 Task: Add an event  with title  Third Project Task Allocation, date '2024/03/13' & Select Event type as  Group. Add location for the event as  Bucharest, Romania and add a description: Throughout the PIP Discussion, an emphasis will be placed on fostering a positive and growth-oriented mindset. The employee will be encouraged to take ownership of their development, ask questions, and seek clarification when needed. The supervisor will provide support, encouragement, and guidance to help the employee succeed.Create an event link  http-thirdprojecttaskallocationcom & Select the event color as  Magenta. , logged in from the account softage.4@softage.netand send the event invitation to softage.6@softage.net and softage.7@softage.net
Action: Mouse pressed left at (764, 114)
Screenshot: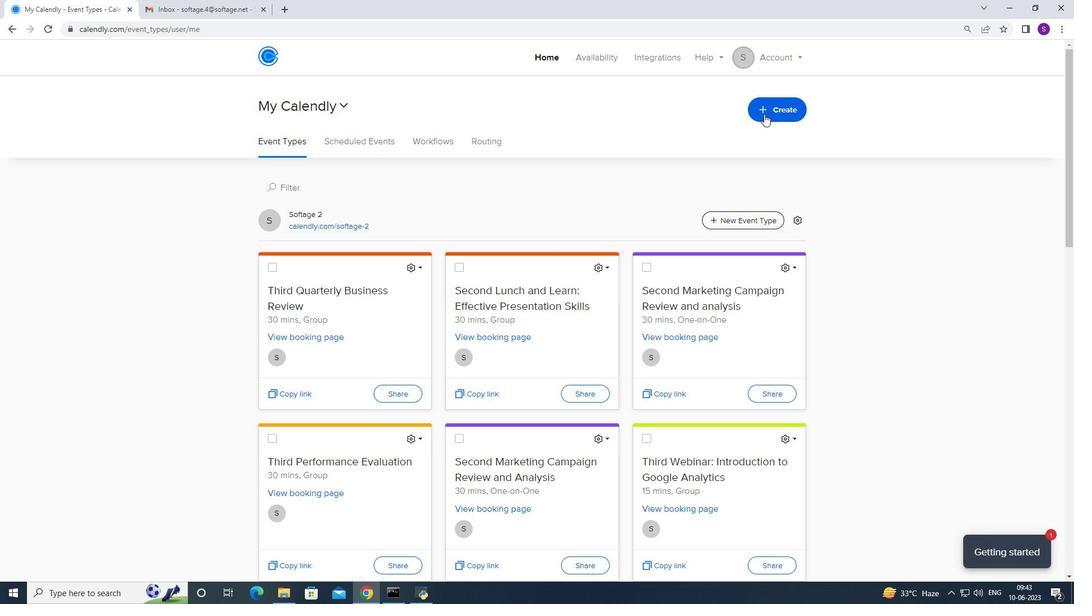 
Action: Mouse moved to (704, 148)
Screenshot: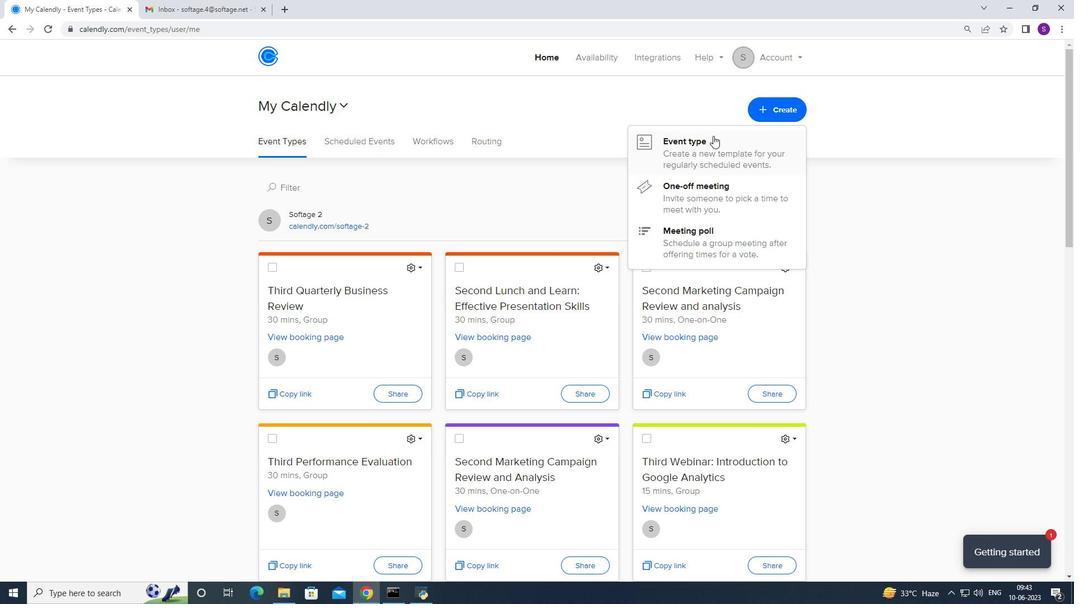 
Action: Mouse pressed left at (704, 148)
Screenshot: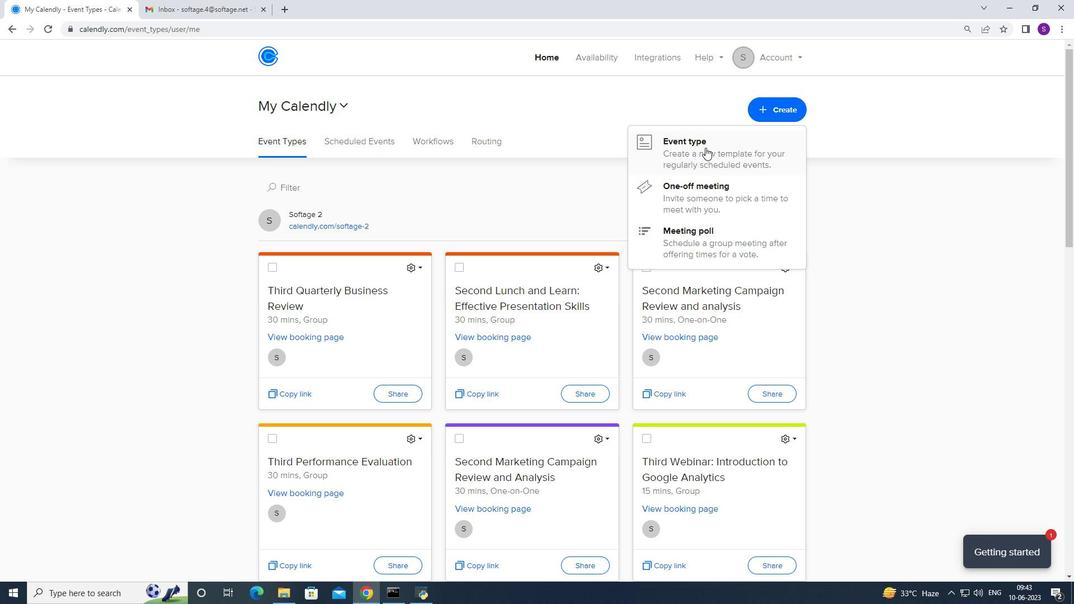 
Action: Mouse moved to (566, 270)
Screenshot: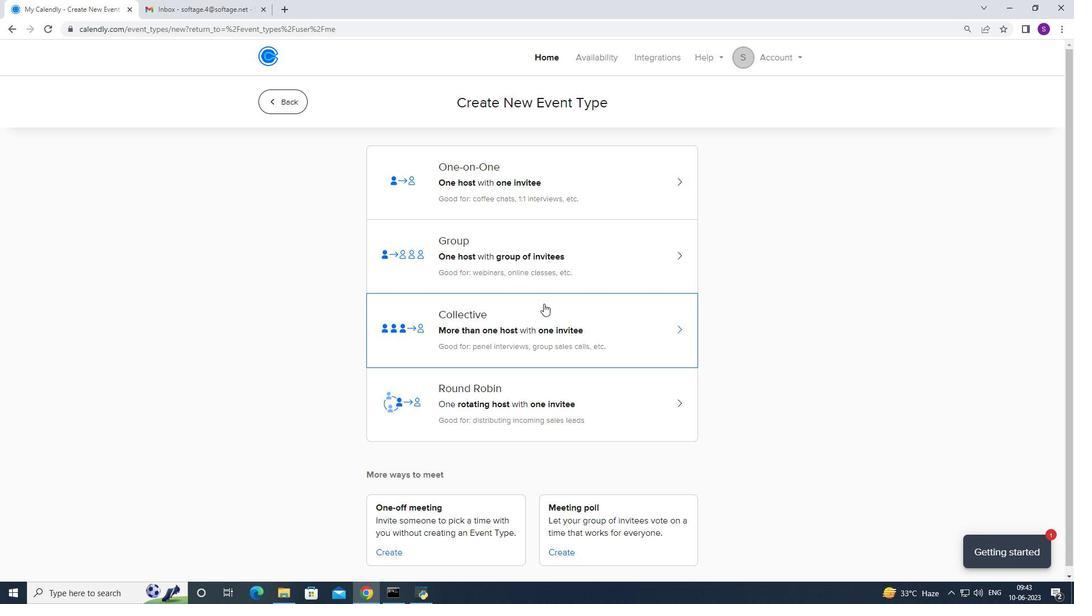 
Action: Mouse pressed left at (566, 270)
Screenshot: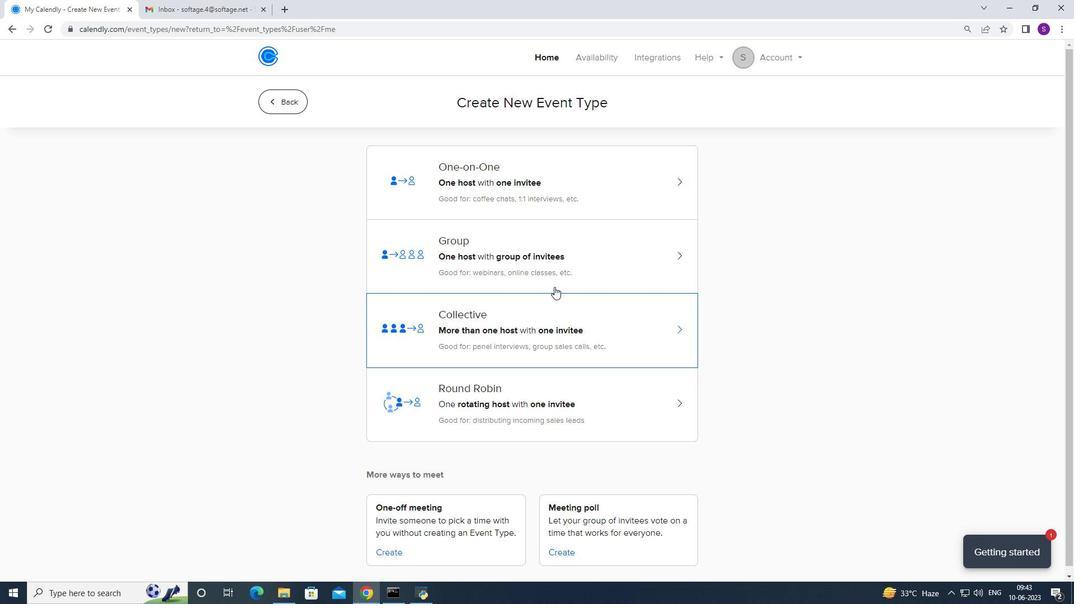 
Action: Mouse moved to (567, 264)
Screenshot: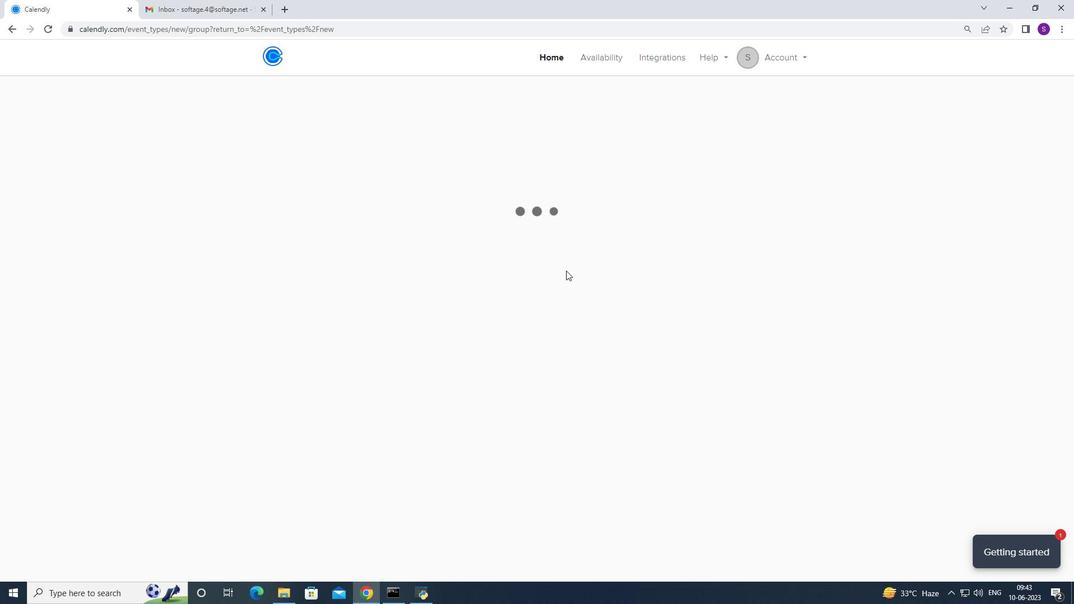
Action: Key pressed ctrl+V
Screenshot: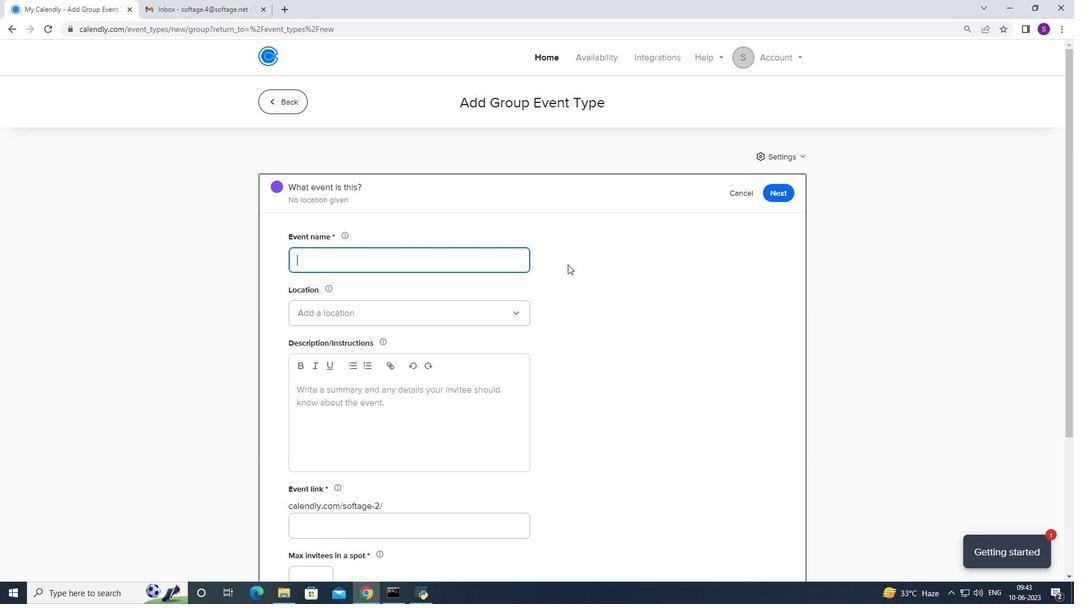 
Action: Mouse moved to (325, 298)
Screenshot: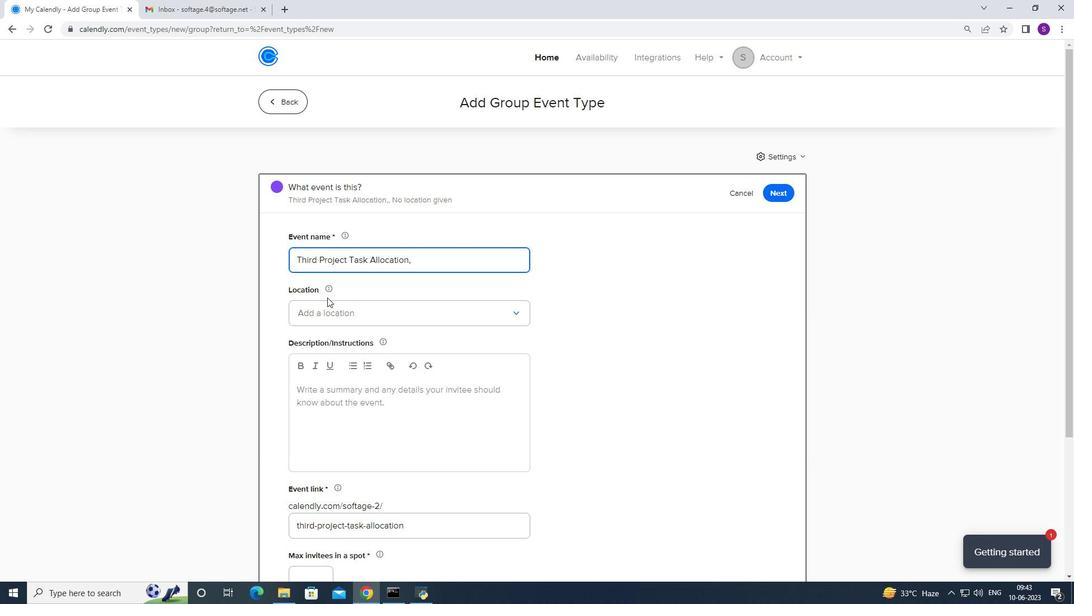 
Action: Mouse pressed left at (325, 298)
Screenshot: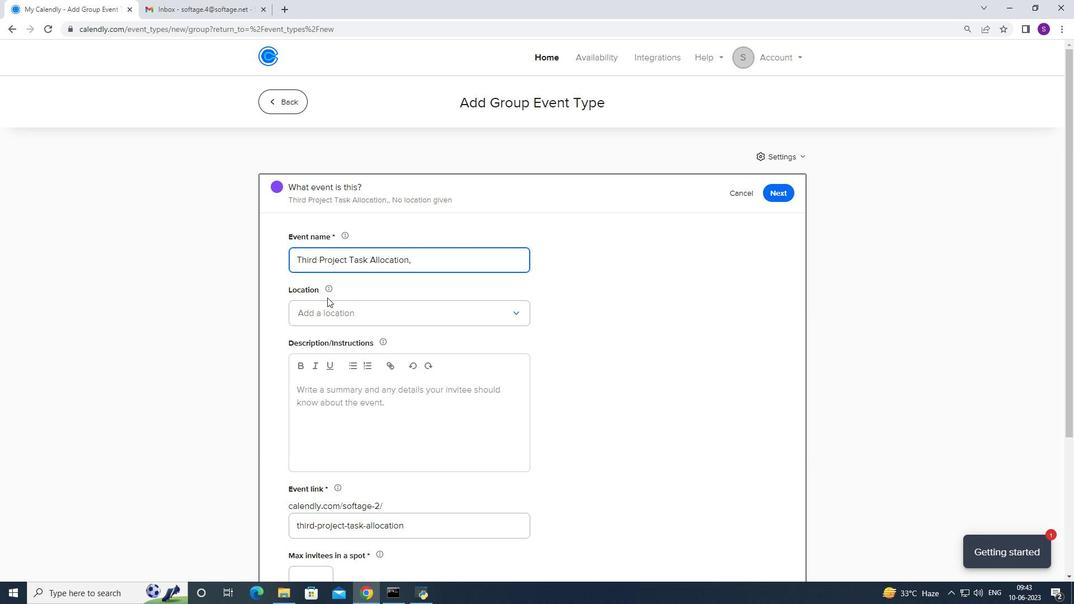 
Action: Mouse moved to (316, 314)
Screenshot: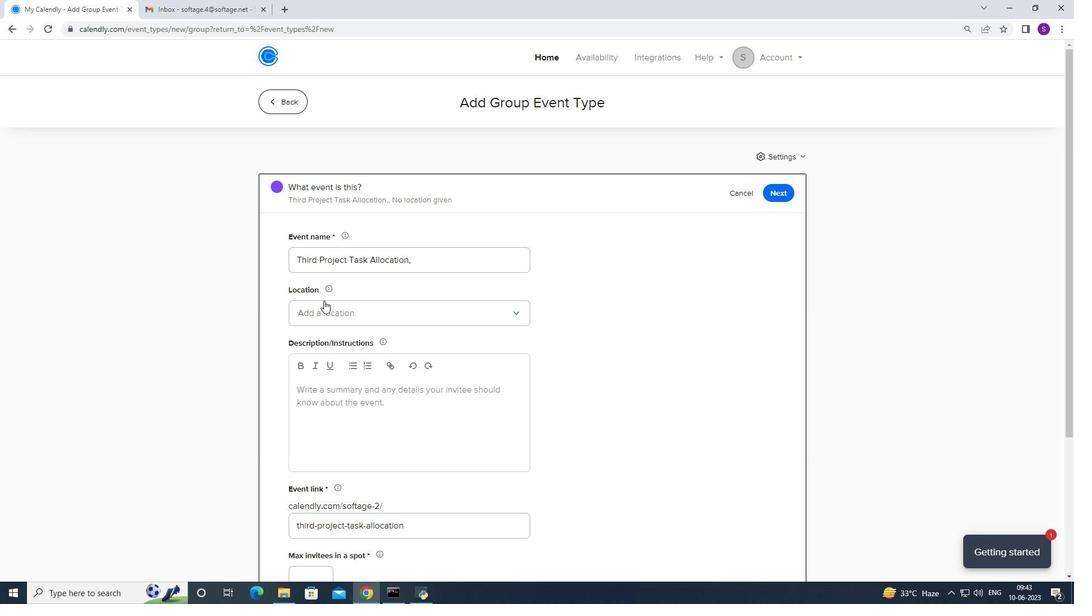
Action: Mouse pressed left at (316, 314)
Screenshot: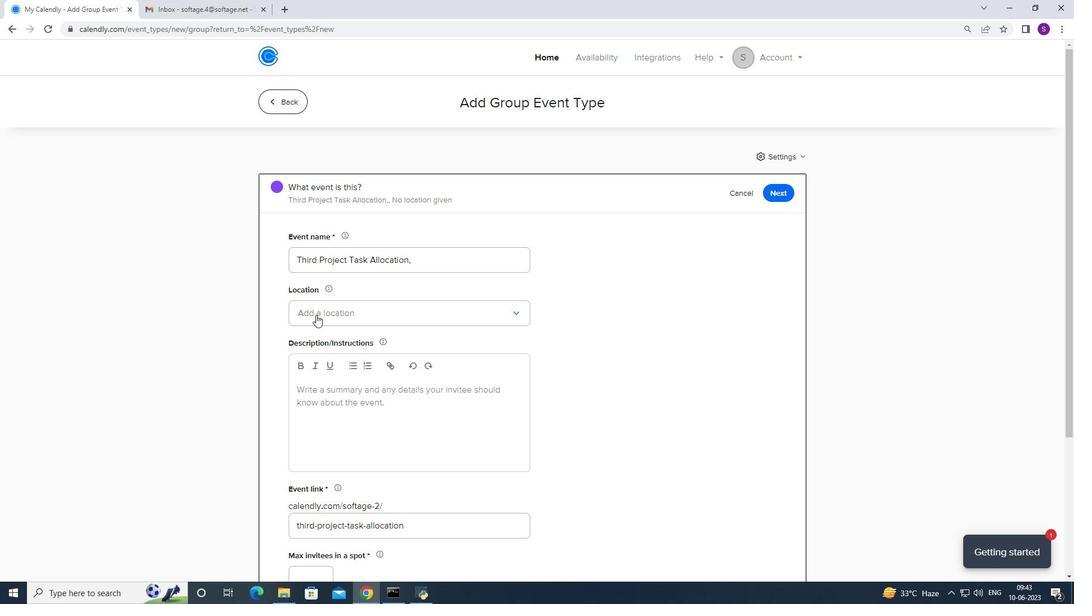 
Action: Mouse moved to (341, 338)
Screenshot: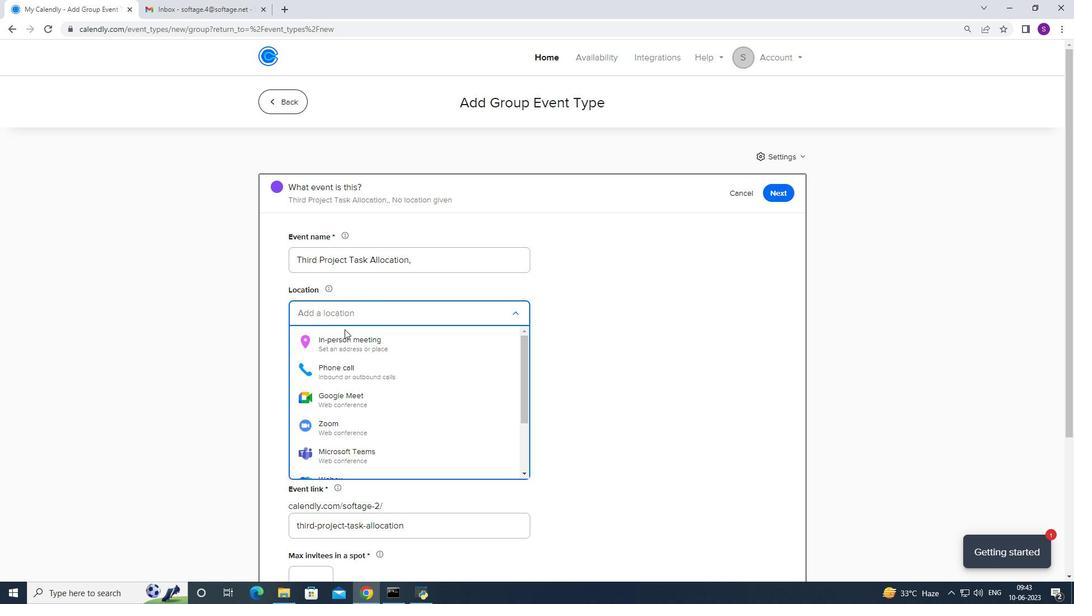 
Action: Mouse pressed left at (341, 338)
Screenshot: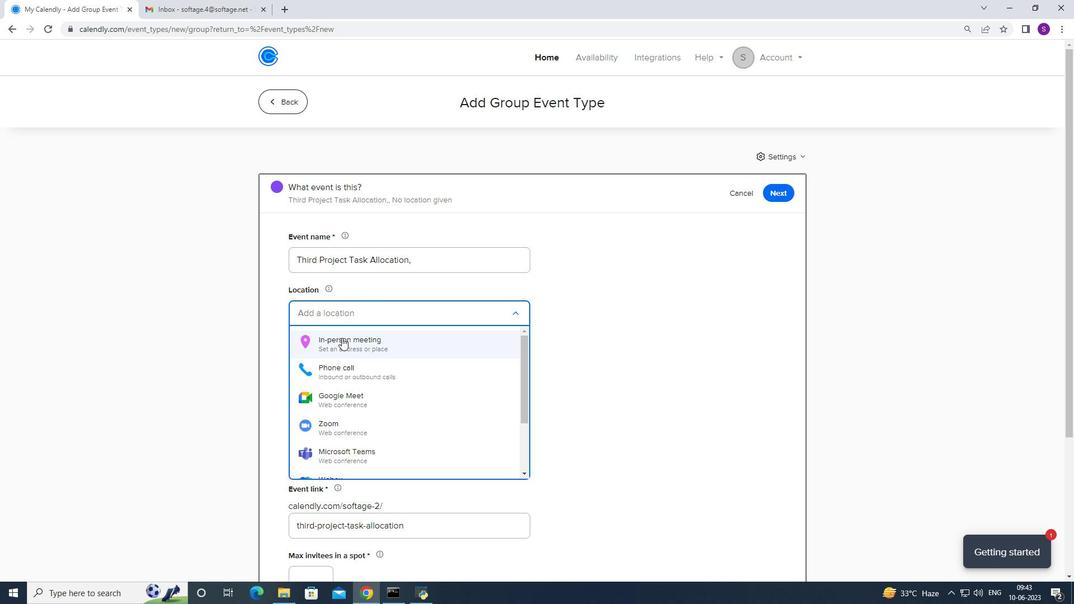 
Action: Mouse moved to (443, 174)
Screenshot: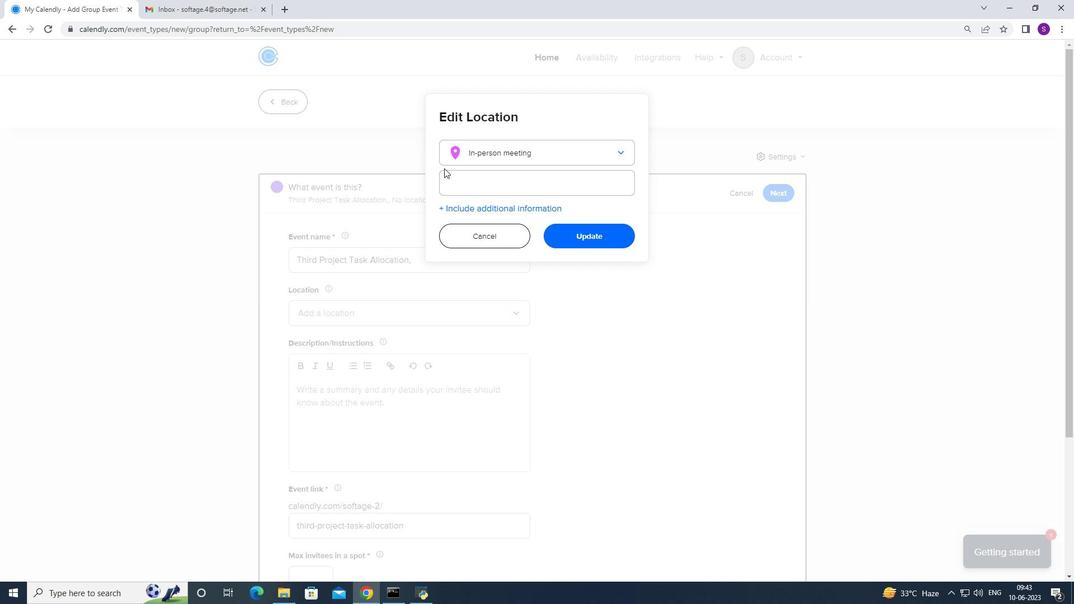 
Action: Mouse pressed left at (443, 174)
Screenshot: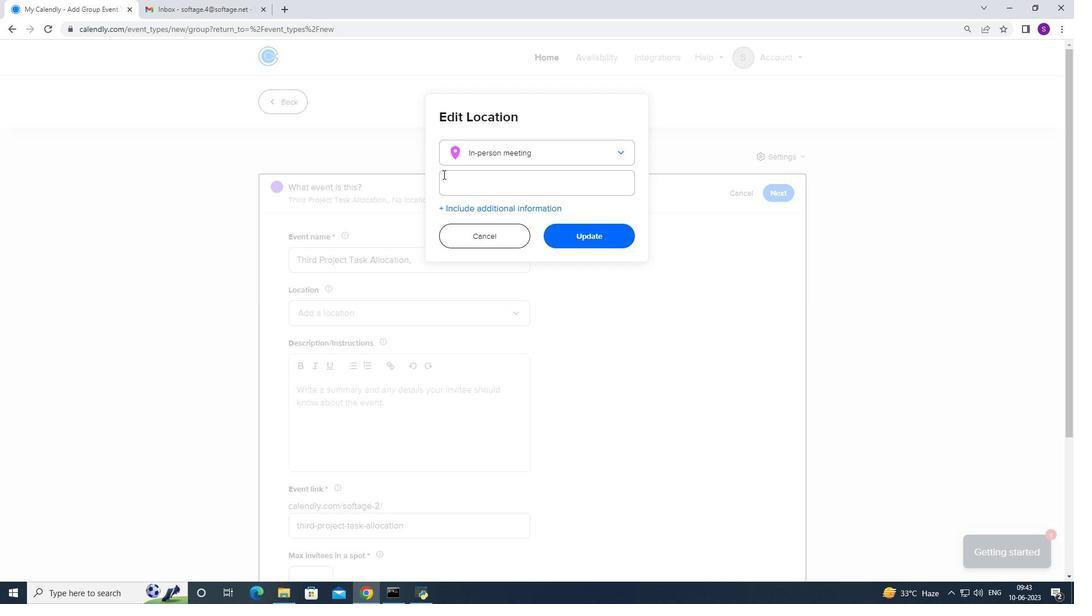 
Action: Mouse moved to (464, 157)
Screenshot: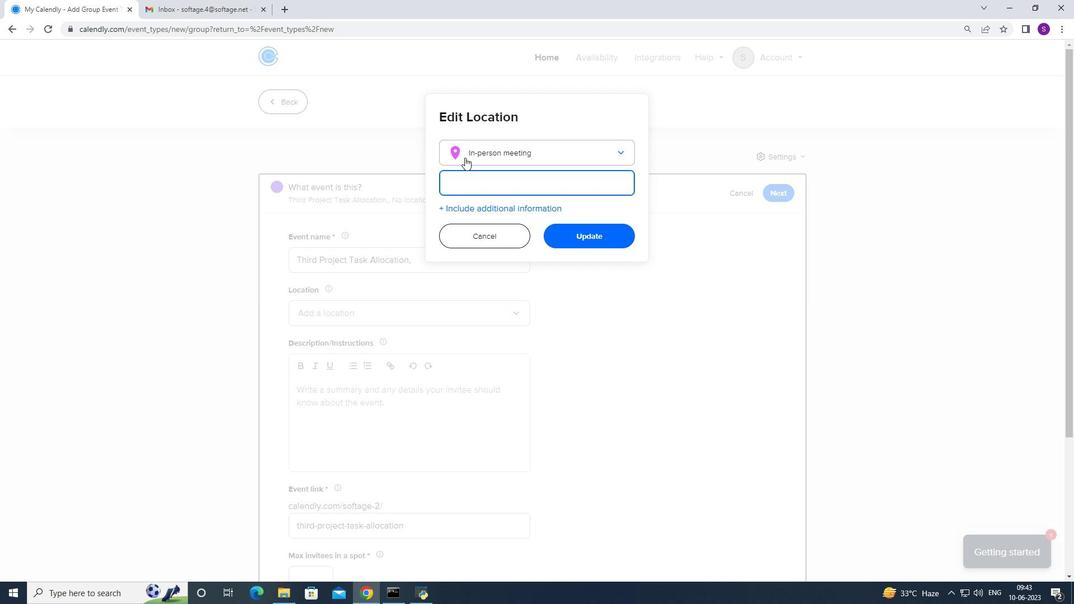 
Action: Key pressed <Key.caps_lock>B<Key.caps_lock>ucharest,<Key.space>
Screenshot: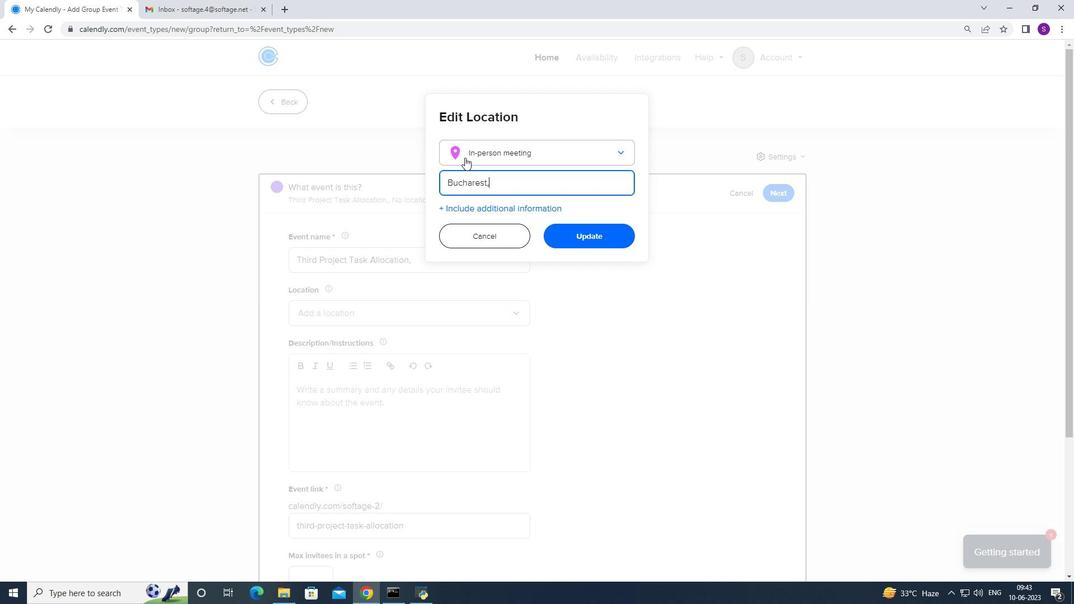 
Action: Mouse moved to (464, 157)
Screenshot: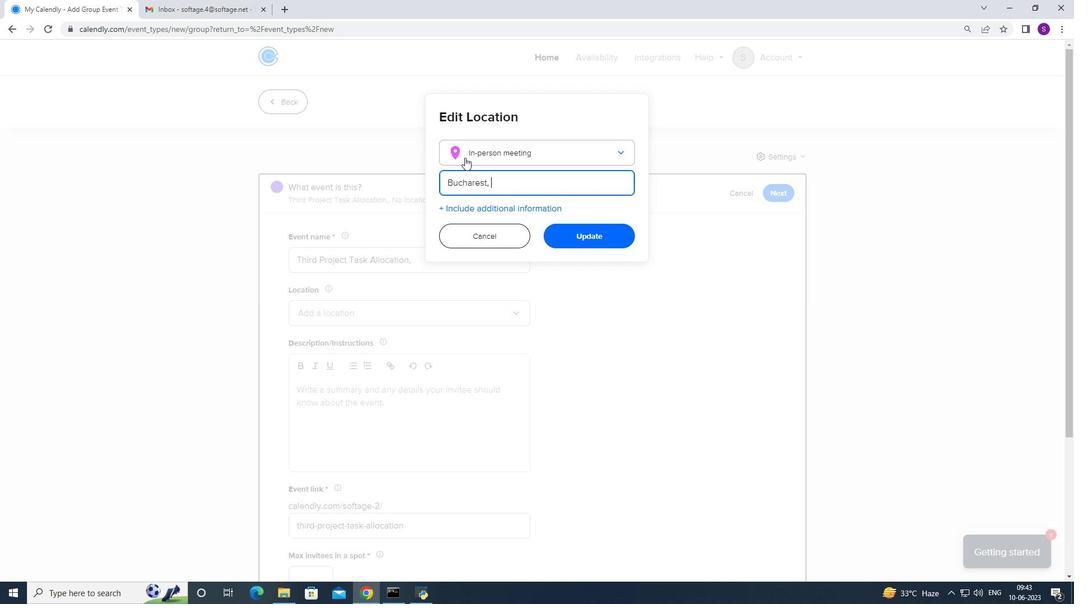 
Action: Key pressed r<Key.backspace>
Screenshot: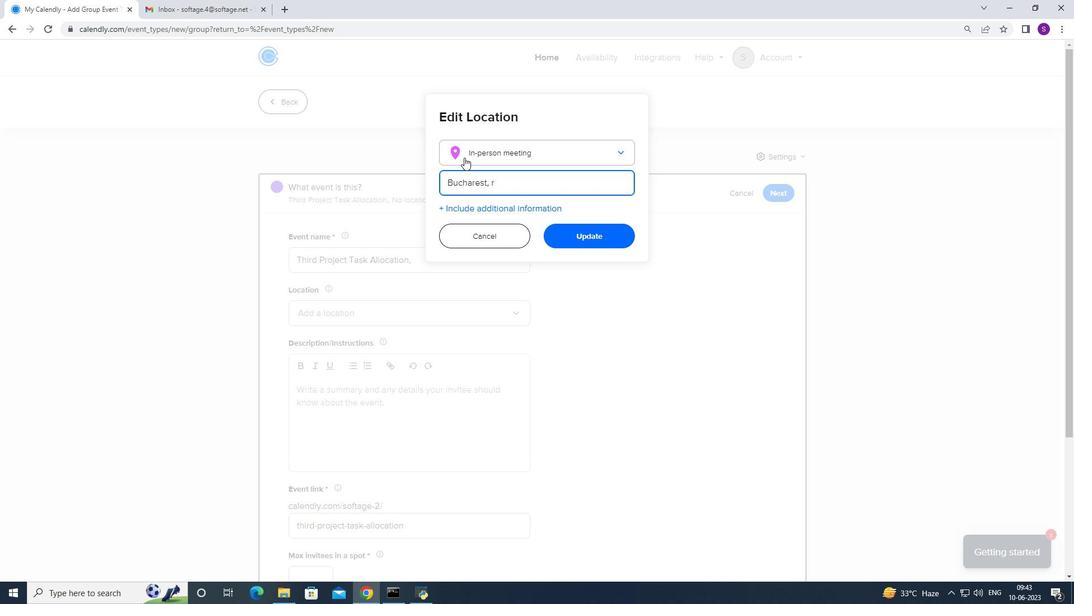 
Action: Mouse moved to (463, 157)
Screenshot: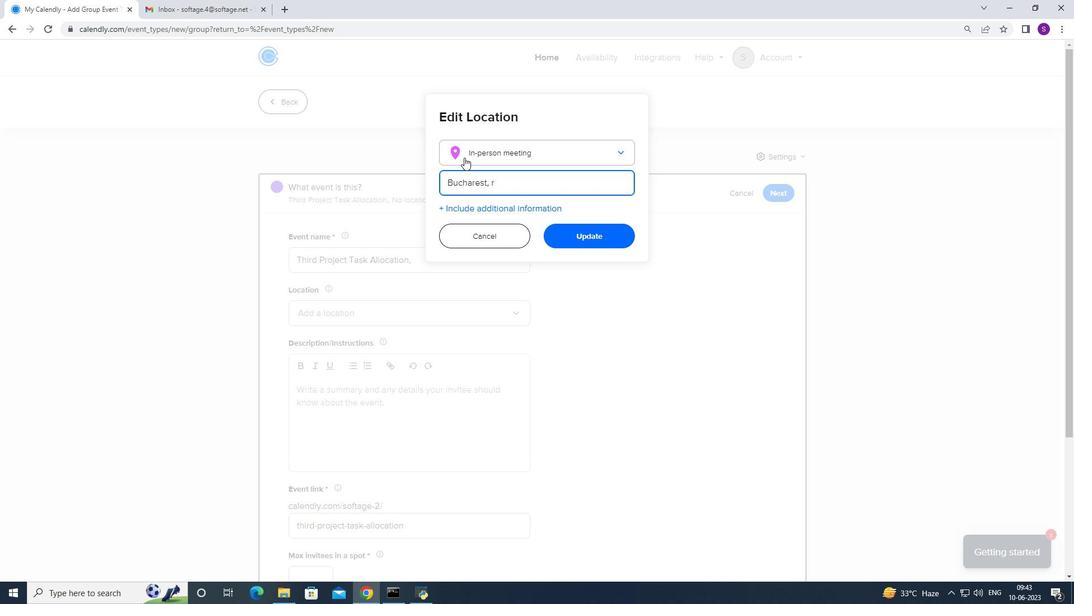 
Action: Key pressed <Key.caps_lock>R
Screenshot: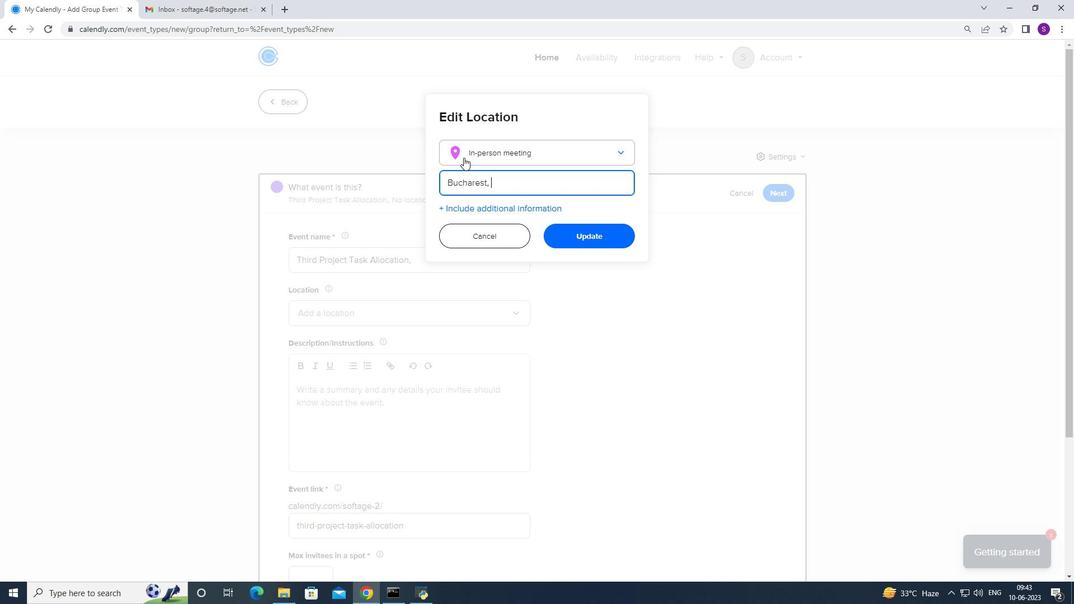 
Action: Mouse moved to (463, 157)
Screenshot: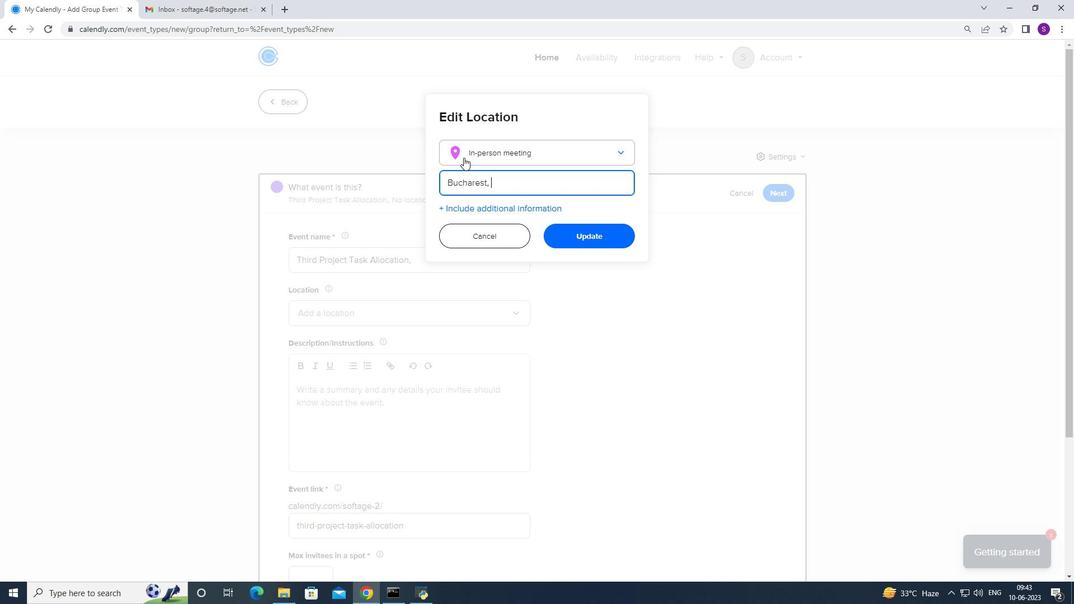 
Action: Key pressed <Key.caps_lock>omanis
Screenshot: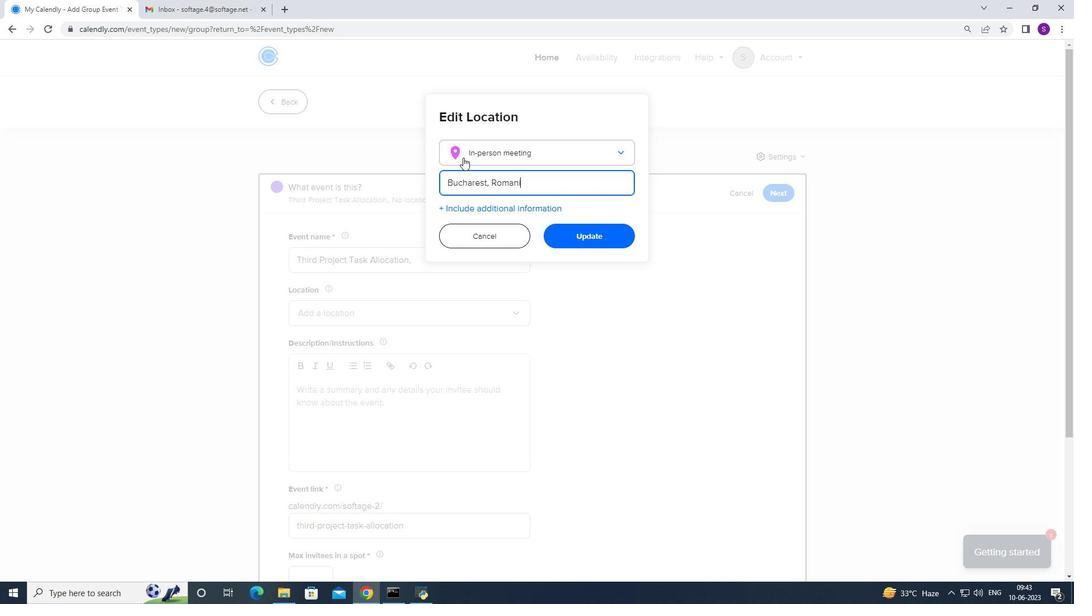 
Action: Mouse moved to (463, 157)
Screenshot: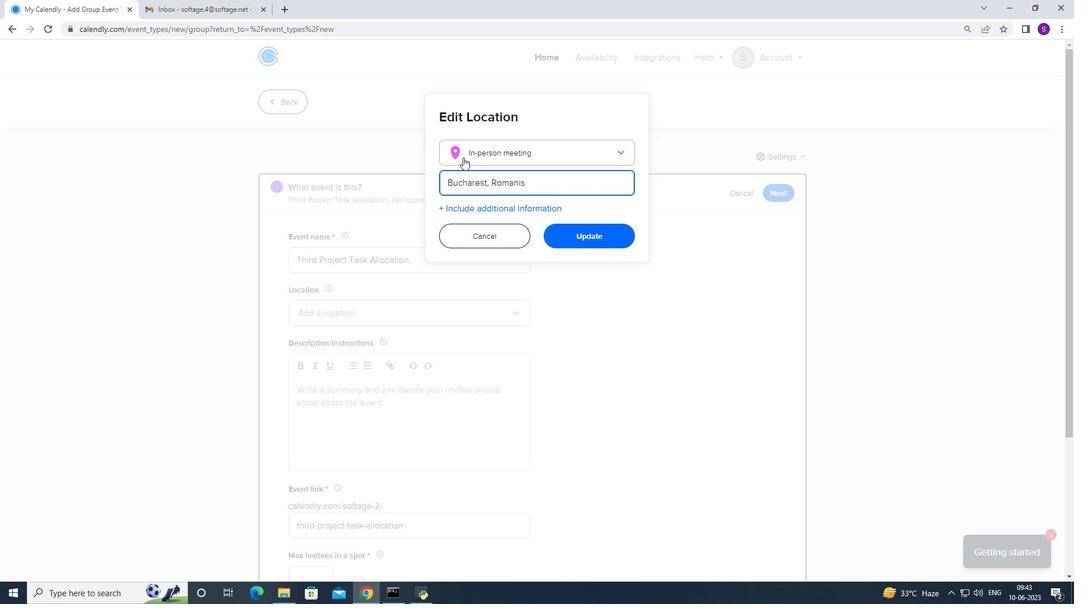 
Action: Key pressed <Key.backspace>a
Screenshot: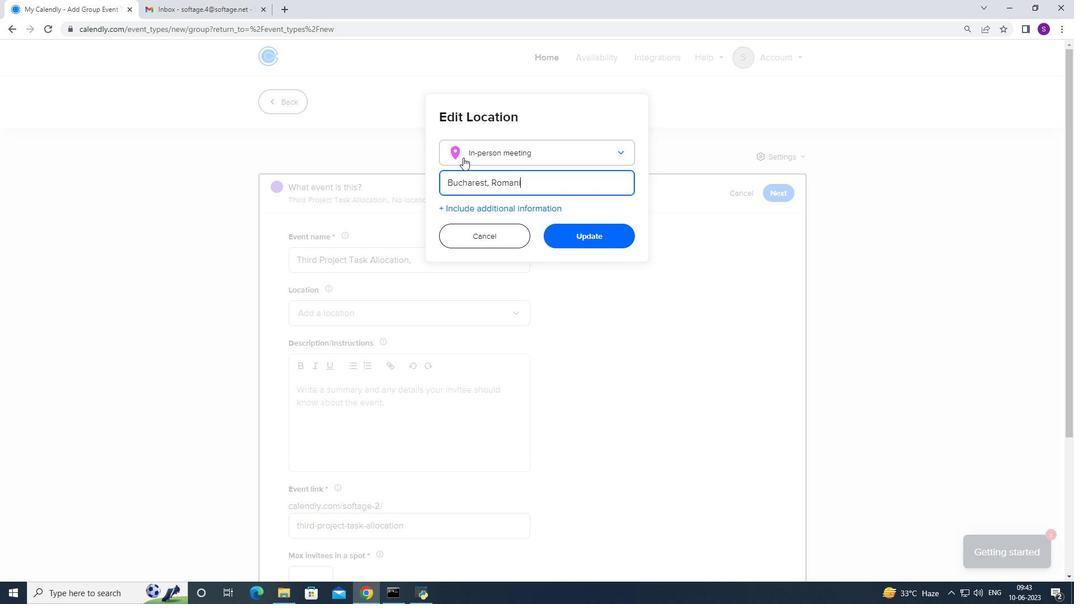 
Action: Mouse moved to (605, 238)
Screenshot: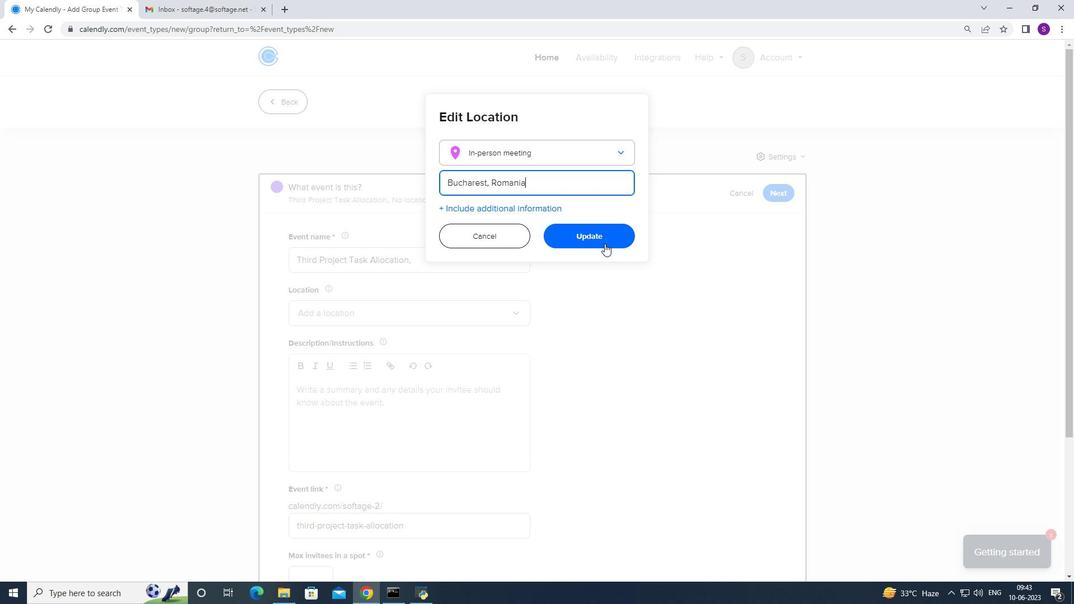 
Action: Mouse pressed left at (605, 238)
Screenshot: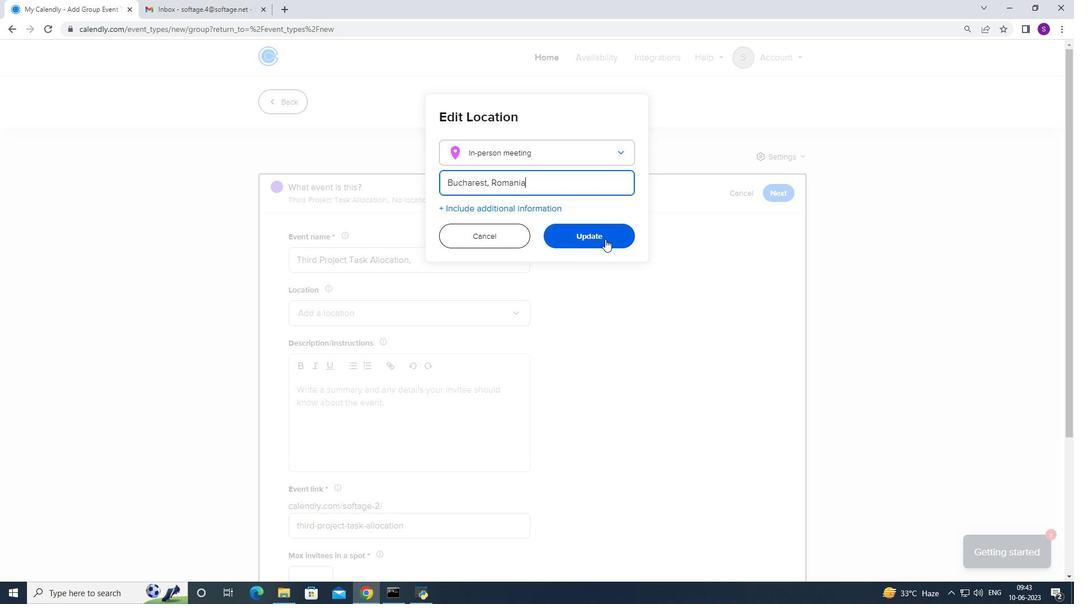 
Action: Mouse moved to (322, 404)
Screenshot: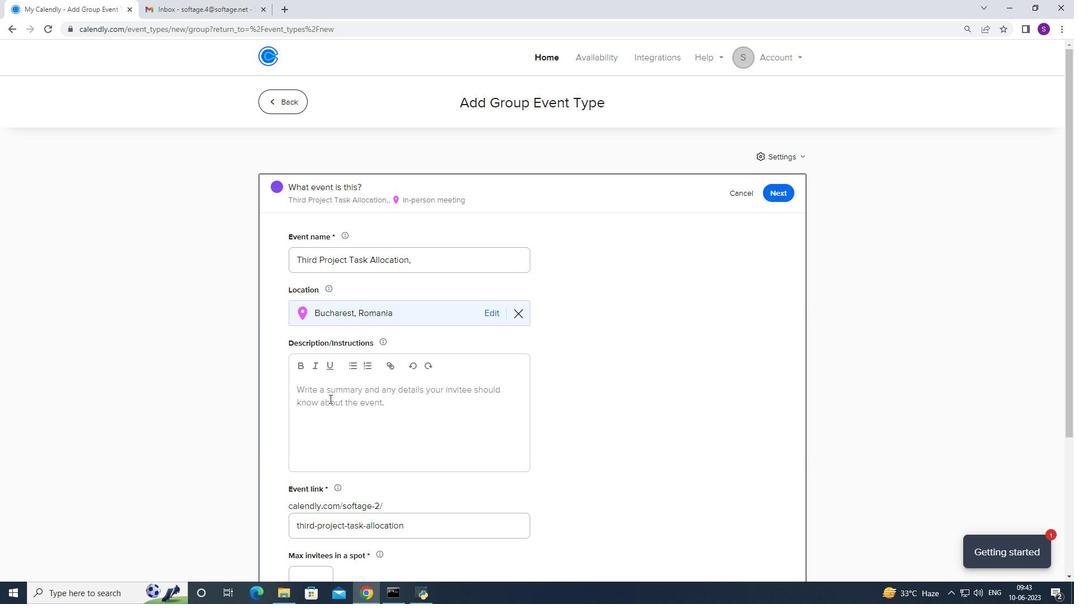 
Action: Mouse pressed left at (322, 404)
Screenshot: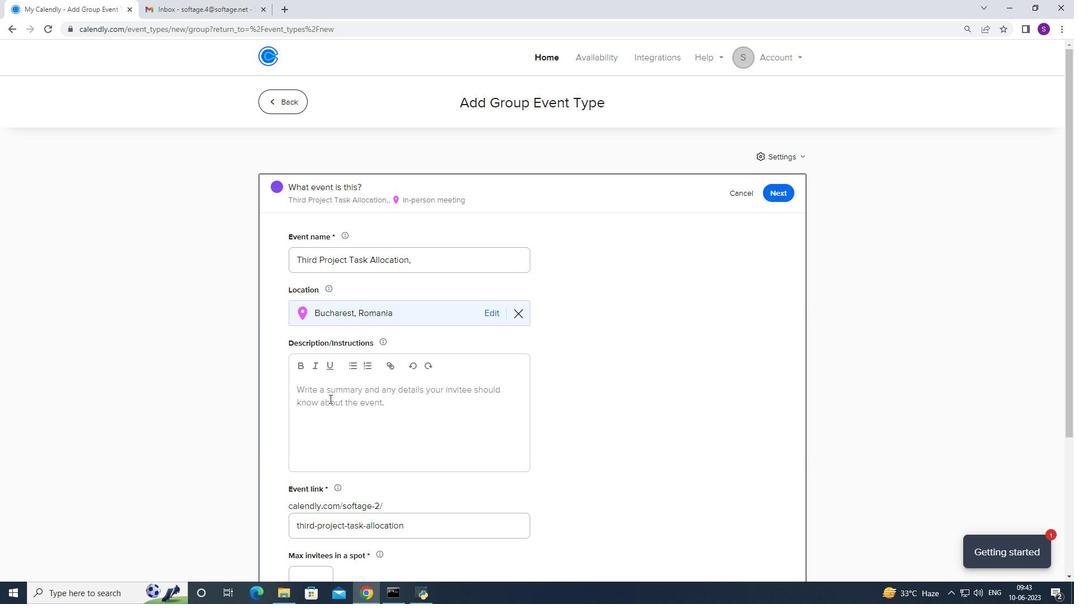 
Action: Key pressed <Key.shift><Key.caps_lock>T<Key.caps_lock>hroughout<Key.space>the<Key.space>p<Key.caps_lock>I<Key.backspace><Key.backspace>PIP<Key.space><Key.backspace><Key.space>D<Key.caps_lock>iscussion<Key.space>,<Key.space>an<Key.space>emphasis<Key.space>will<Key.space>be<Key.space>plc<Key.backspace>aaaaaaaaaa<Key.backspace><Key.backspace><Key.backspace><Key.backspace><Key.backspace><Key.backspace><Key.backspace><Key.backspace><Key.backspace>
Screenshot: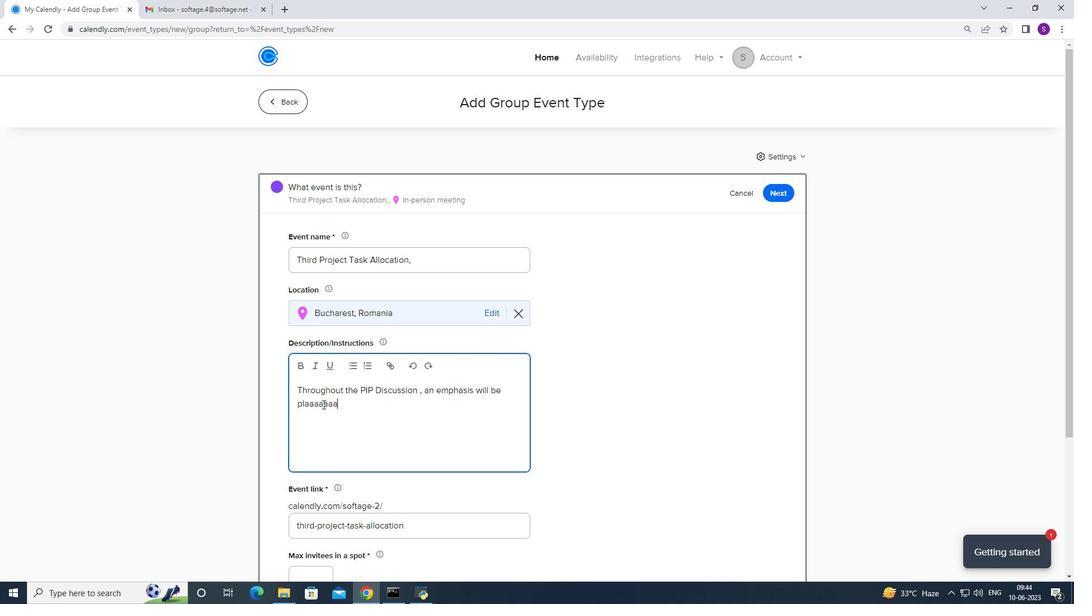 
Action: Mouse moved to (284, 416)
Screenshot: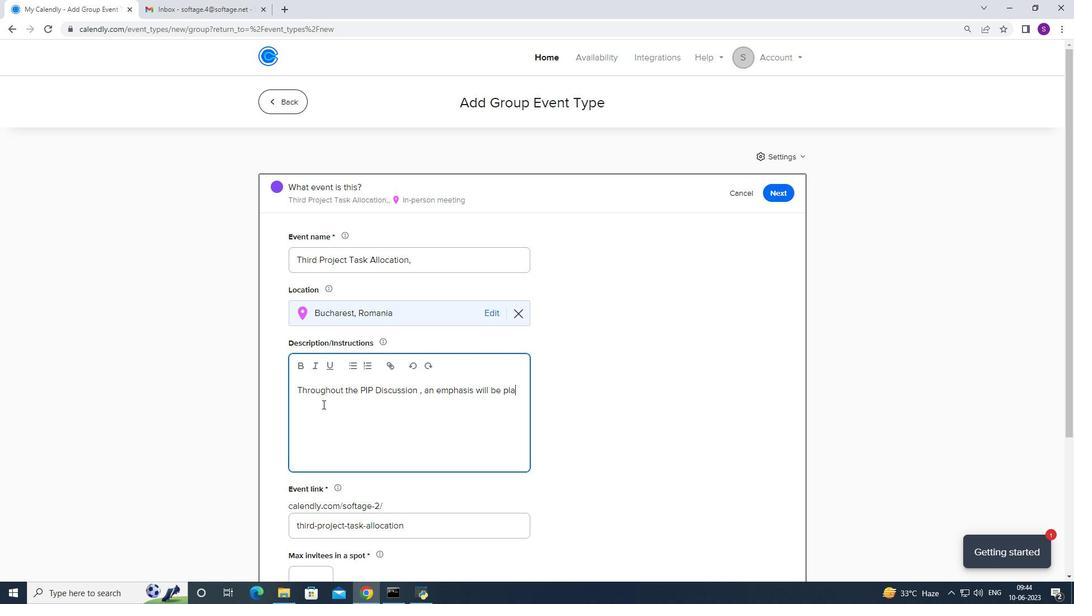 
Action: Key pressed ced<Key.space>on<Key.space>fostering<Key.space>a<Key.space>positive<Key.space>and<Key.space>growth<Key.space>oriented<Key.space>mins=dseet<Key.backspace><Key.backspace><Key.backspace><Key.backspace><Key.backspace><Key.backspace><Key.backspace>
Screenshot: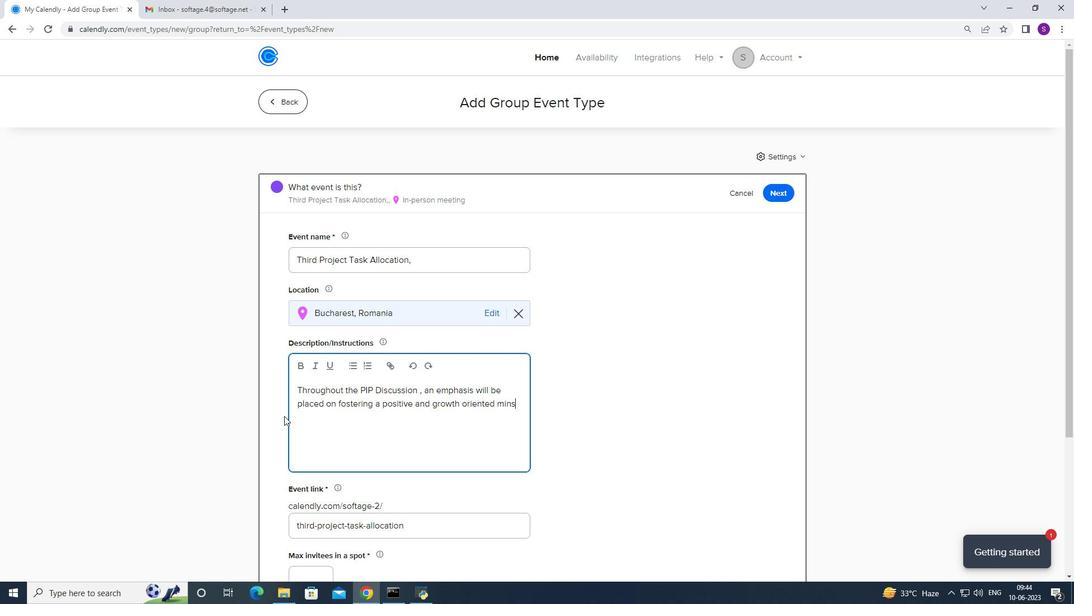 
Action: Mouse moved to (226, 434)
Screenshot: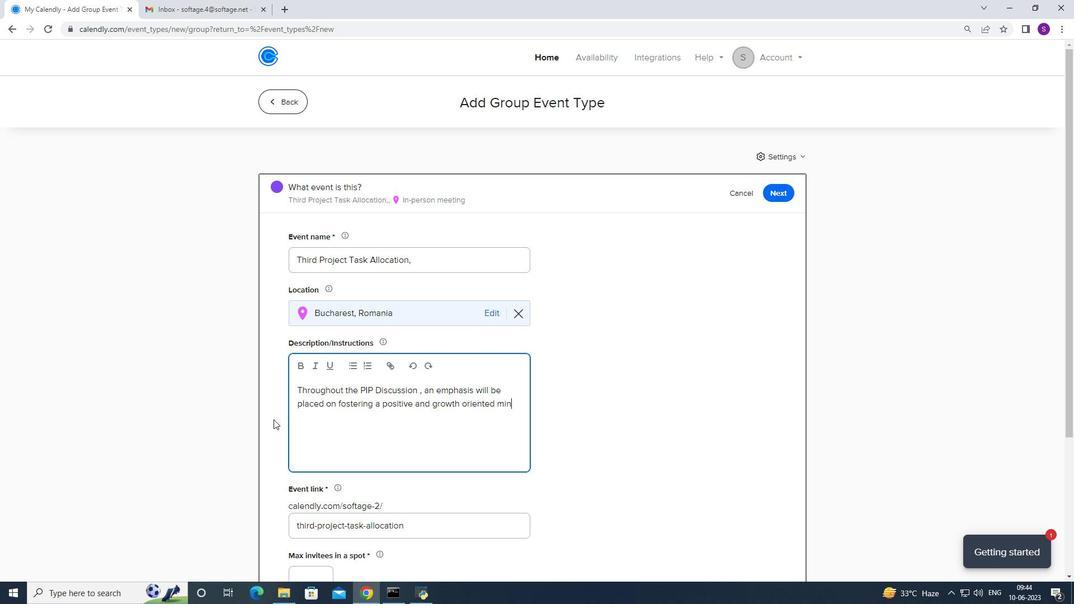 
Action: Key pressed dset.<Key.space><Key.caps_lock>T<Key.caps_lock>he<Key.space>employee<Key.space>will<Key.space>be<Key.space>env
Screenshot: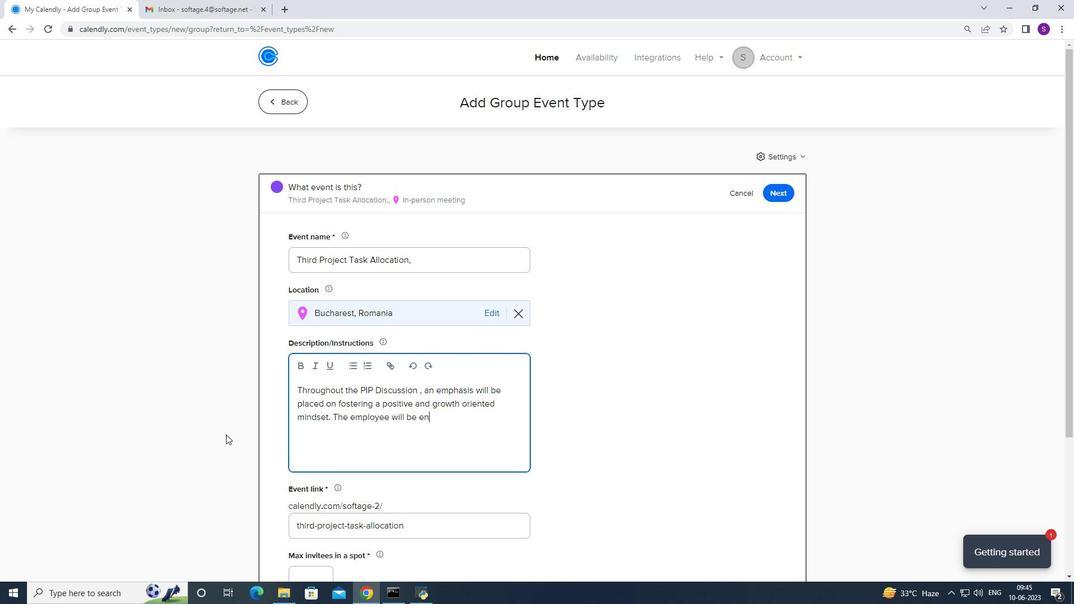 
Action: Mouse moved to (226, 434)
Screenshot: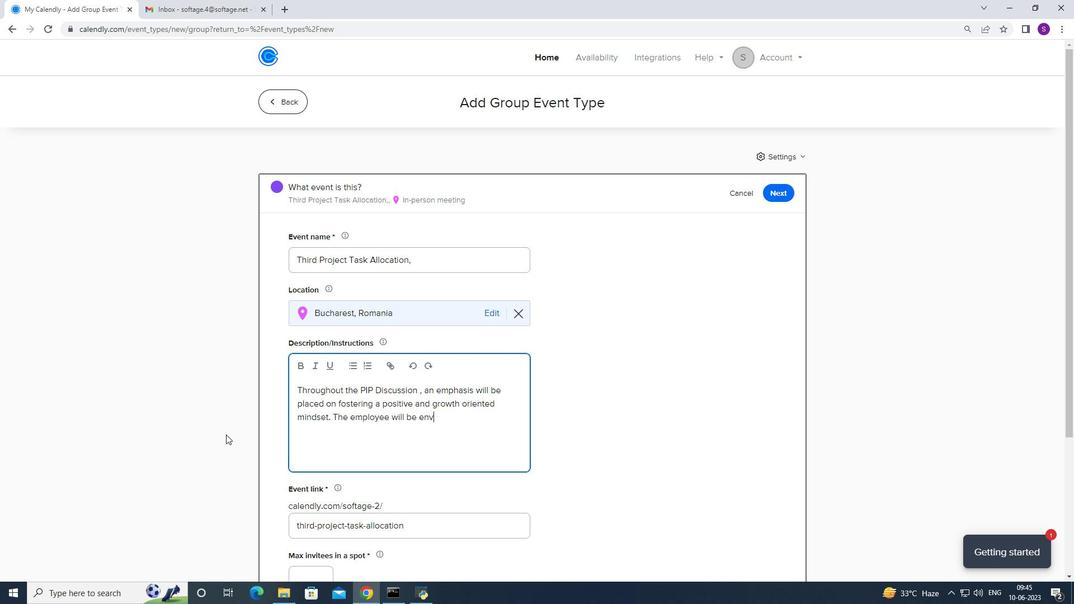 
Action: Key pressed <Key.backspace><Key.backspace>ncoiuraged<Key.space>
Screenshot: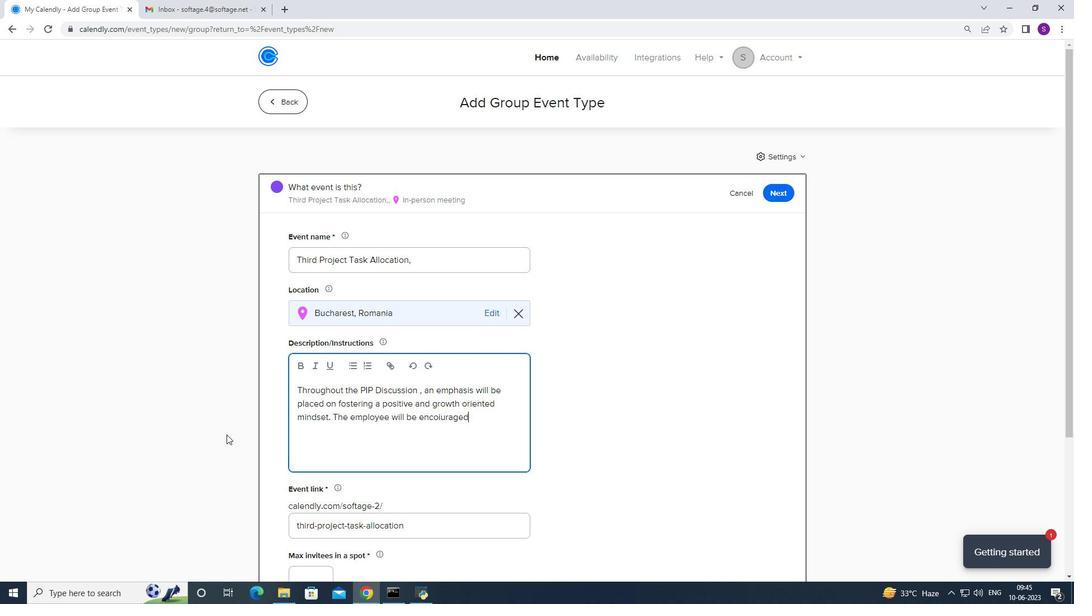 
Action: Mouse moved to (439, 423)
Screenshot: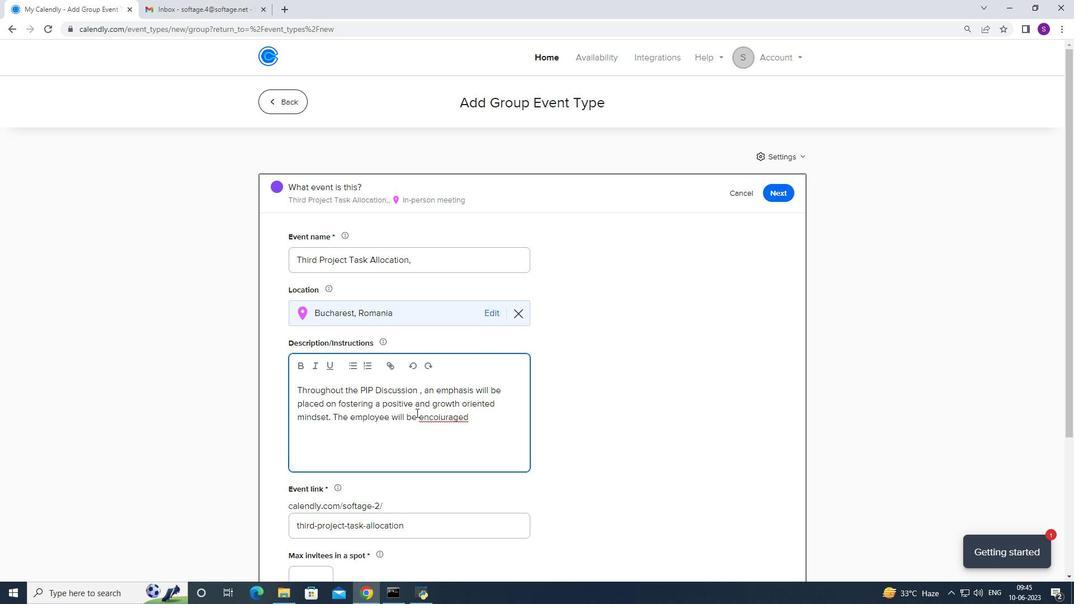 
Action: Mouse pressed right at (439, 423)
Screenshot: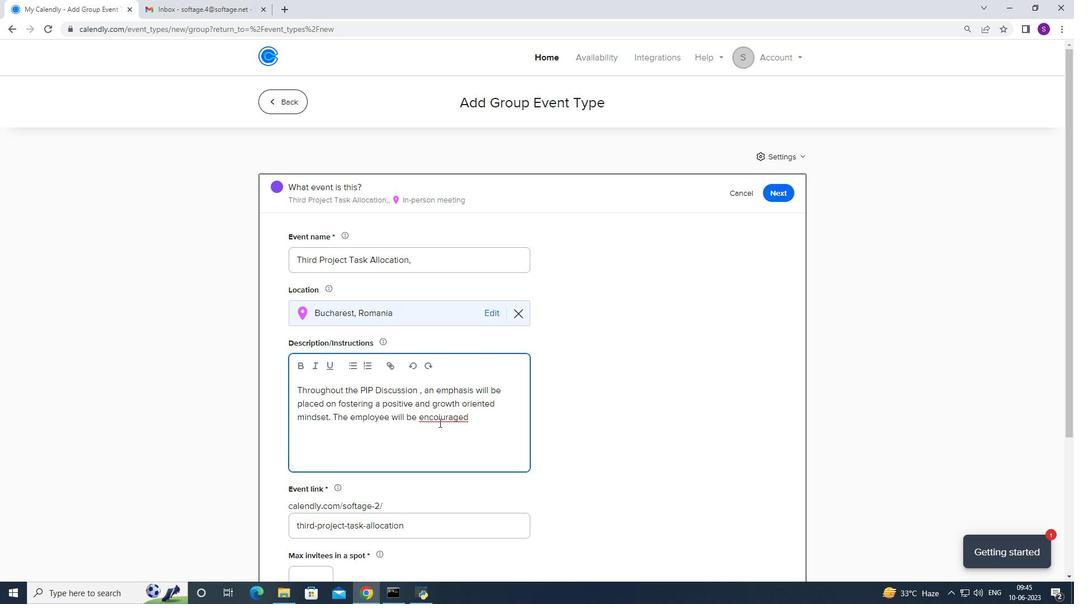 
Action: Mouse moved to (478, 267)
Screenshot: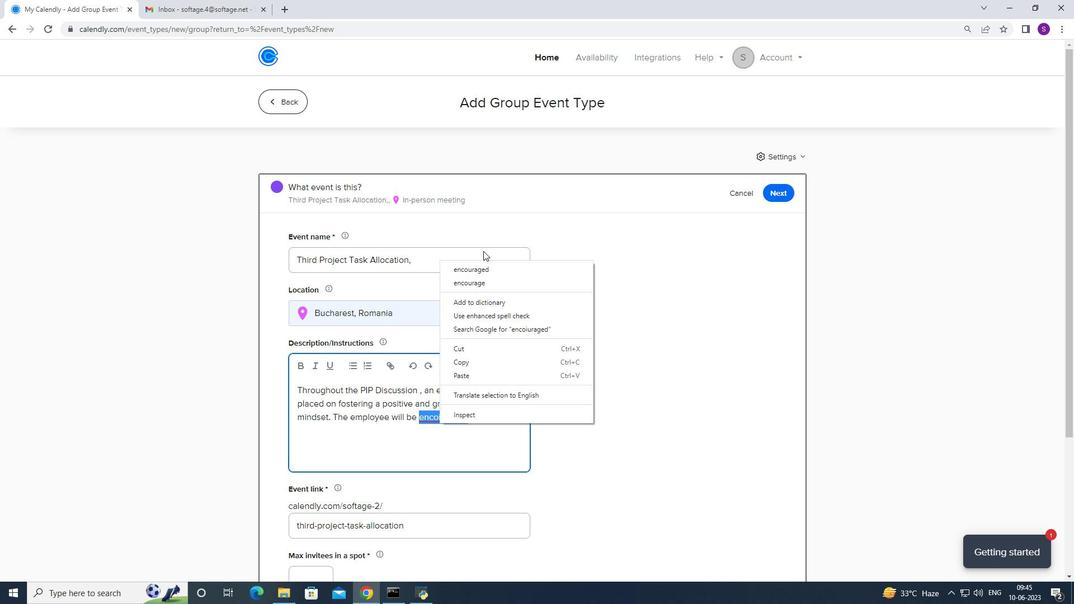 
Action: Mouse pressed left at (478, 267)
Screenshot: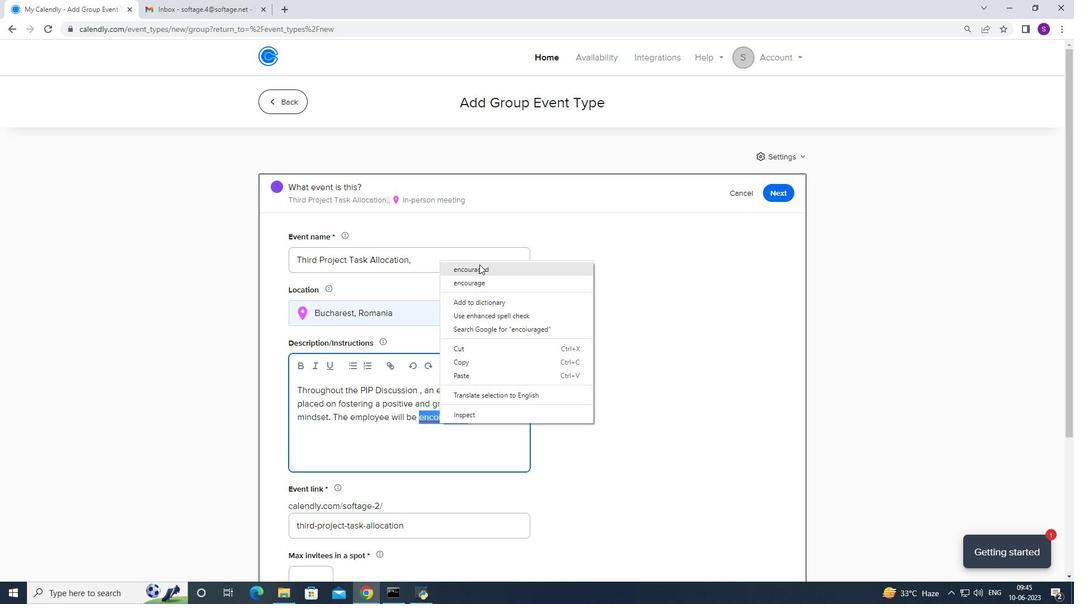 
Action: Mouse moved to (482, 419)
Screenshot: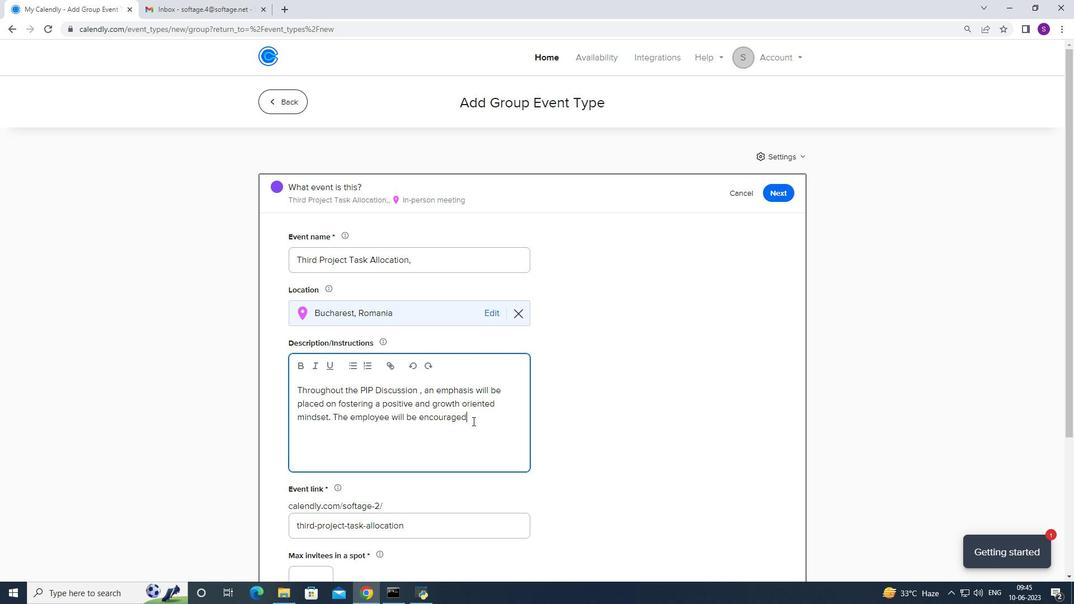 
Action: Mouse pressed left at (482, 419)
Screenshot: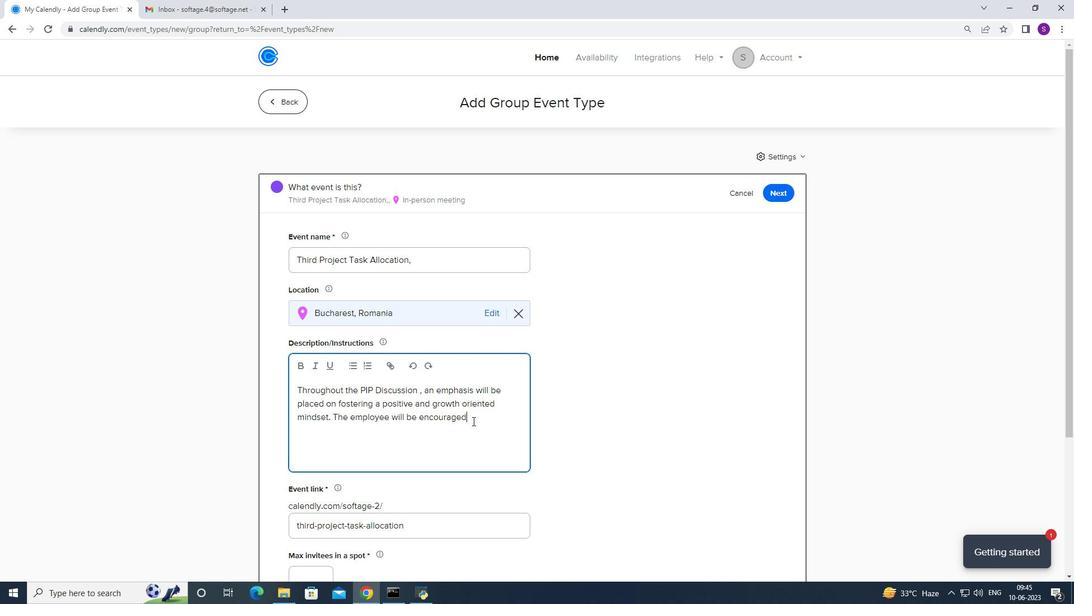 
Action: Mouse moved to (481, 419)
Screenshot: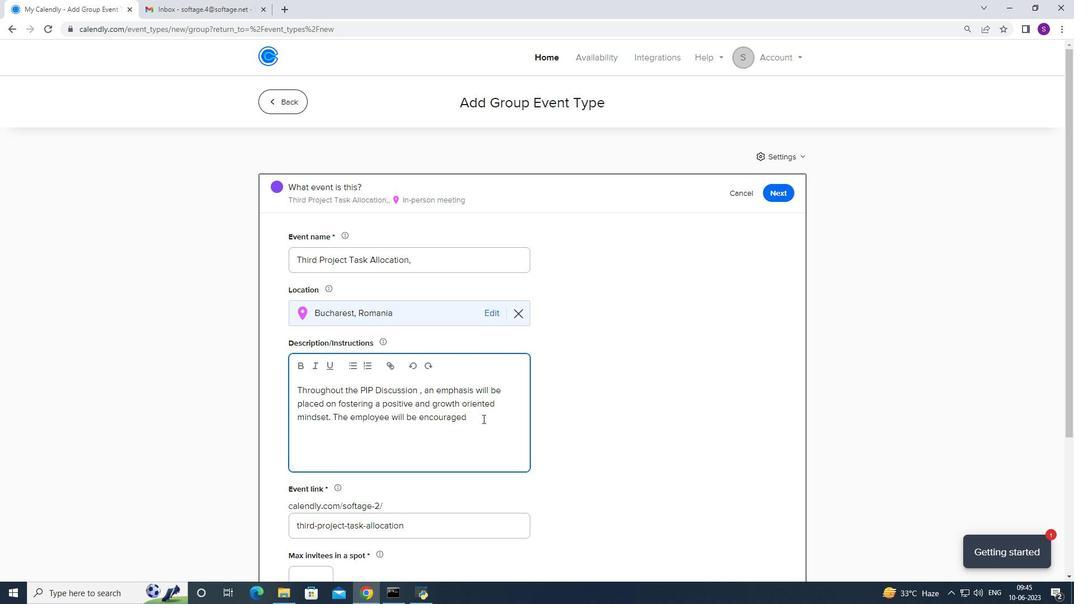
Action: Key pressed to<Key.space>take<Key.space>ownsahership<Key.space>
Screenshot: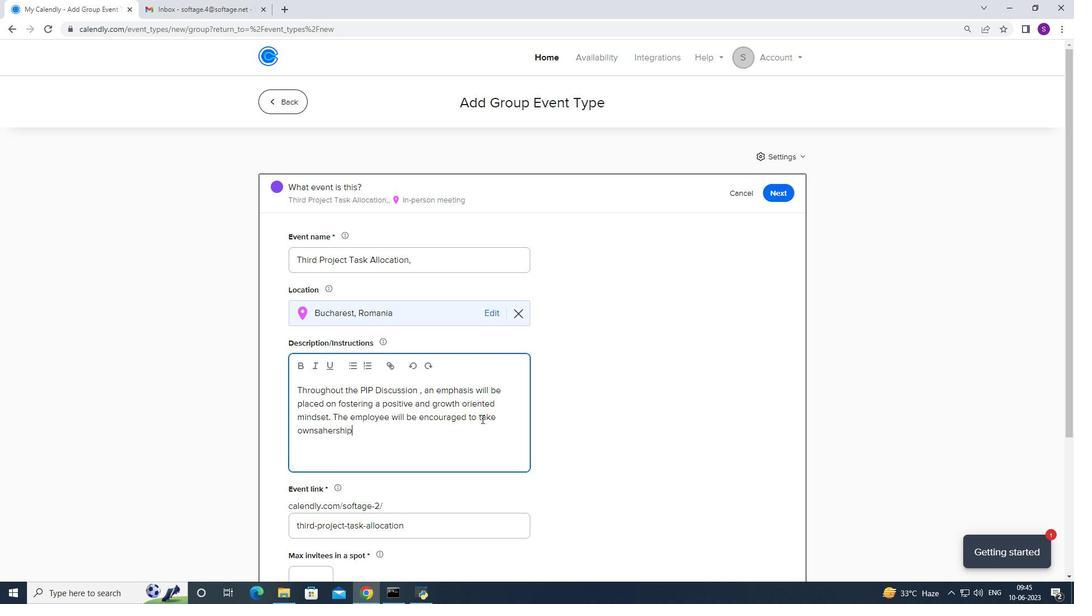 
Action: Mouse moved to (338, 428)
Screenshot: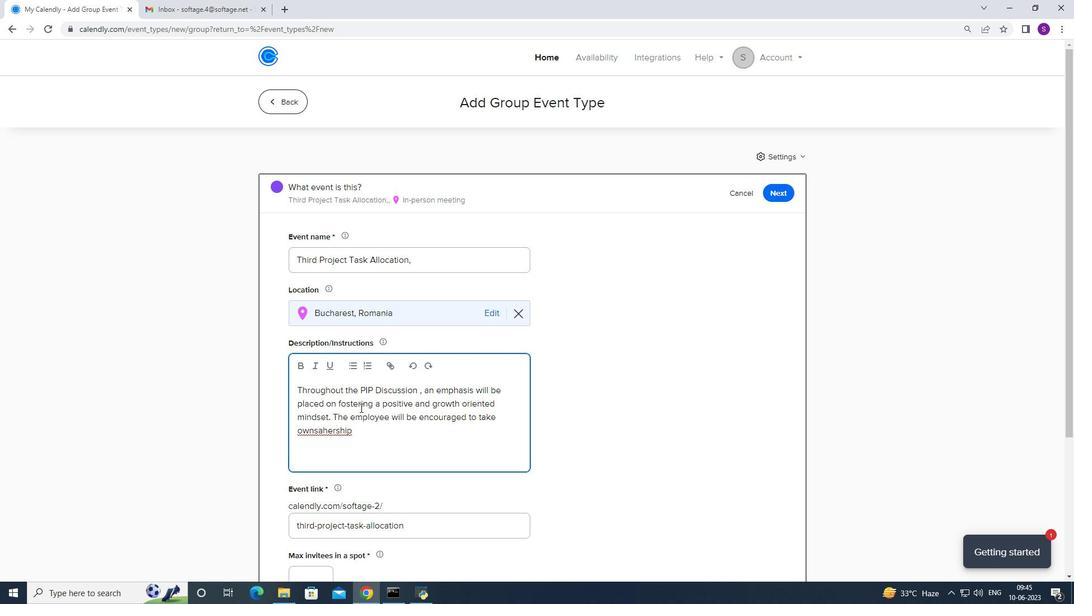 
Action: Mouse pressed right at (338, 428)
Screenshot: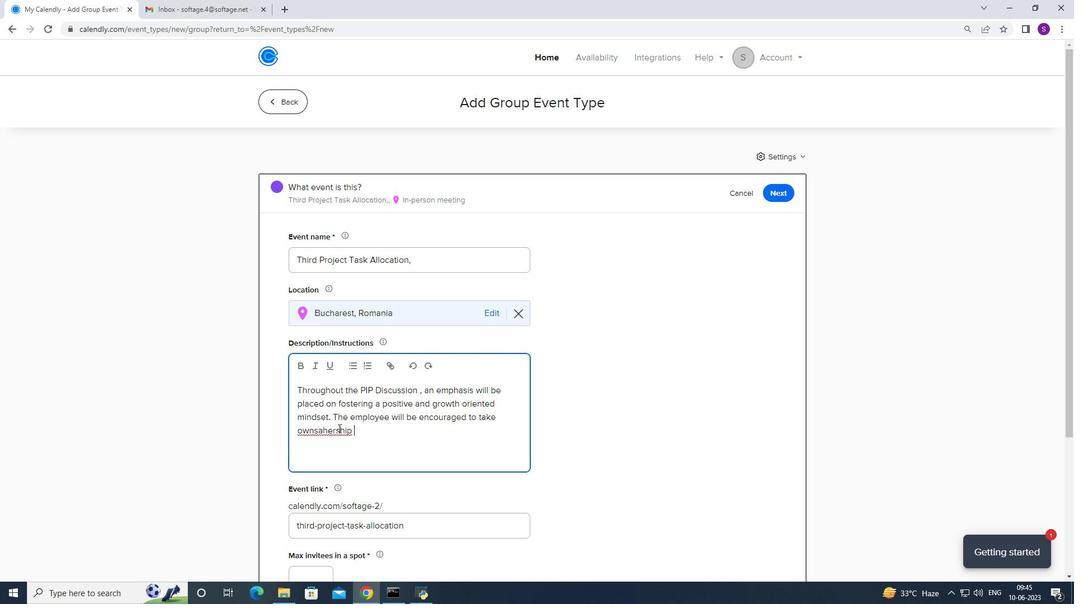 
Action: Mouse moved to (397, 274)
Screenshot: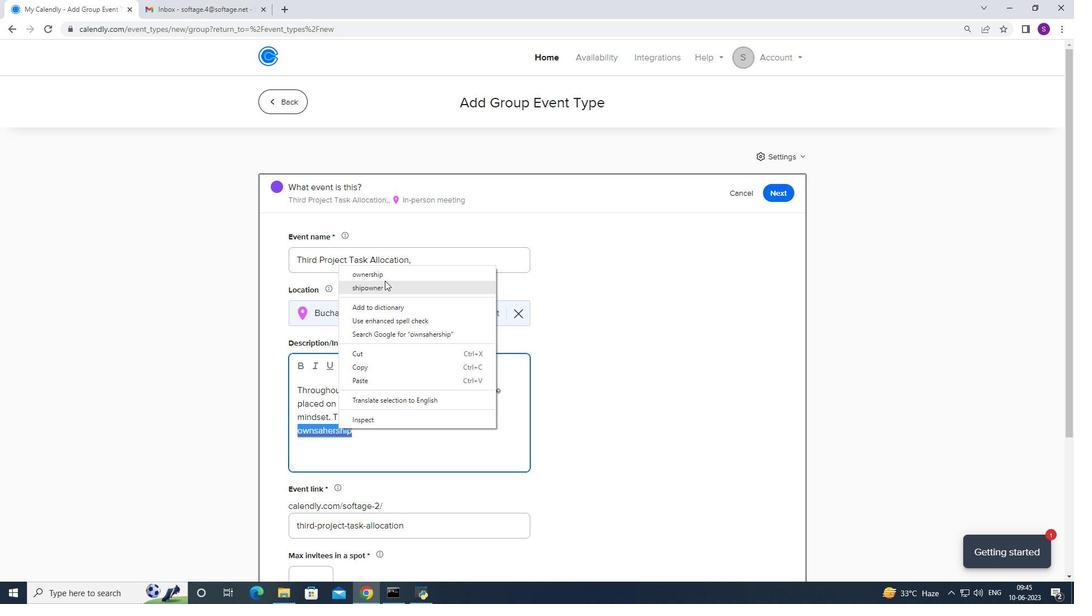 
Action: Mouse pressed left at (397, 274)
Screenshot: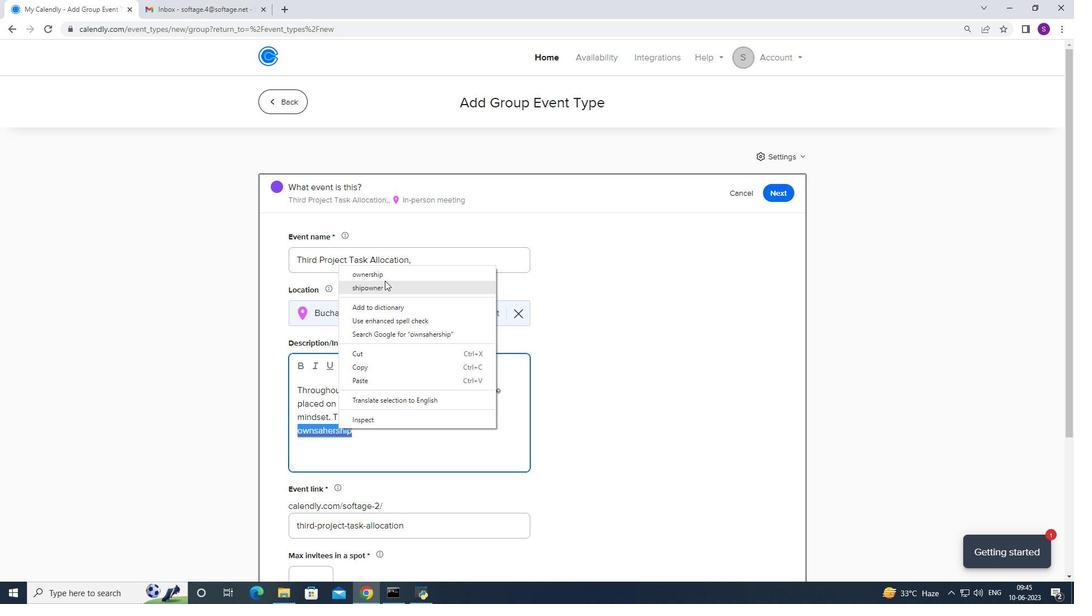 
Action: Mouse moved to (364, 431)
Screenshot: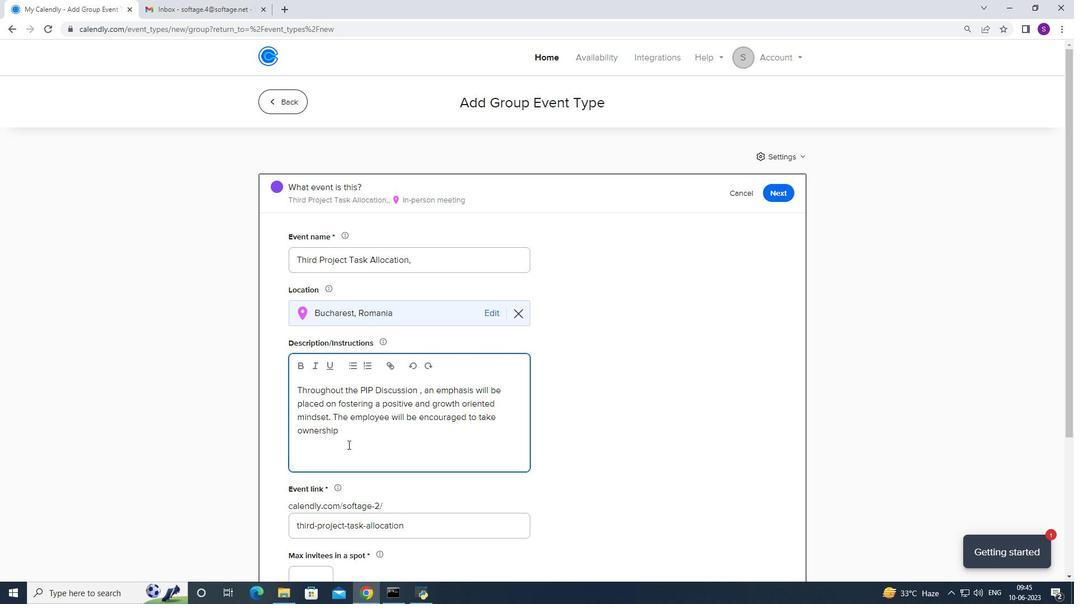 
Action: Mouse pressed left at (364, 431)
Screenshot: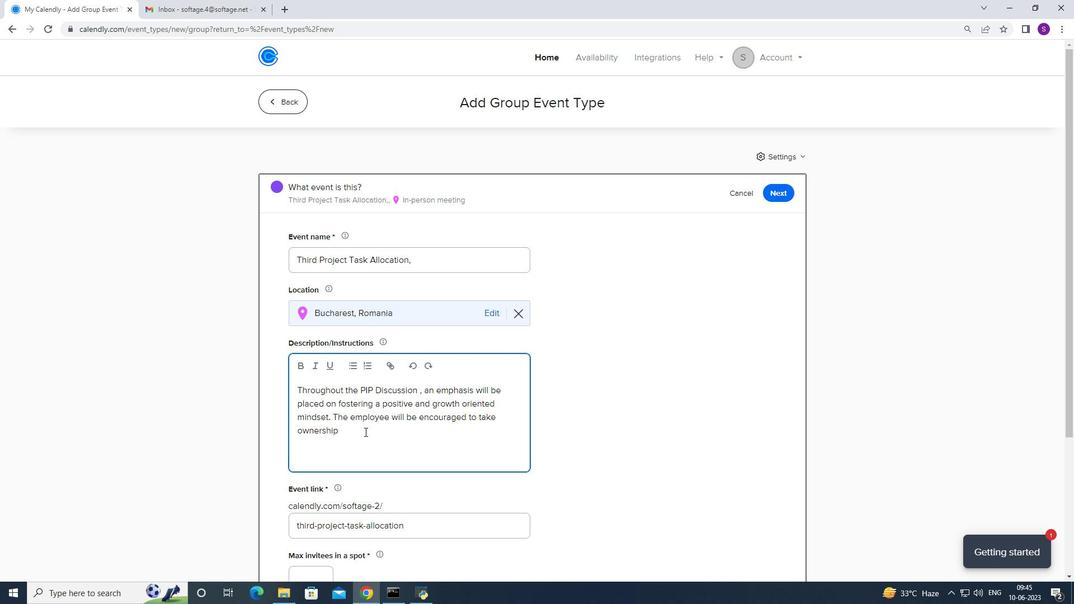 
Action: Mouse moved to (359, 433)
Screenshot: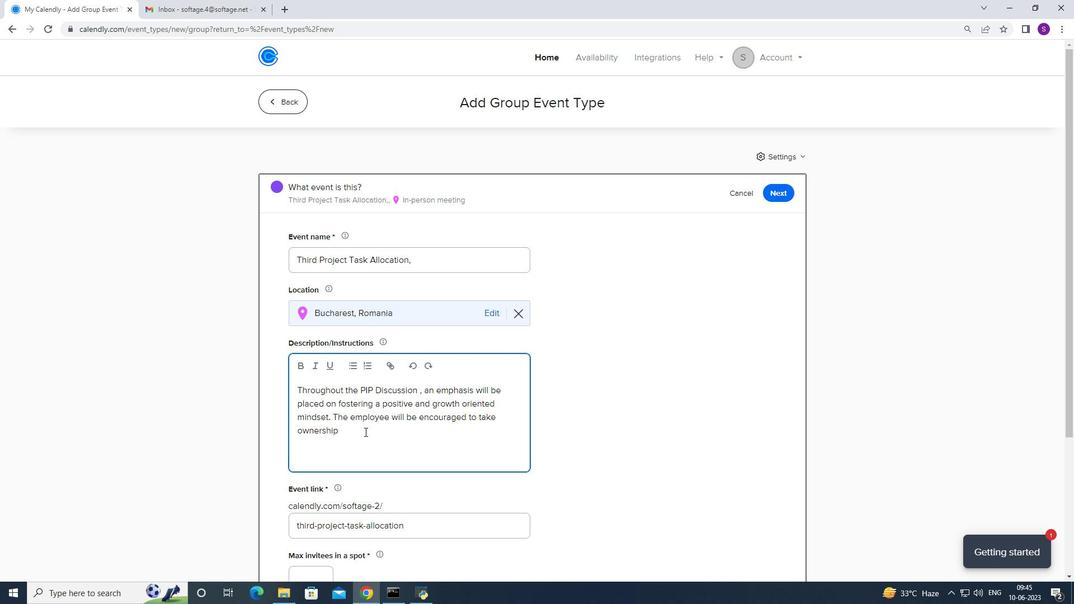 
Action: Key pressed of<Key.space>their<Key.space>development<Key.space>,<Key.space>ask<Key.space>questions<Key.space>and<Key.space>sweek<Key.space>clarification<Key.space>when<Key.space><Key.backspace>
Screenshot: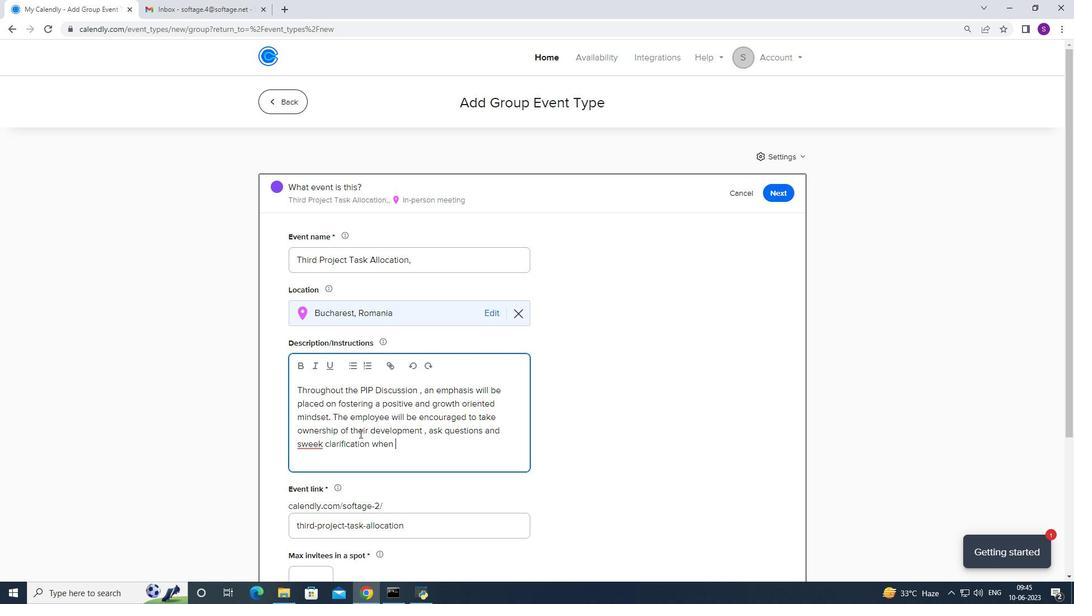 
Action: Mouse moved to (309, 444)
Screenshot: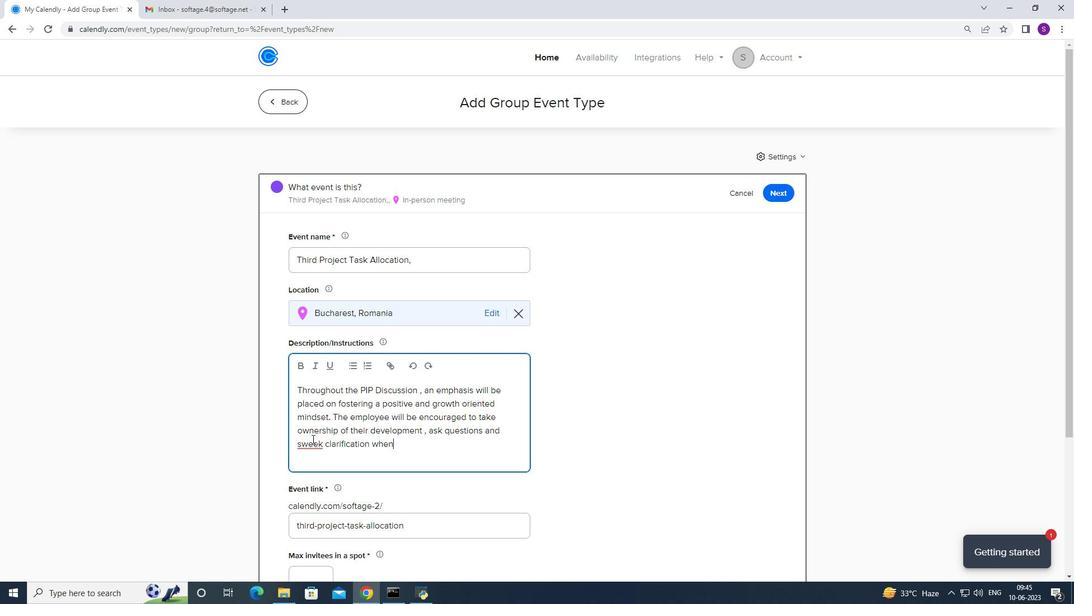 
Action: Mouse pressed left at (309, 444)
Screenshot: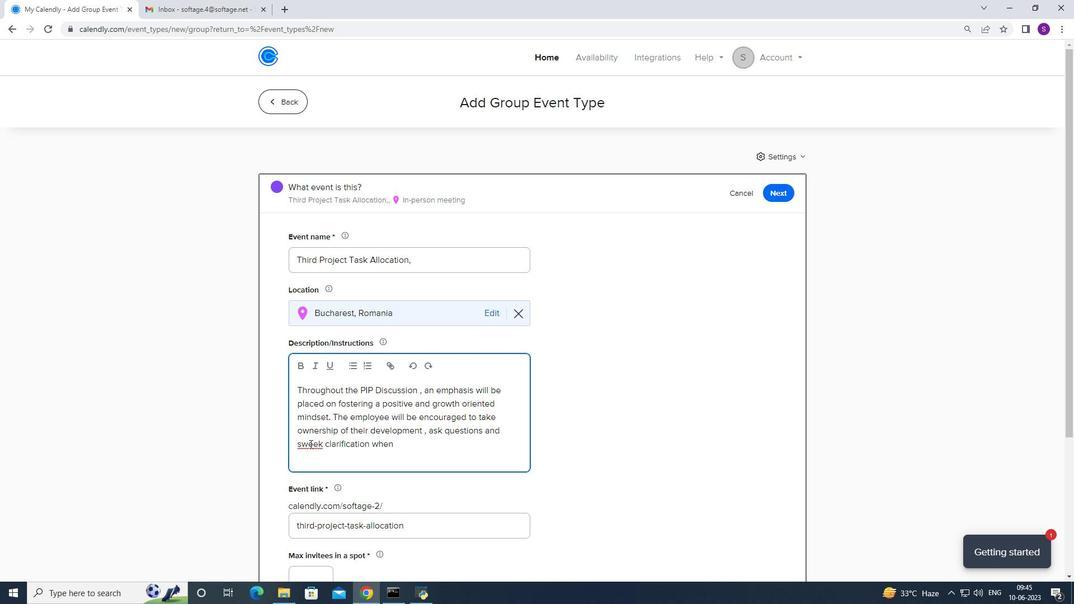 
Action: Key pressed <Key.backspace>\
Screenshot: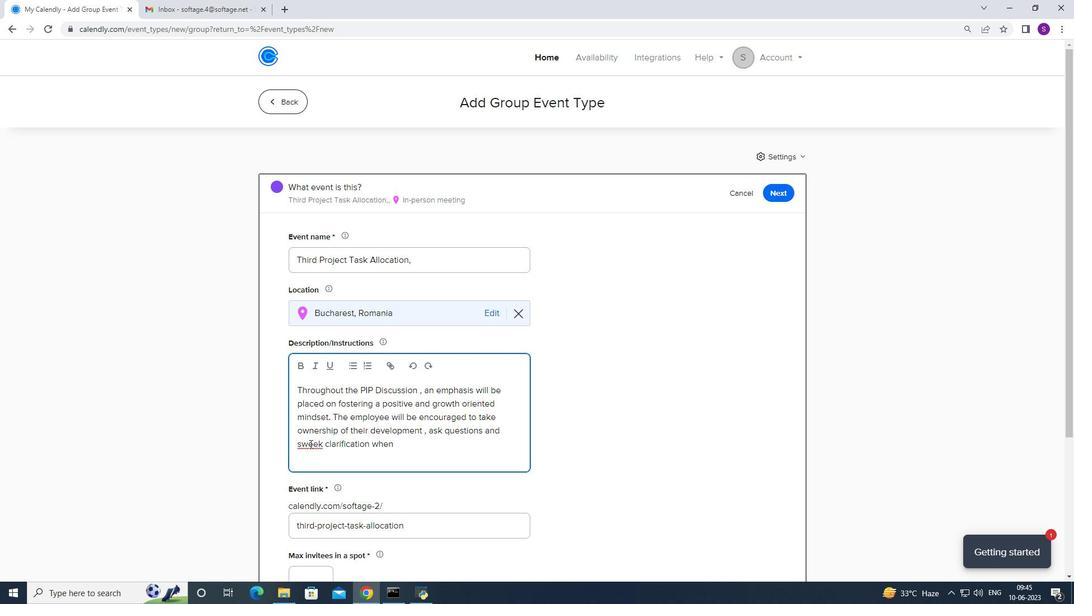 
Action: Mouse moved to (410, 441)
Screenshot: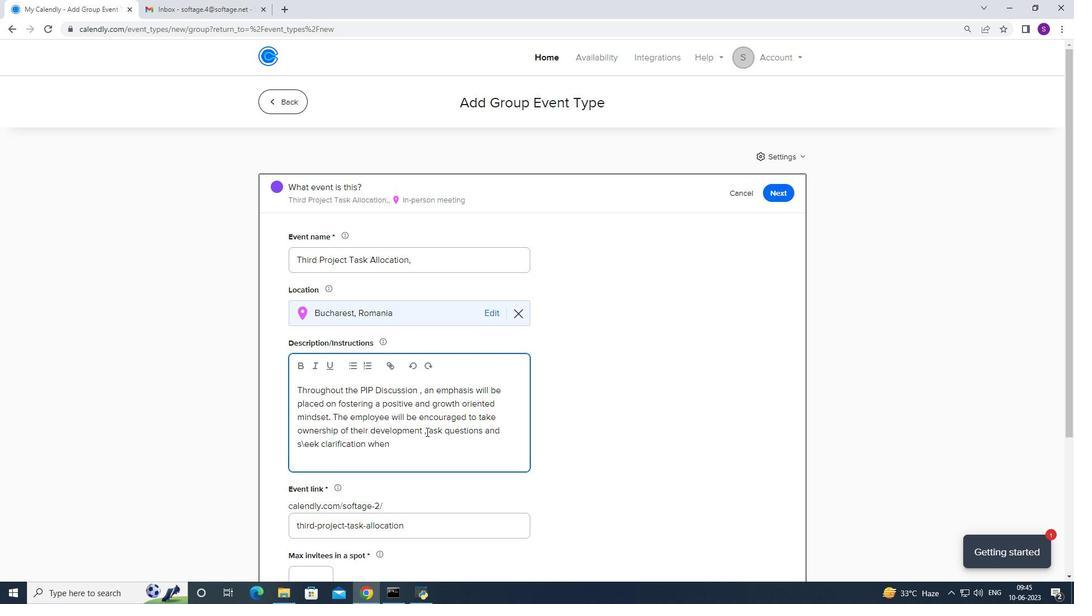 
Action: Key pressed <Key.backspace>
Screenshot: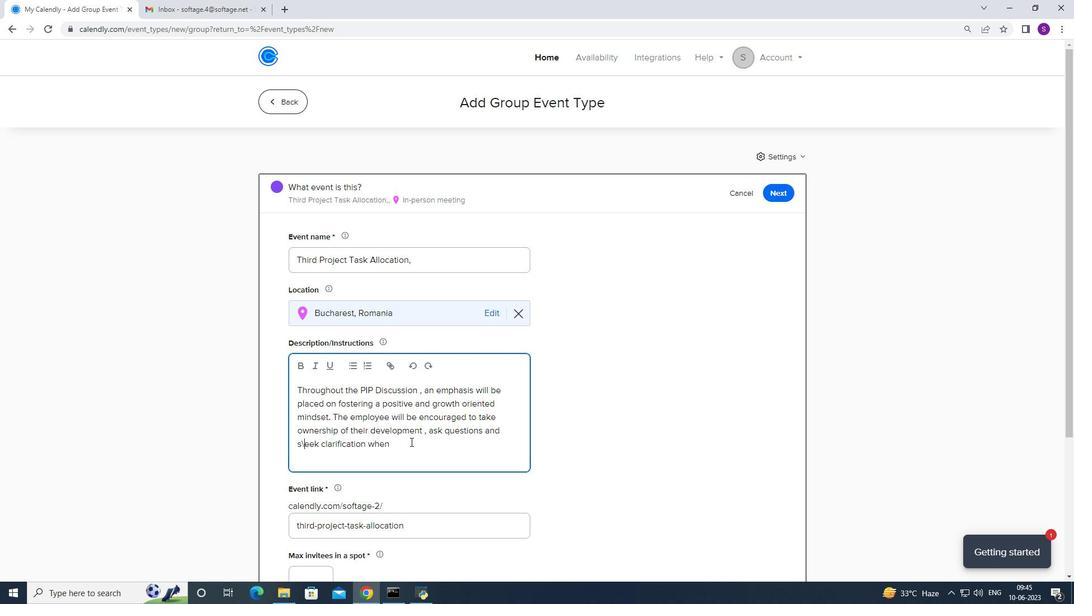 
Action: Mouse pressed left at (410, 441)
Screenshot: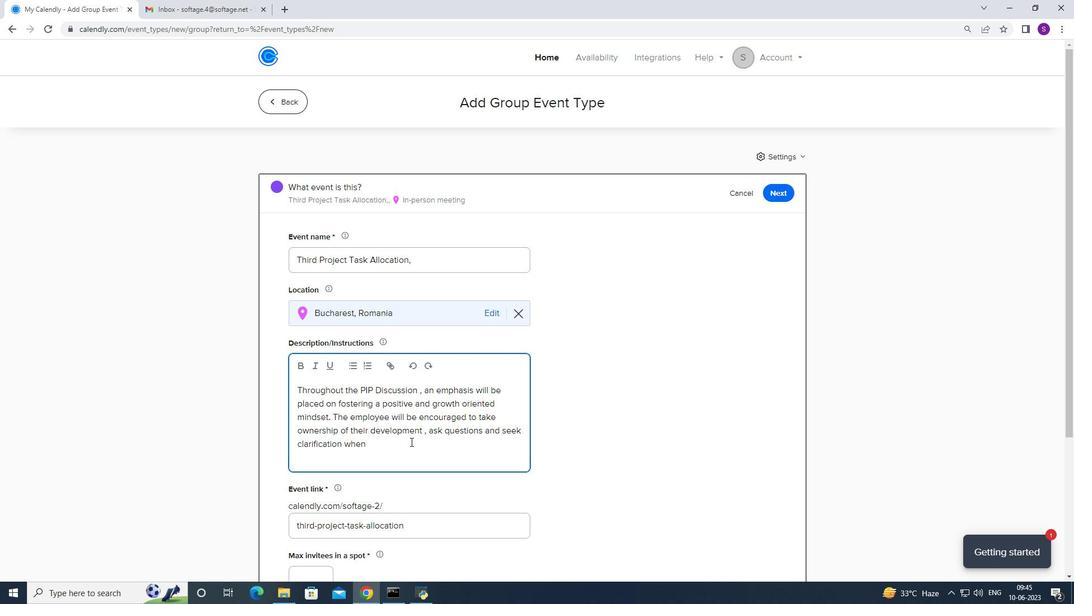 
Action: Key pressed <Key.space>required,<Key.caps_lock>T<Key.caps_lock>he<Key.space>supoervisor<Key.space>
Screenshot: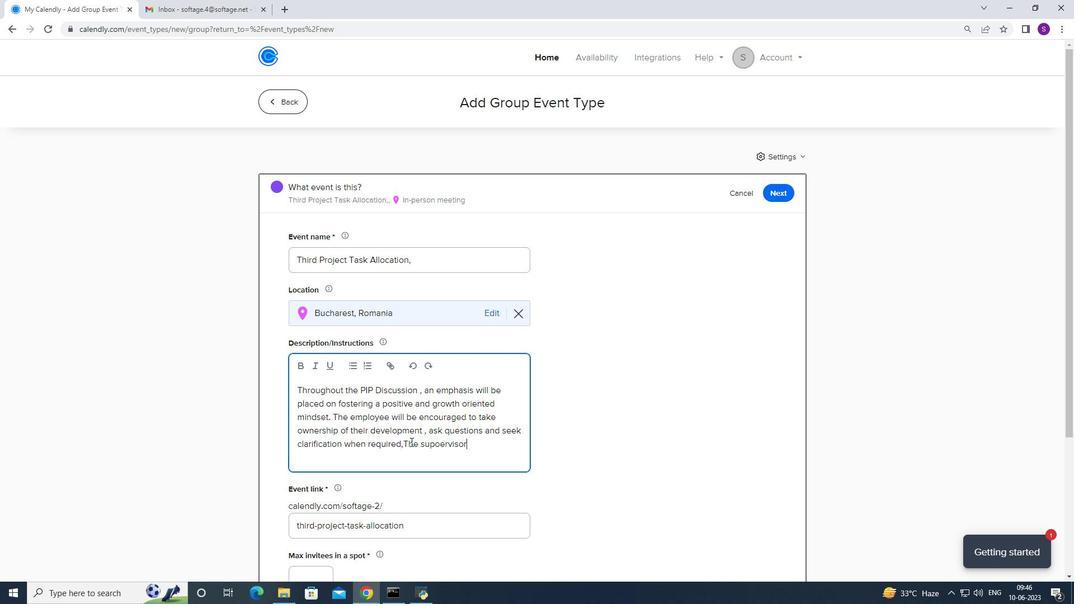 
Action: Mouse moved to (463, 447)
Screenshot: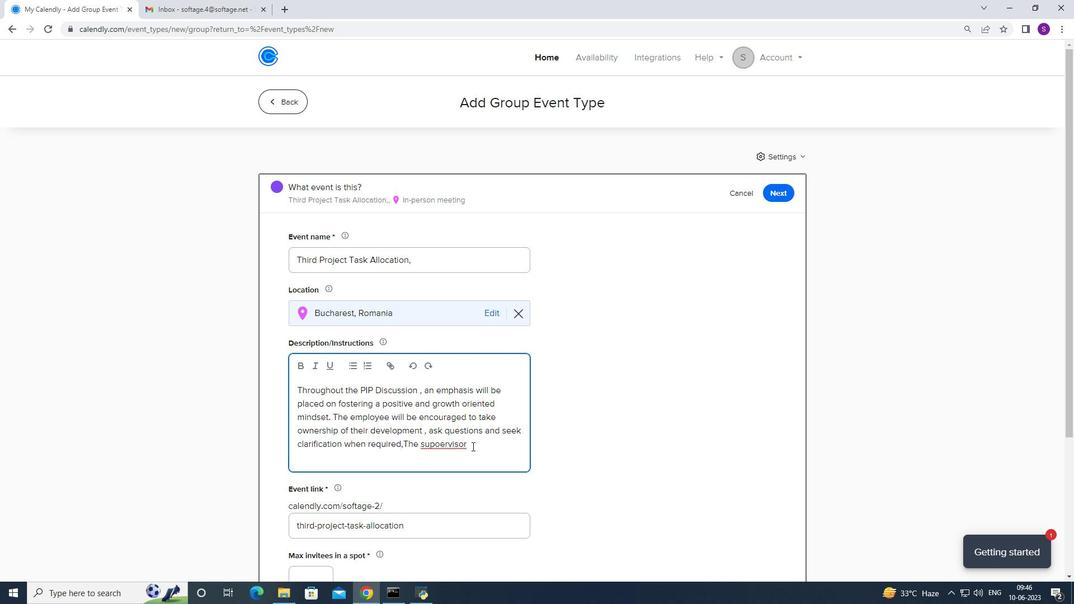 
Action: Mouse pressed right at (463, 447)
Screenshot: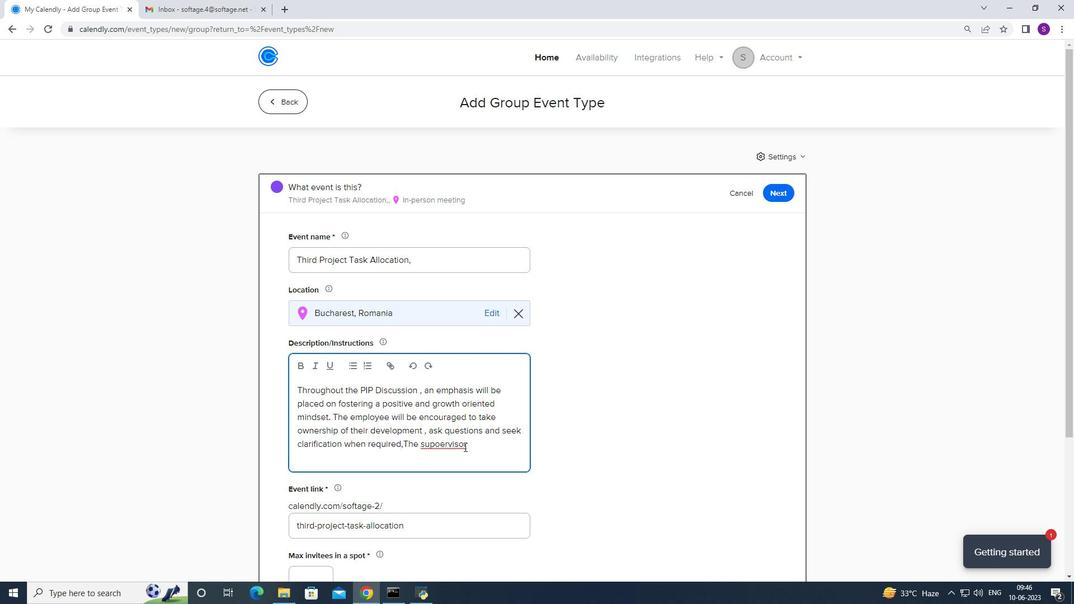 
Action: Mouse moved to (505, 293)
Screenshot: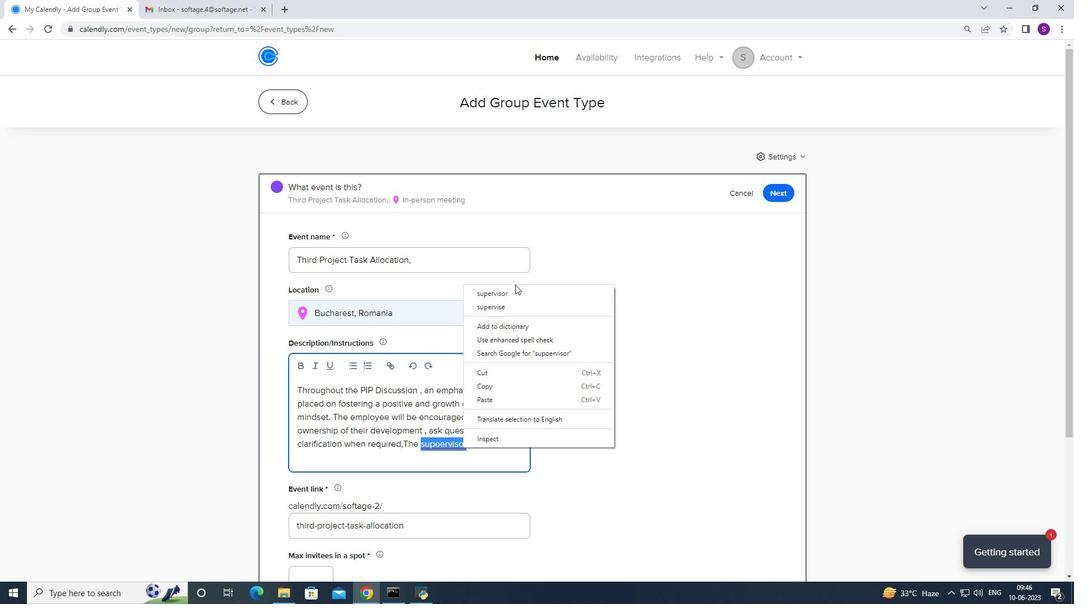 
Action: Mouse pressed left at (505, 293)
Screenshot: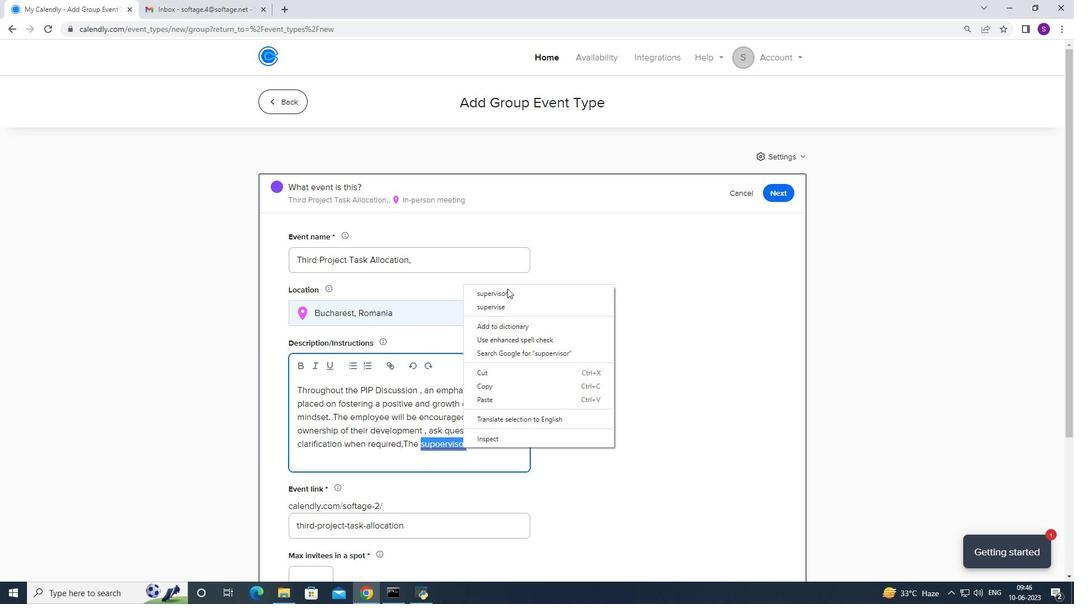 
Action: Mouse moved to (472, 455)
Screenshot: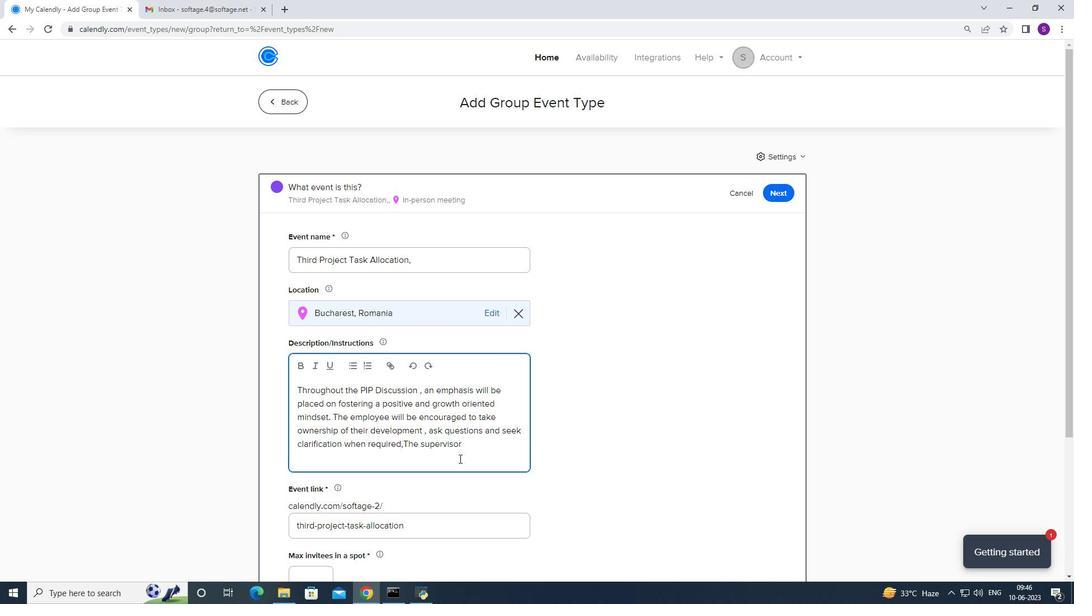 
Action: Mouse pressed left at (472, 455)
Screenshot: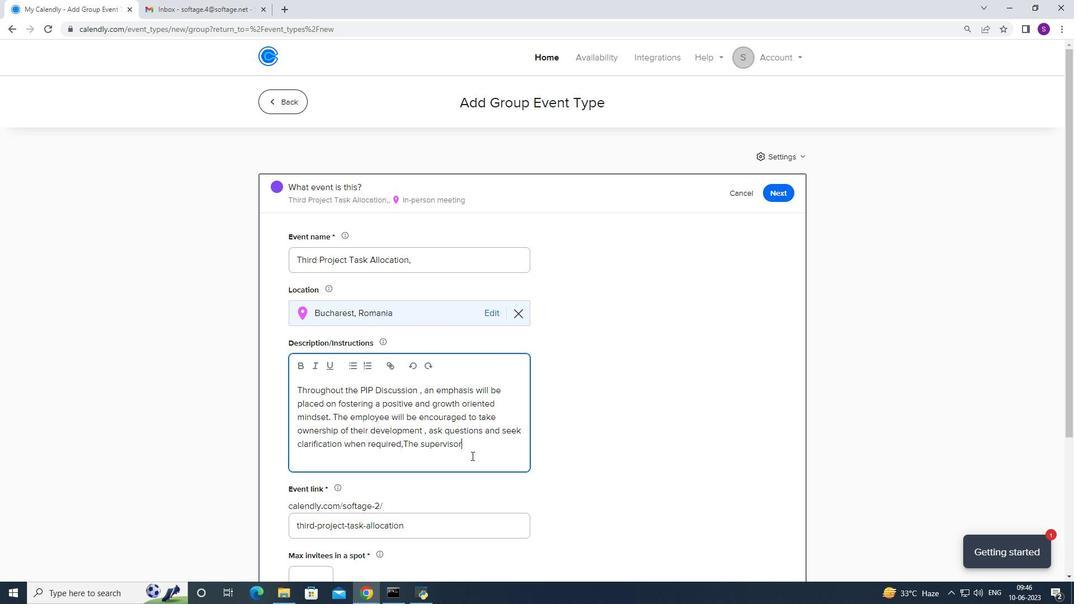 
Action: Key pressed will<Key.space>gicve<Key.space>support,<Key.space>encouragem3ent<Key.space>and<Key.space>guidance<Key.space>to<Key.space>help<Key.space>the<Key.space>employee<Key.space>succeed,.<Key.backspace><Key.backspace>.
Screenshot: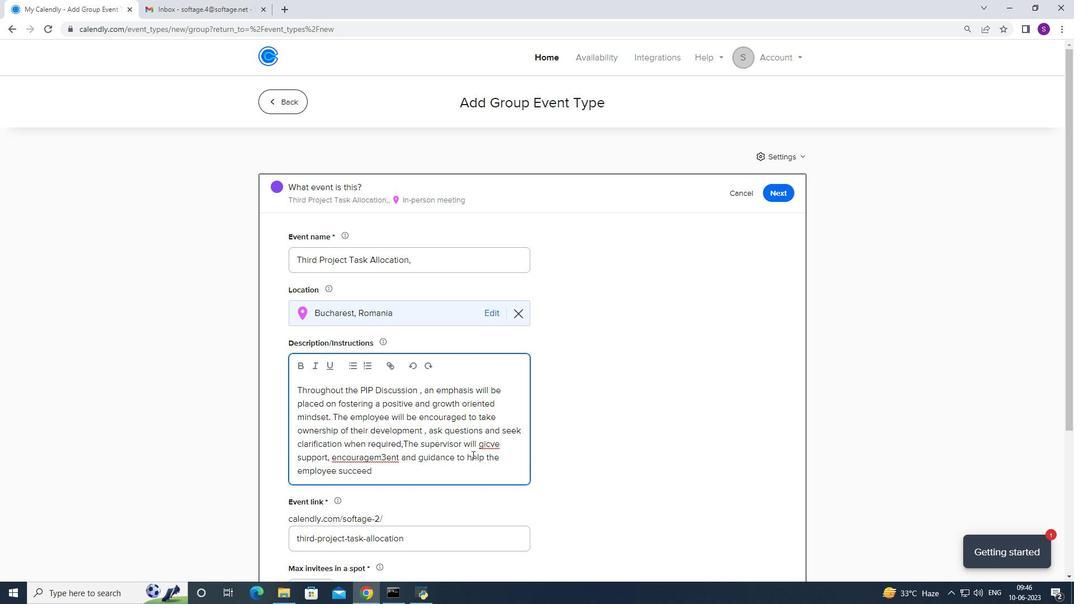 
Action: Mouse moved to (369, 459)
Screenshot: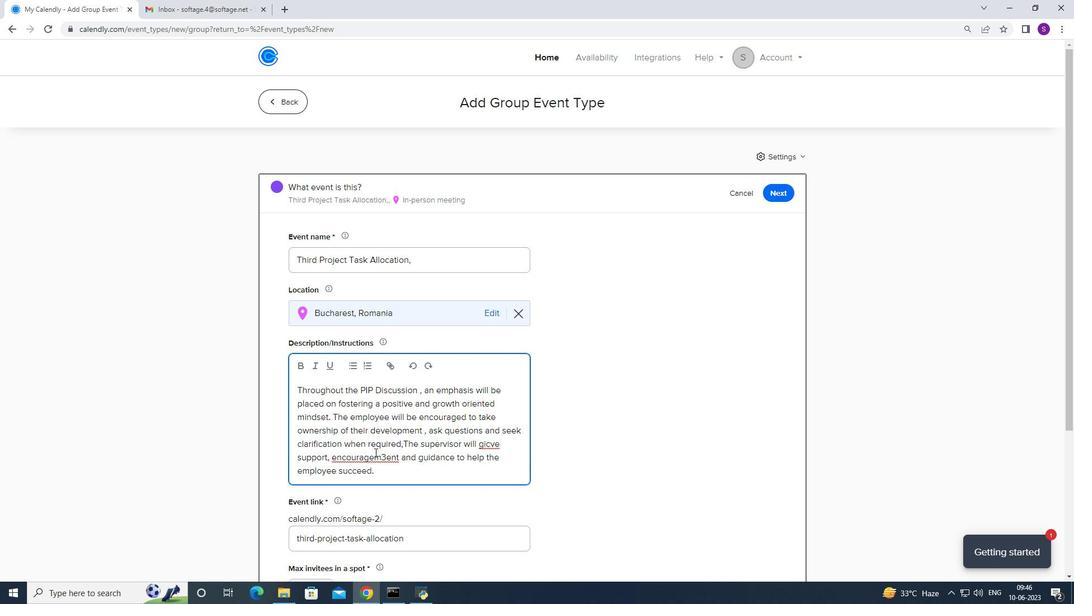 
Action: Mouse pressed right at (369, 459)
Screenshot: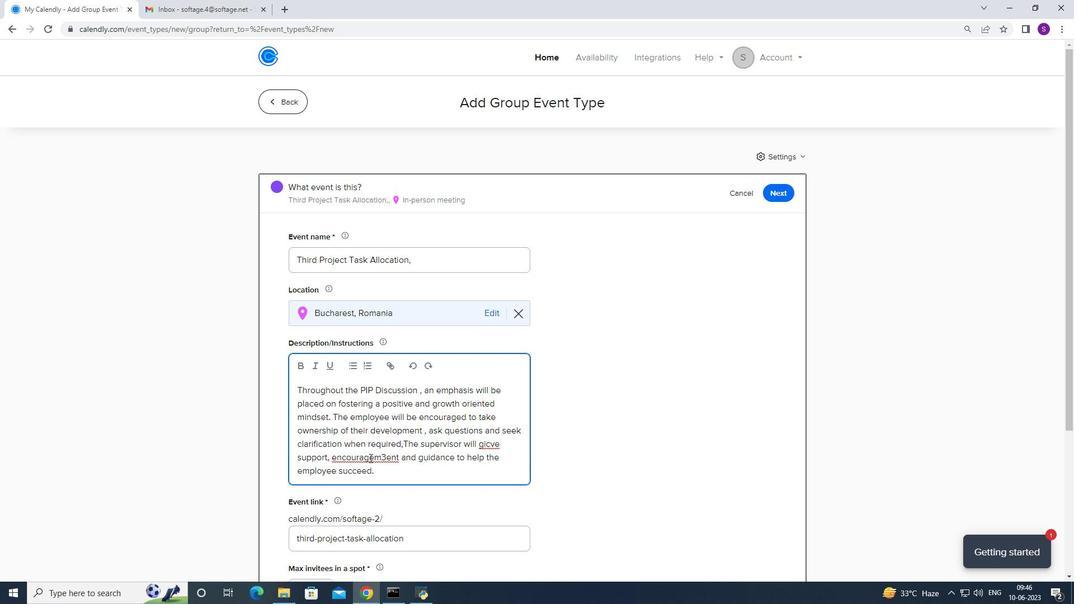 
Action: Mouse moved to (387, 299)
Screenshot: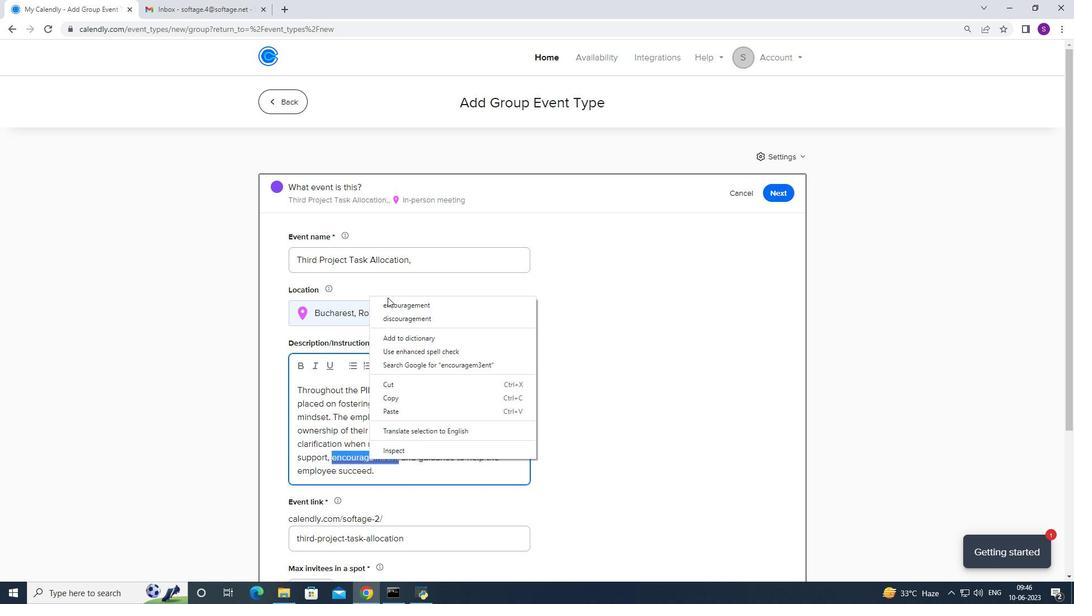 
Action: Mouse pressed left at (387, 299)
Screenshot: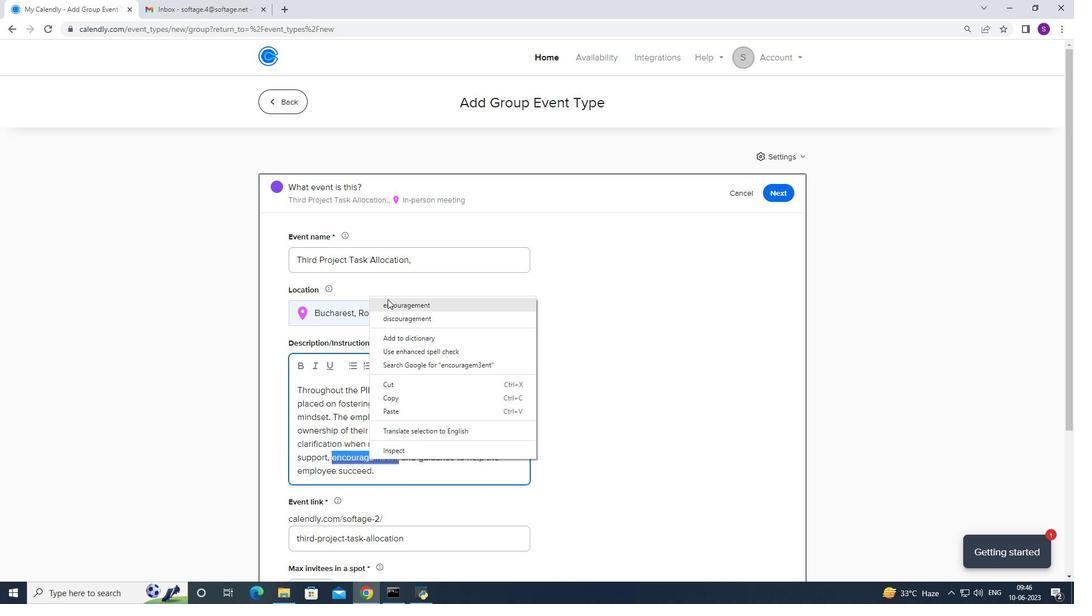 
Action: Mouse moved to (486, 440)
Screenshot: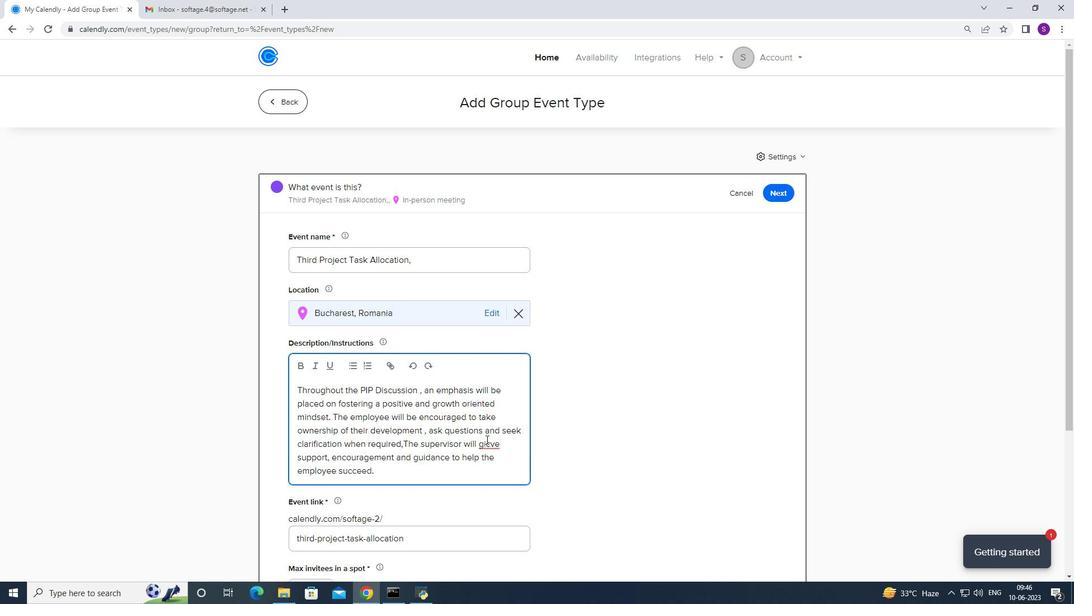 
Action: Mouse pressed right at (486, 440)
Screenshot: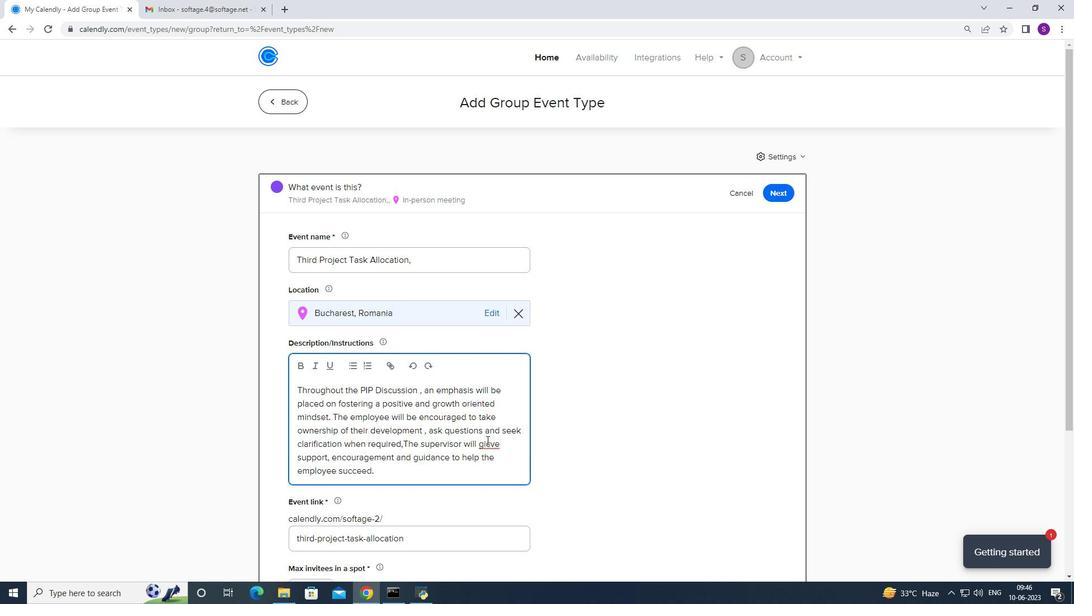 
Action: Mouse moved to (513, 299)
Screenshot: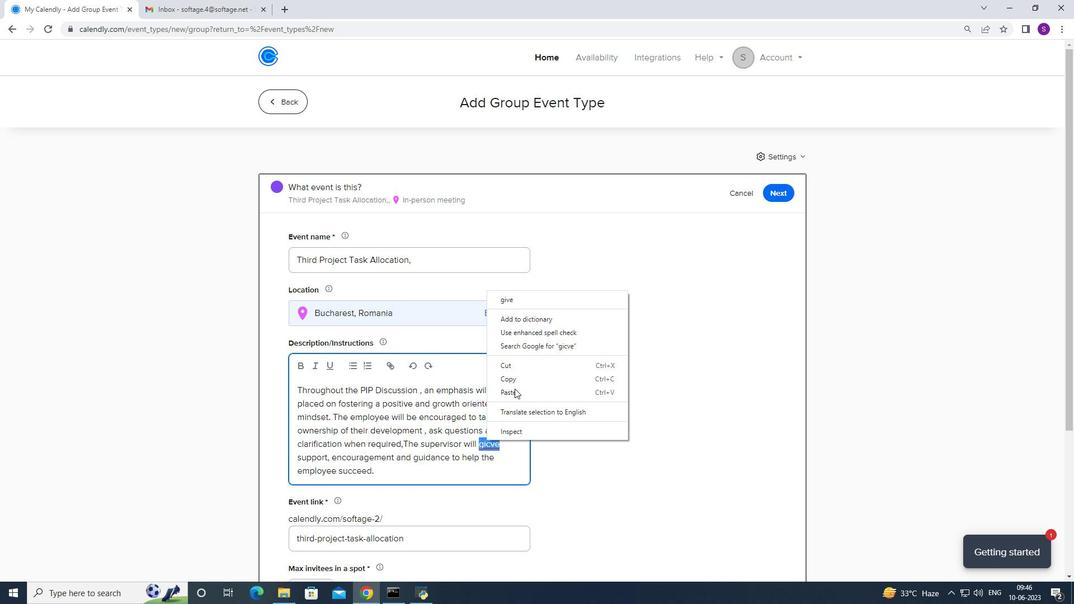 
Action: Mouse pressed left at (513, 299)
Screenshot: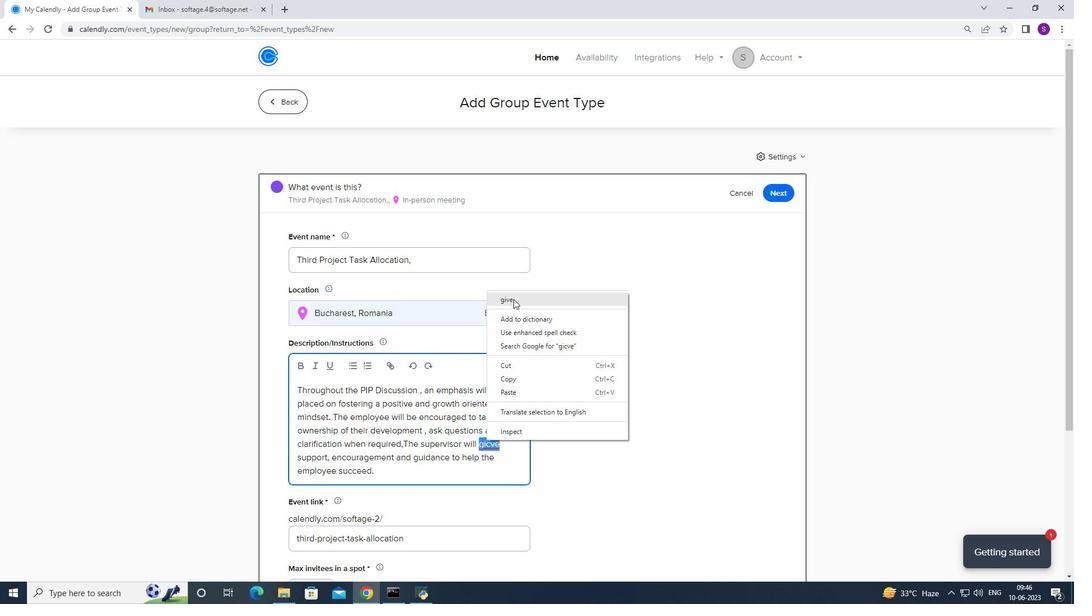 
Action: Mouse moved to (394, 466)
Screenshot: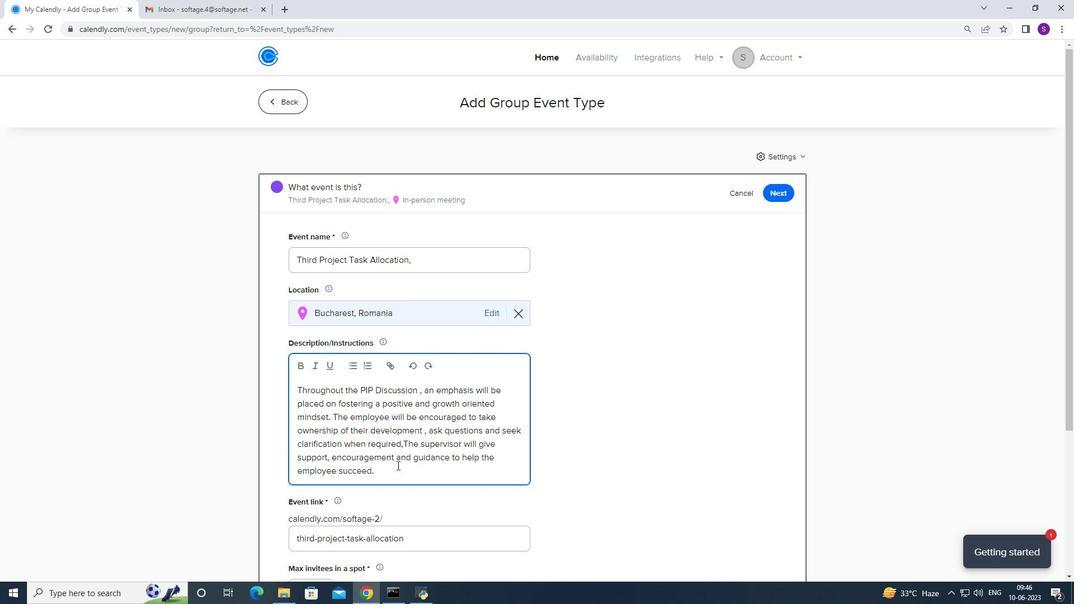 
Action: Mouse pressed left at (394, 466)
Screenshot: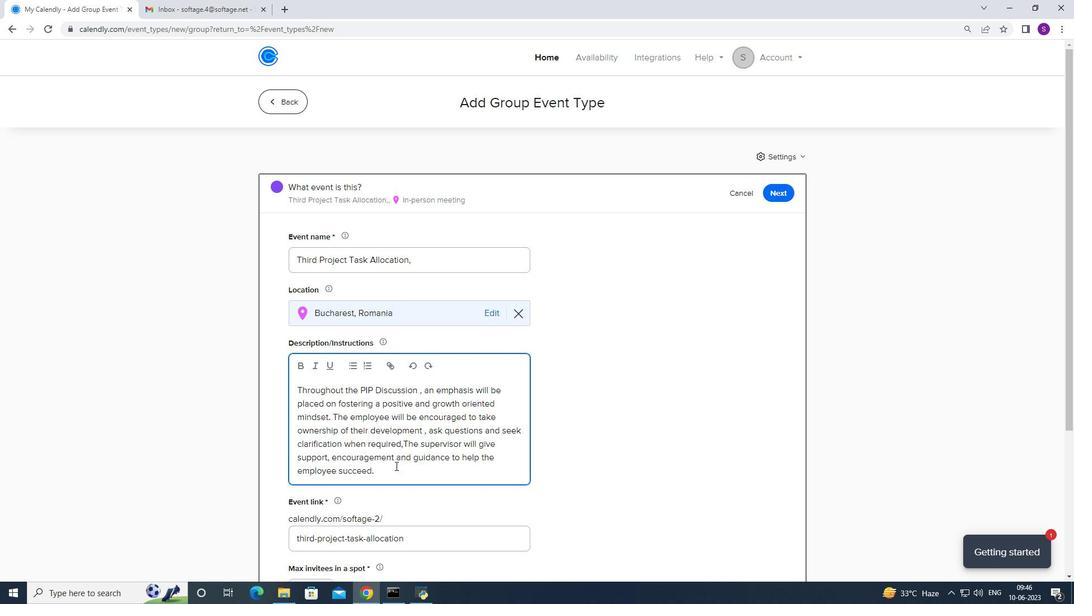 
Action: Mouse moved to (312, 364)
Screenshot: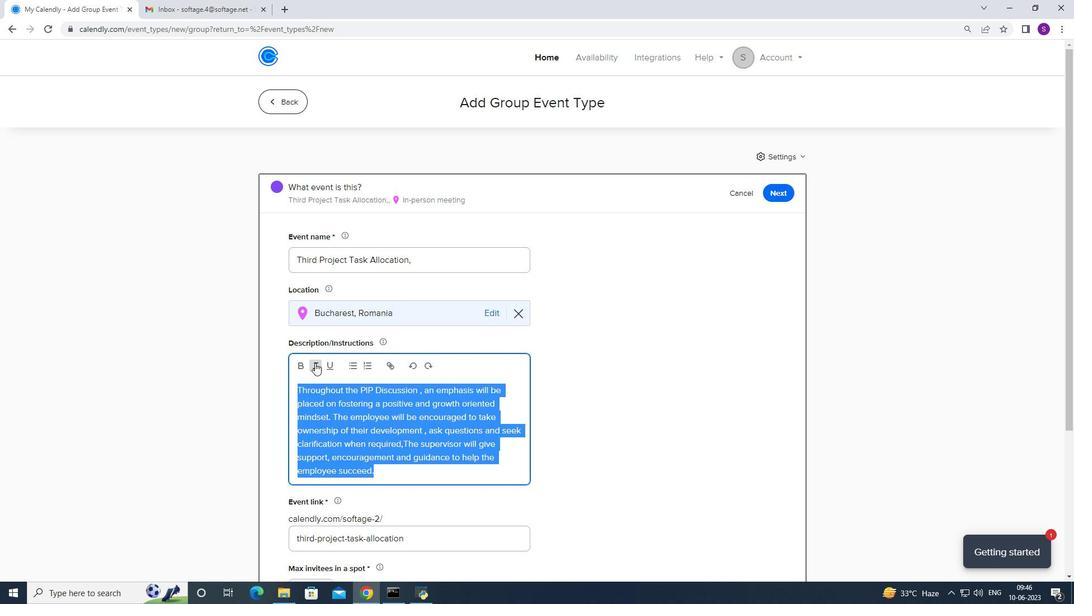 
Action: Mouse pressed left at (312, 364)
Screenshot: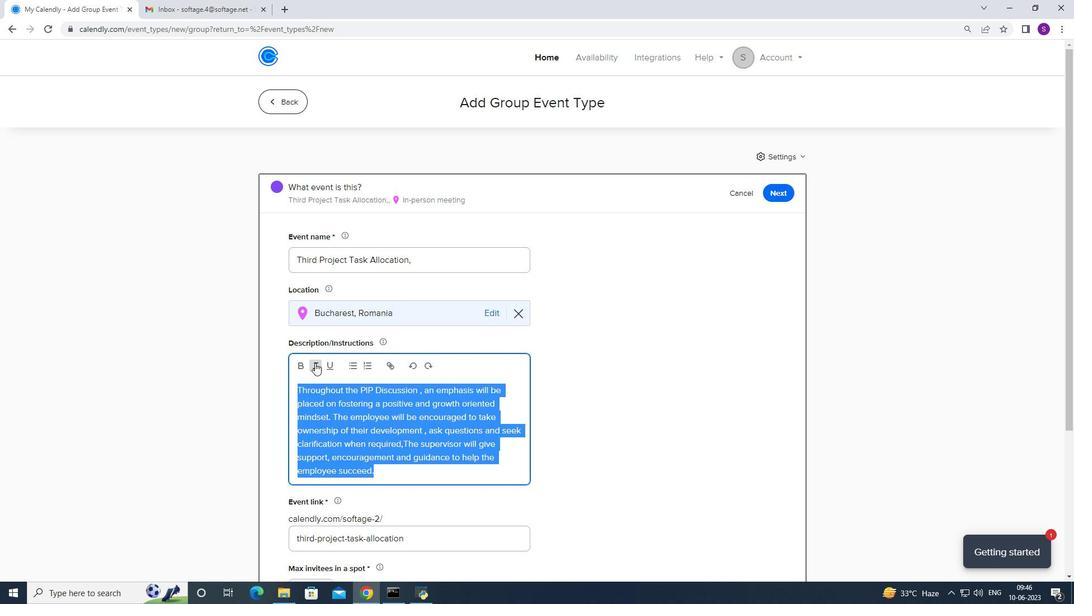 
Action: Mouse moved to (386, 438)
Screenshot: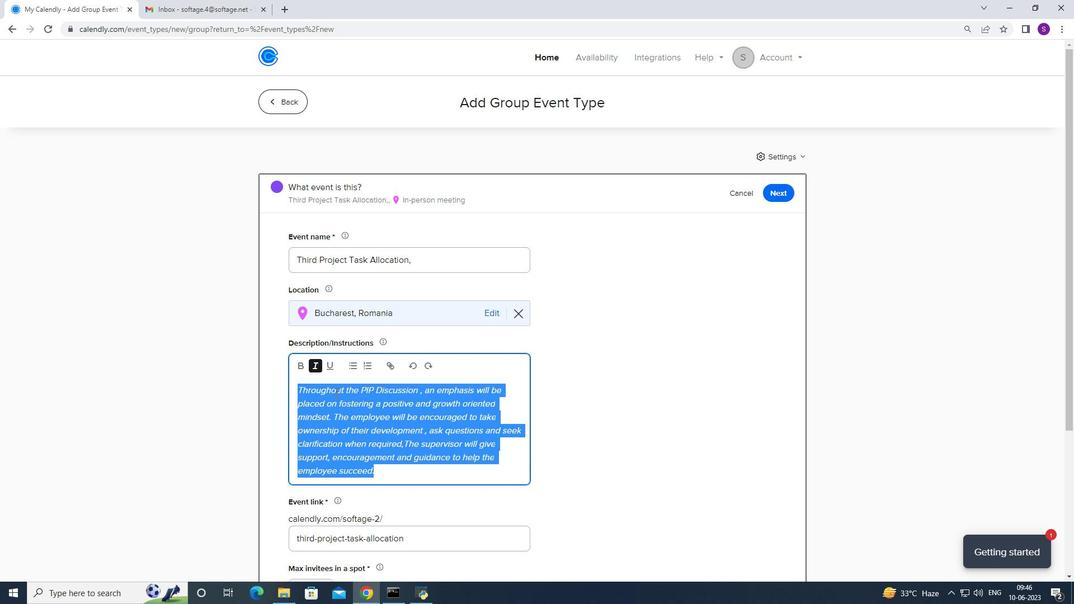 
Action: Mouse scrolled (386, 438) with delta (0, 0)
Screenshot: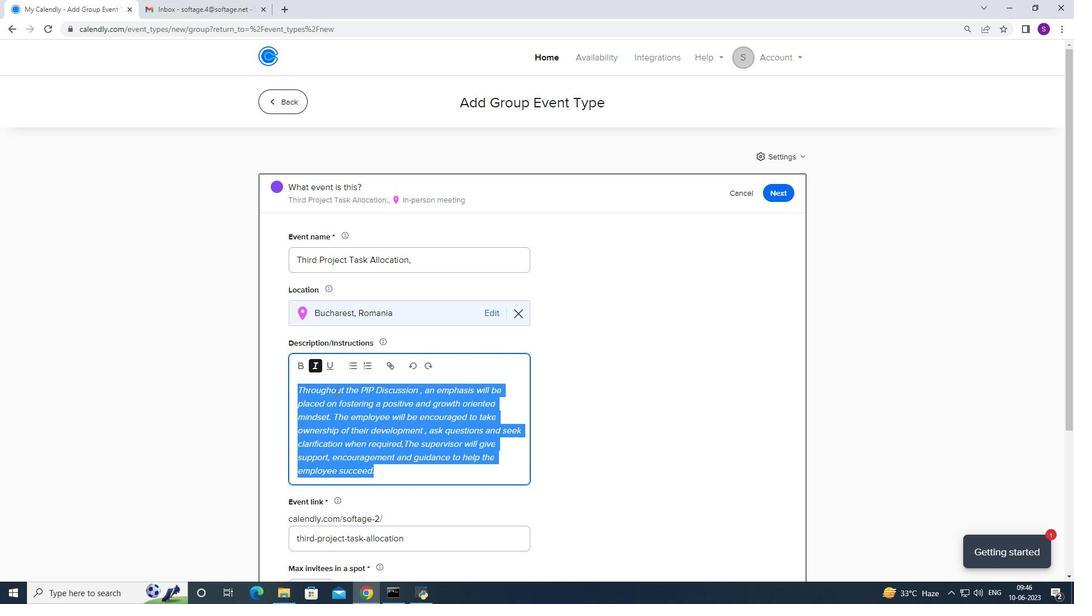 
Action: Mouse scrolled (386, 438) with delta (0, 0)
Screenshot: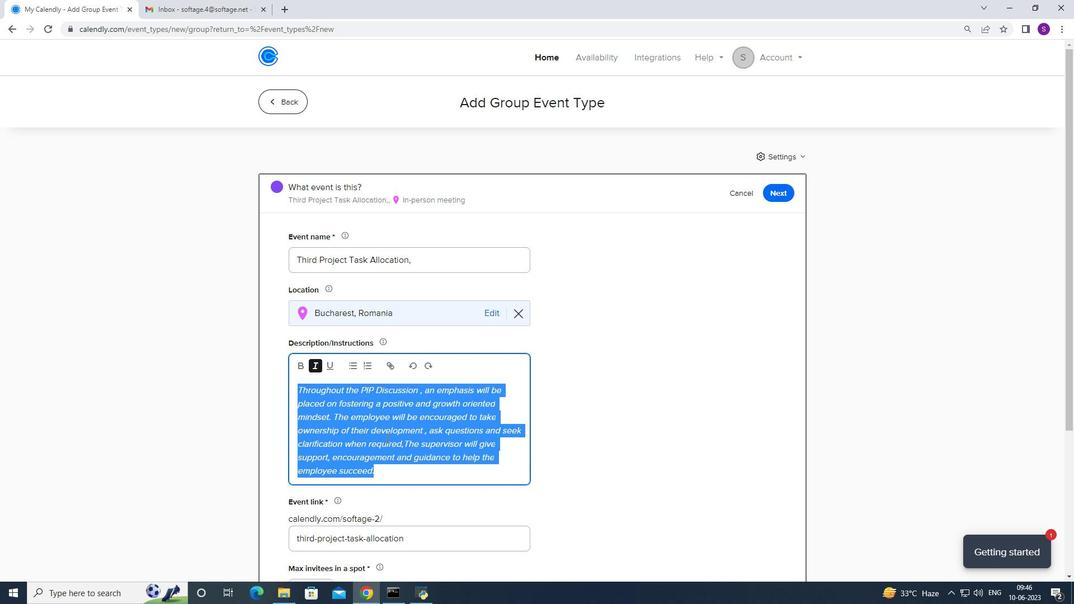 
Action: Mouse scrolled (386, 438) with delta (0, 0)
Screenshot: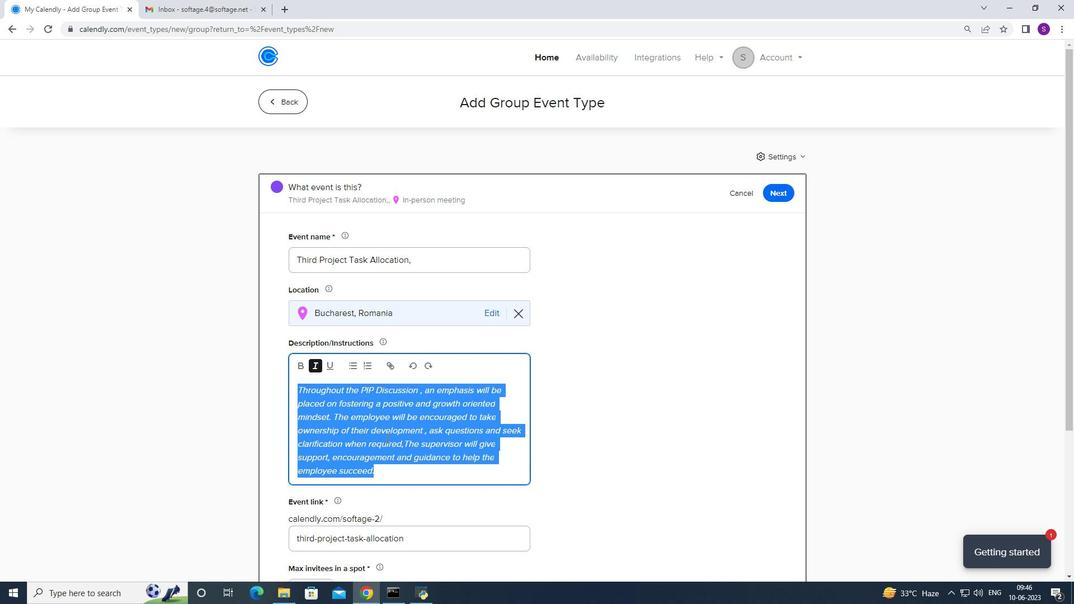 
Action: Mouse scrolled (386, 438) with delta (0, 0)
Screenshot: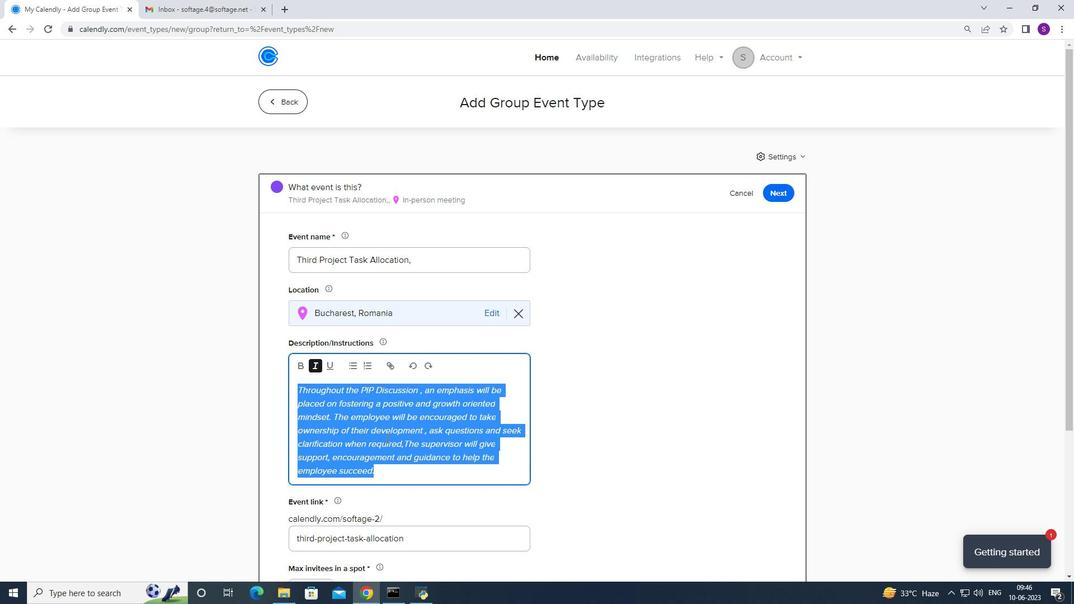 
Action: Mouse scrolled (386, 437) with delta (0, -1)
Screenshot: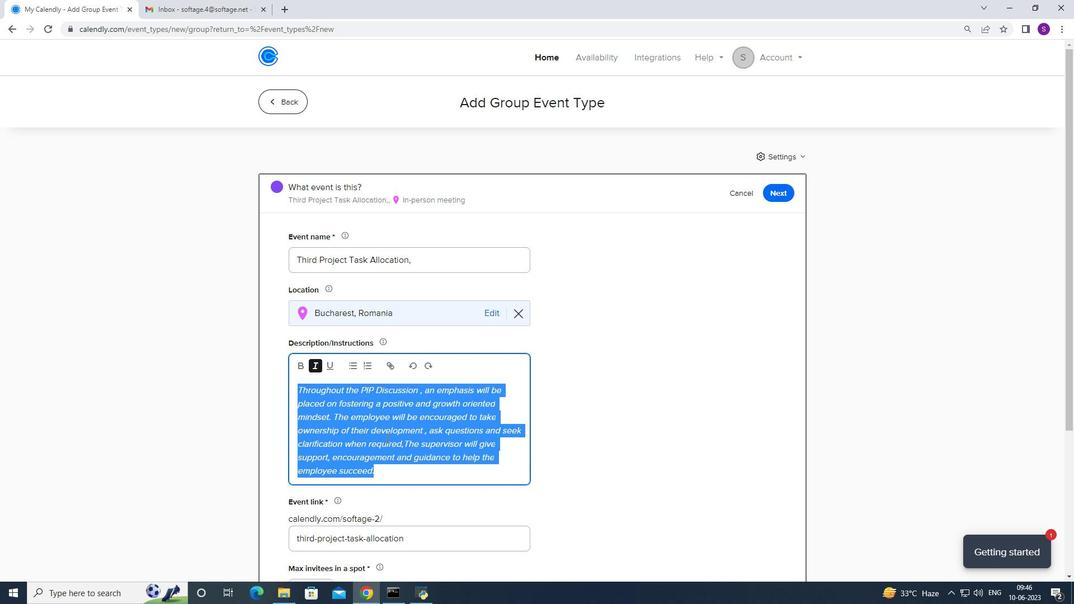 
Action: Mouse scrolled (386, 438) with delta (0, 0)
Screenshot: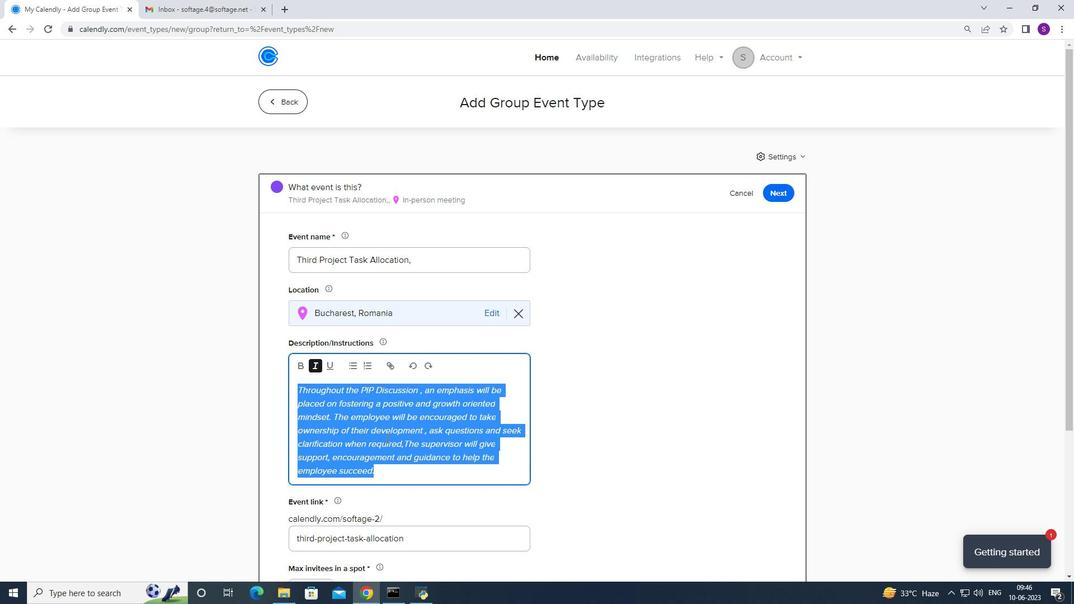 
Action: Mouse scrolled (386, 438) with delta (0, 0)
Screenshot: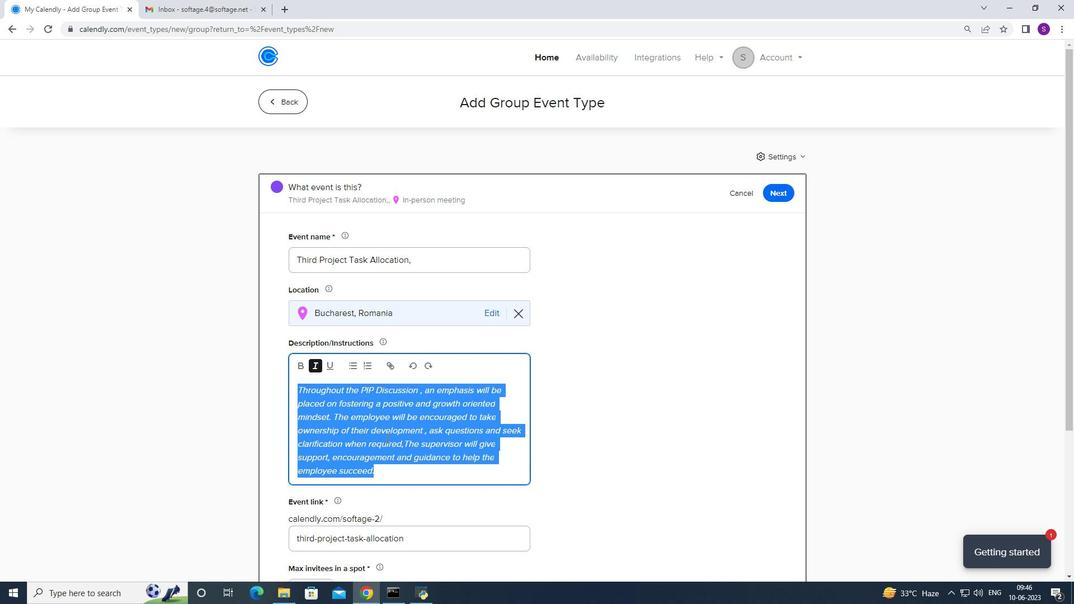 
Action: Mouse scrolled (386, 438) with delta (0, 0)
Screenshot: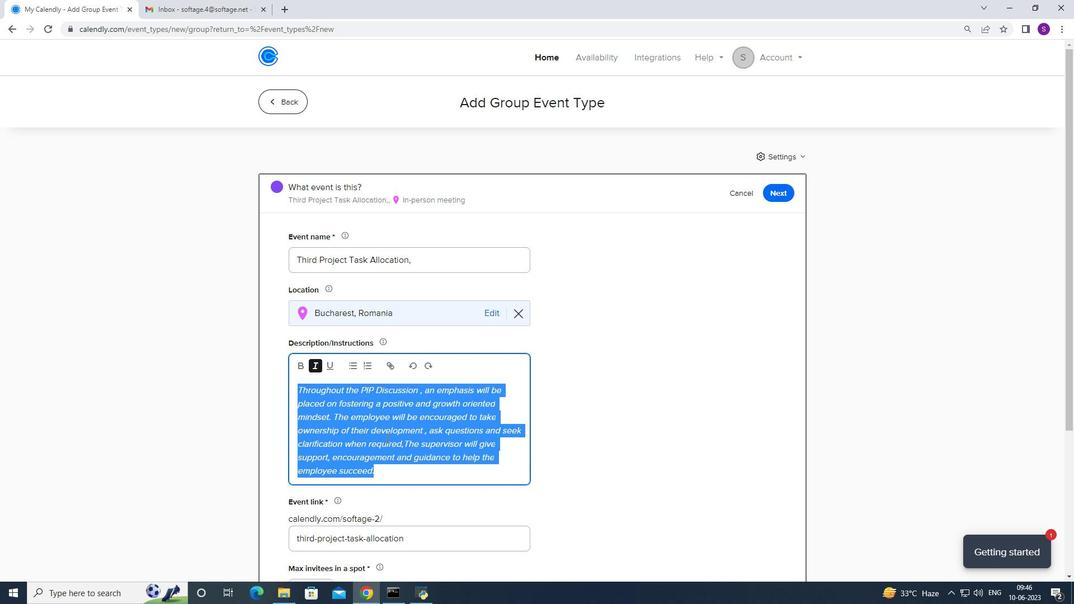 
Action: Mouse moved to (323, 390)
Screenshot: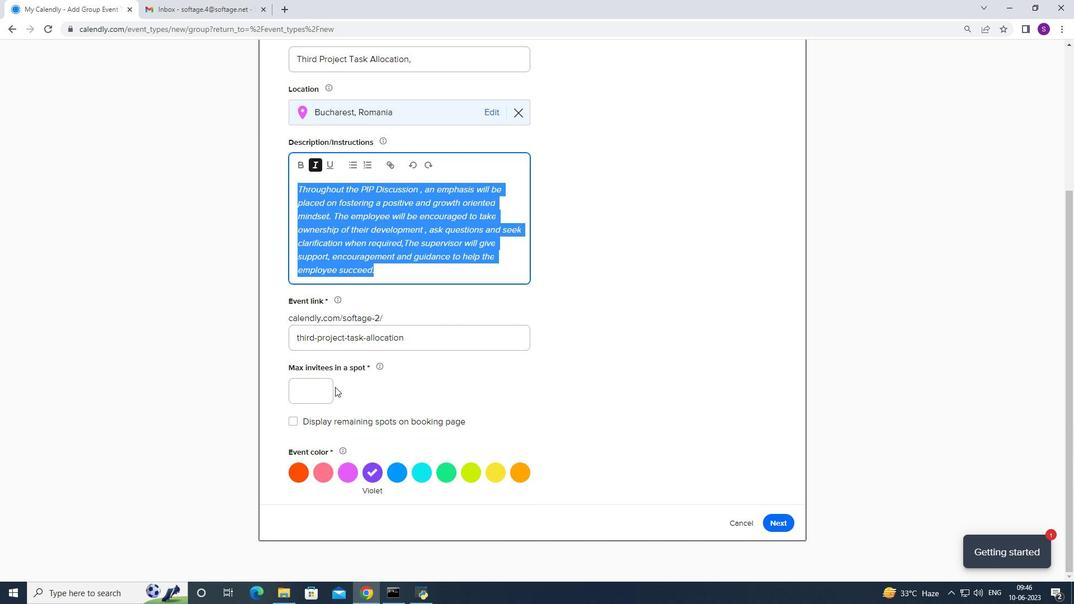 
Action: Mouse pressed left at (323, 390)
Screenshot: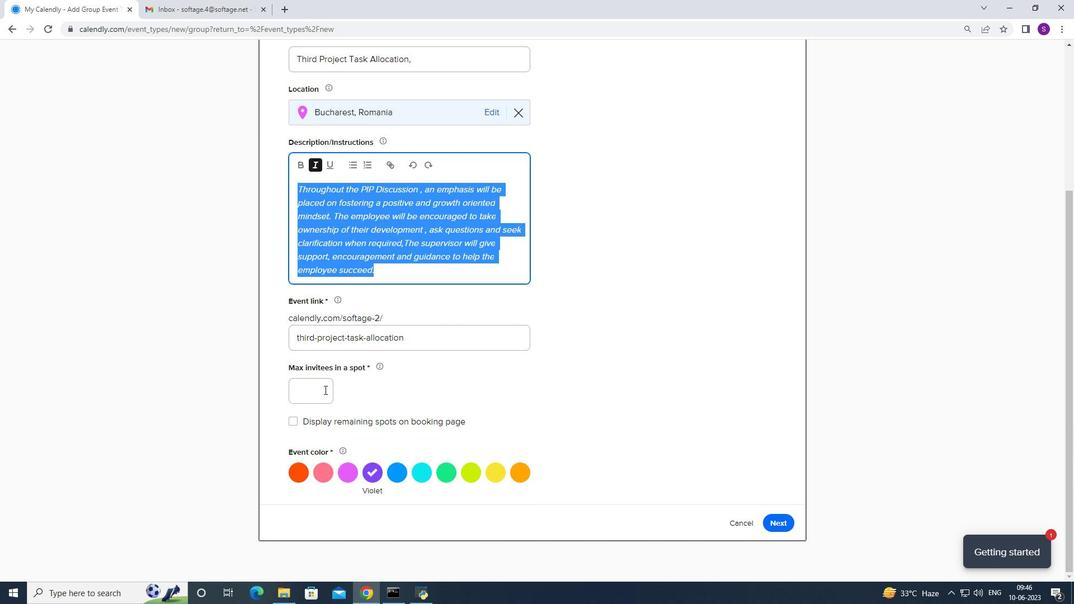 
Action: Key pressed 2
Screenshot: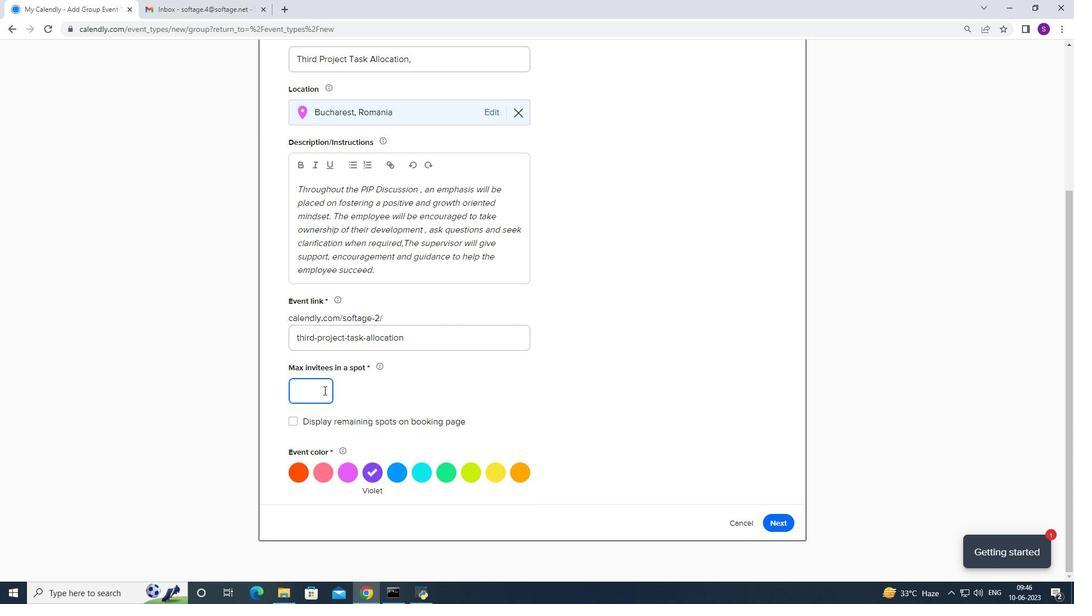 
Action: Mouse moved to (359, 482)
Screenshot: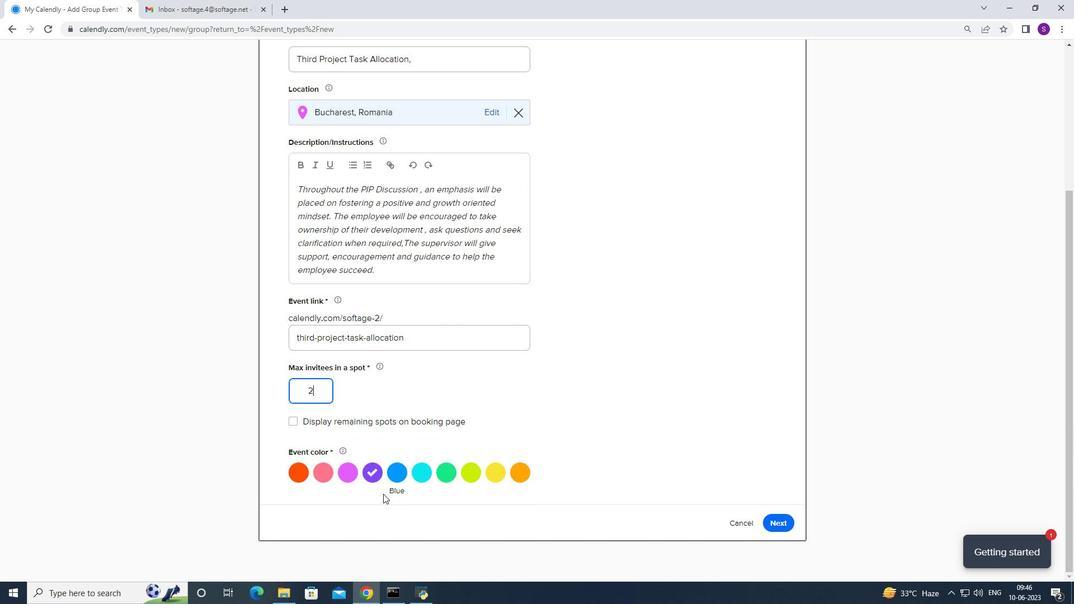 
Action: Mouse pressed left at (359, 482)
Screenshot: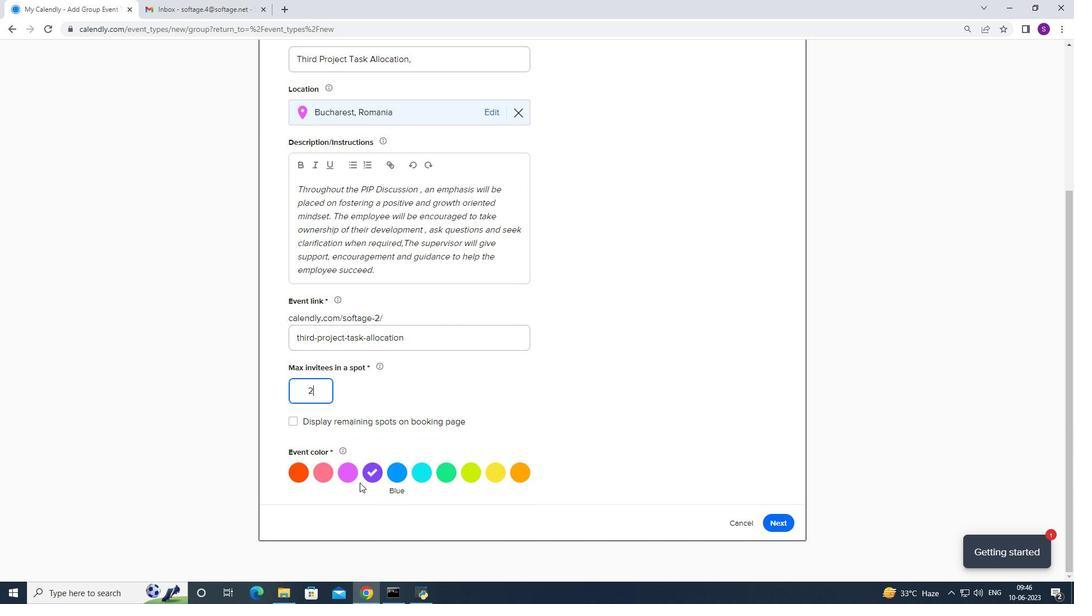 
Action: Mouse moved to (346, 482)
Screenshot: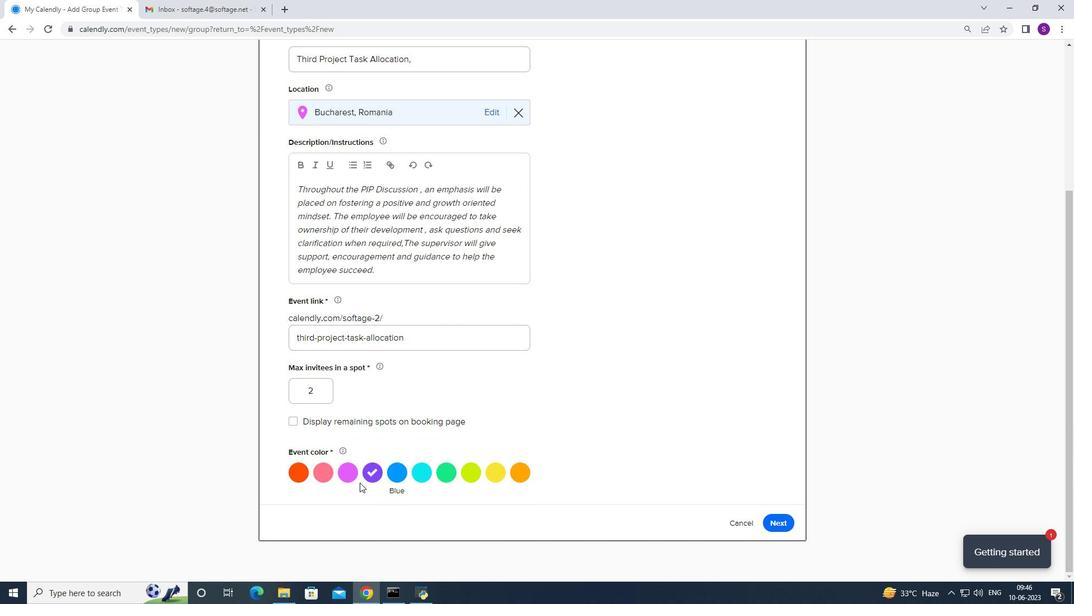 
Action: Mouse pressed left at (346, 482)
Screenshot: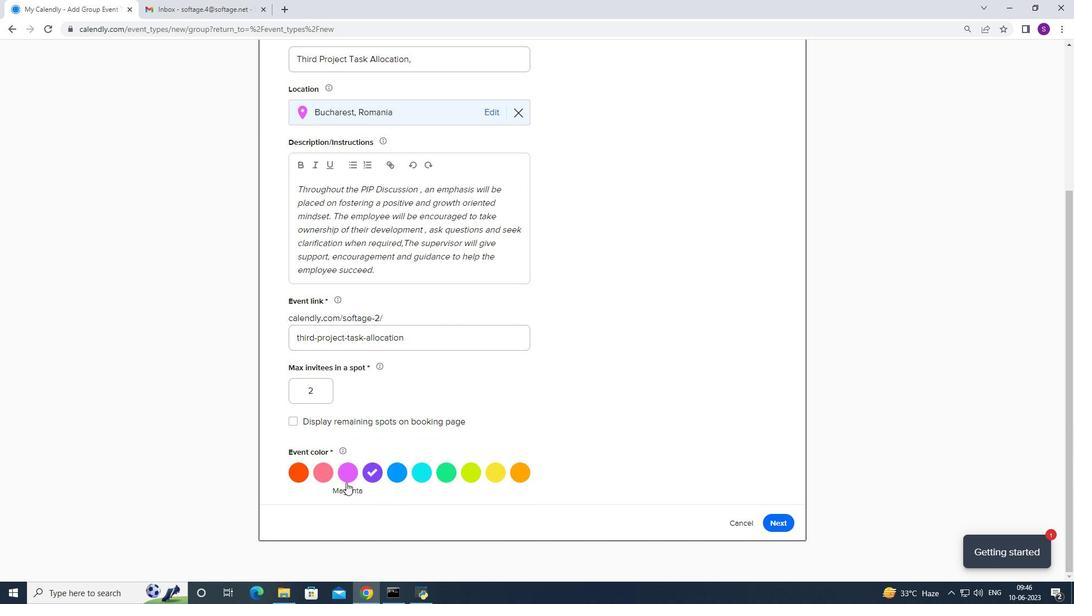 
Action: Mouse moved to (768, 518)
Screenshot: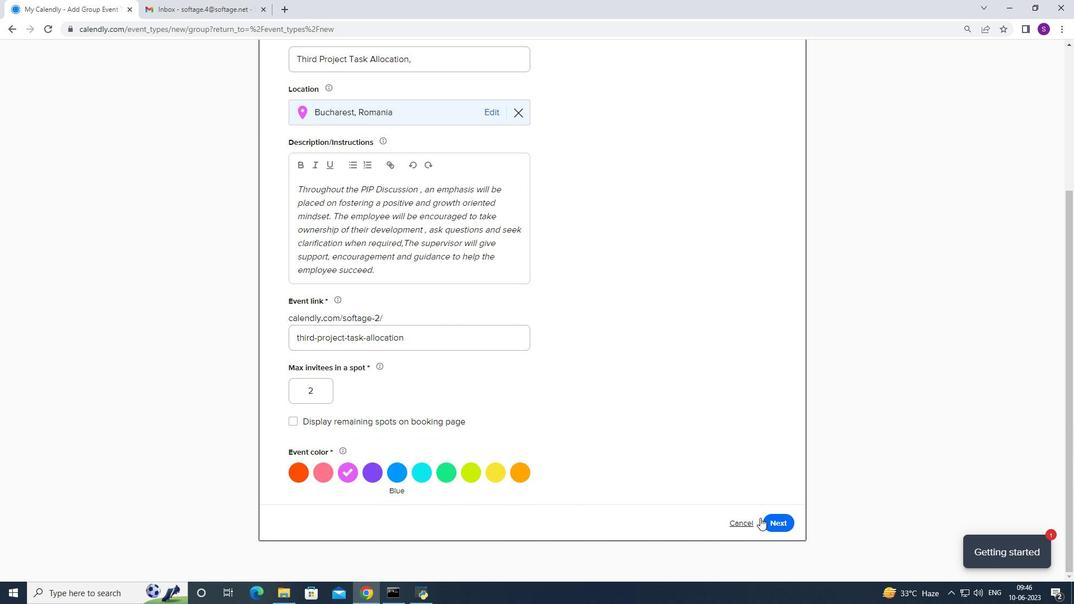
Action: Mouse pressed left at (768, 518)
Screenshot: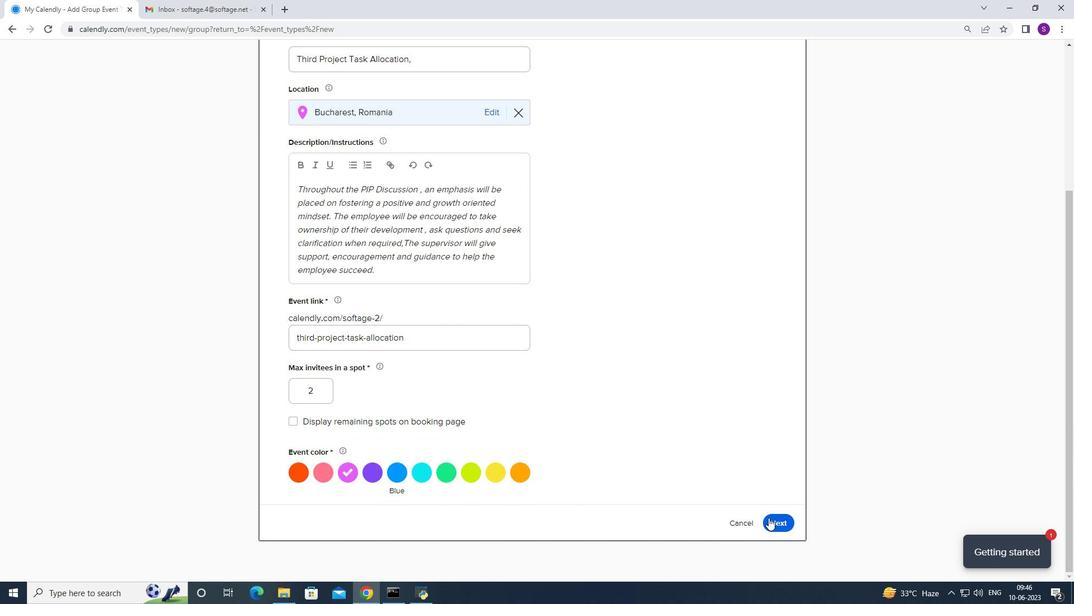 
Action: Mouse moved to (379, 172)
Screenshot: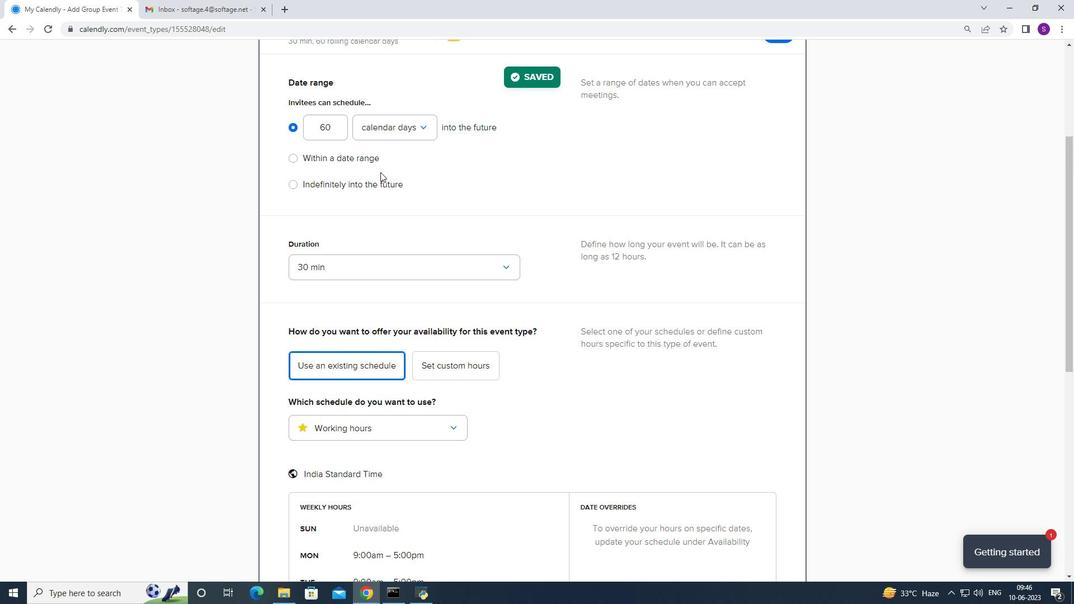 
Action: Mouse scrolled (379, 172) with delta (0, 0)
Screenshot: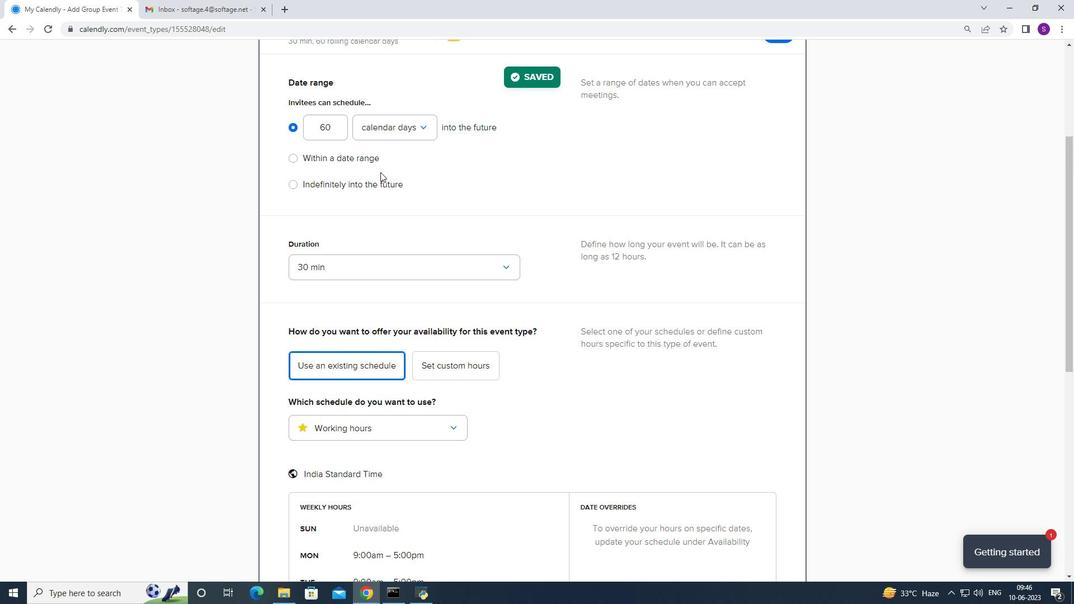 
Action: Mouse moved to (379, 172)
Screenshot: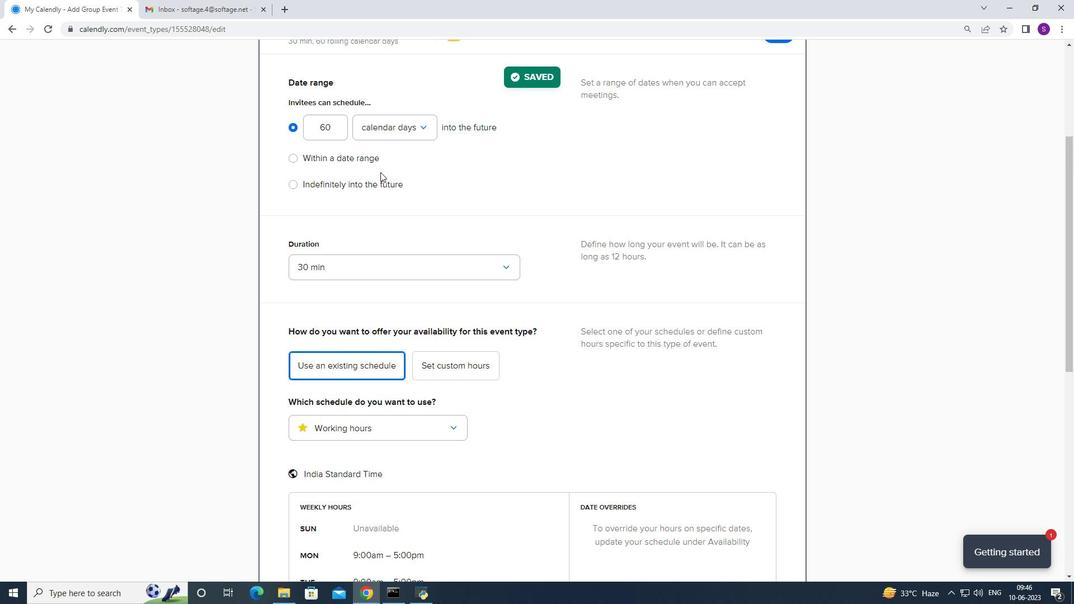 
Action: Mouse scrolled (379, 172) with delta (0, 0)
Screenshot: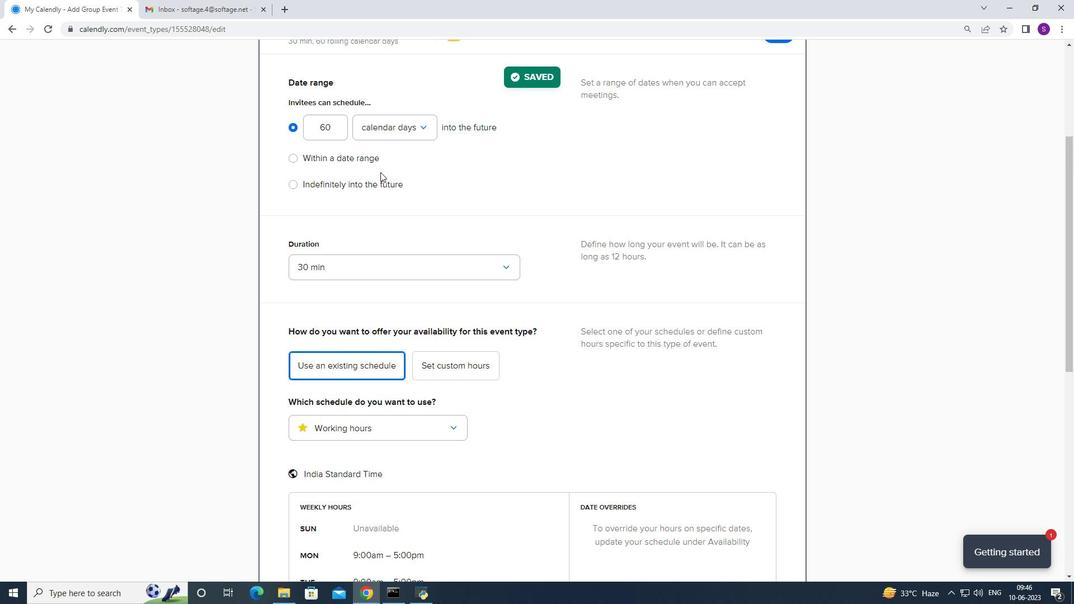 
Action: Mouse scrolled (379, 172) with delta (0, 0)
Screenshot: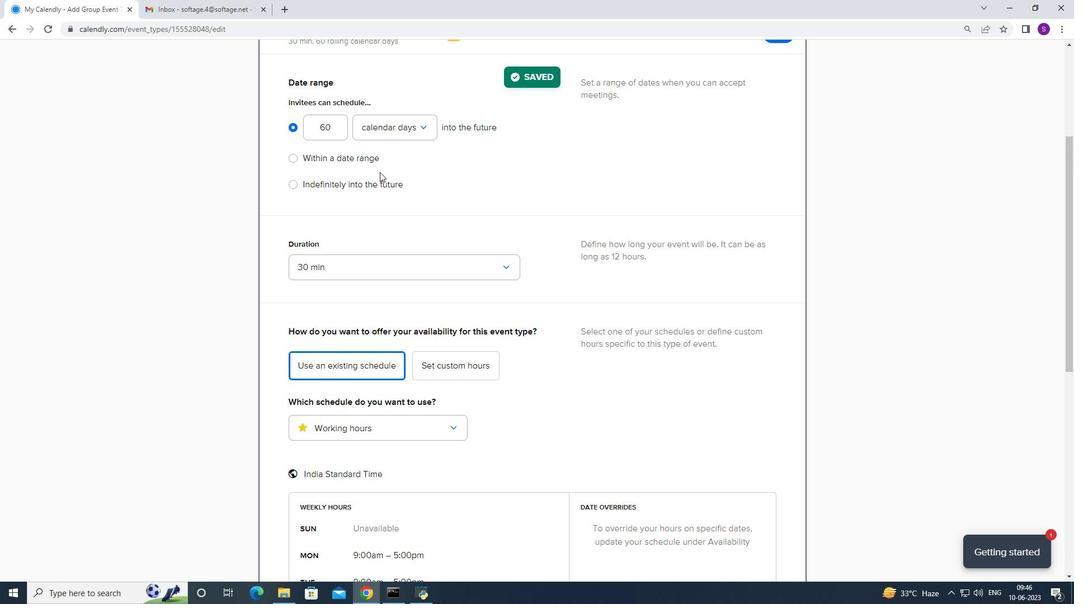 
Action: Mouse moved to (346, 337)
Screenshot: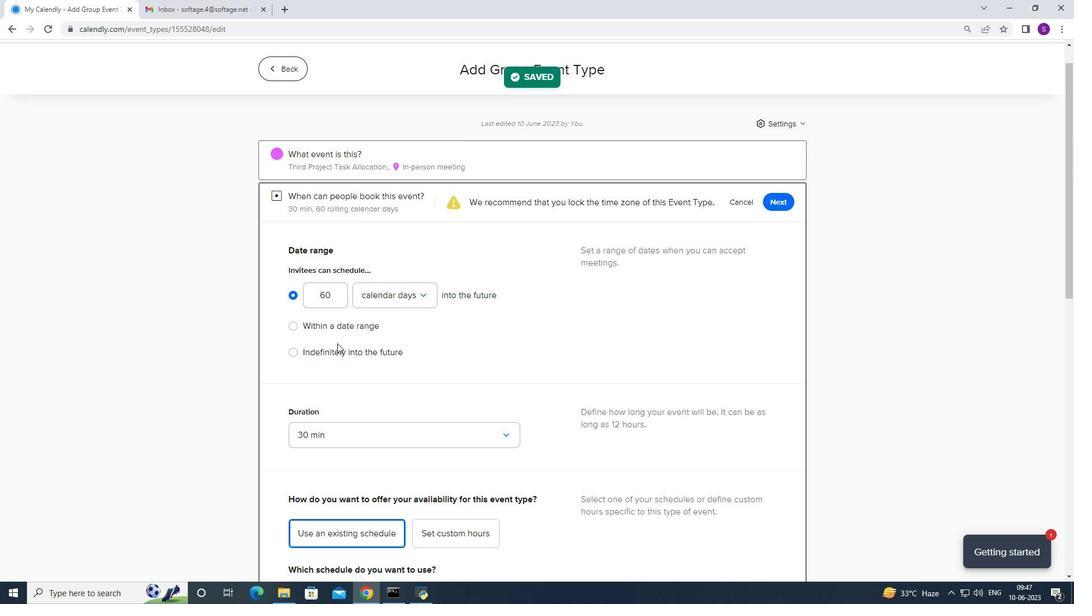 
Action: Mouse pressed left at (346, 337)
Screenshot: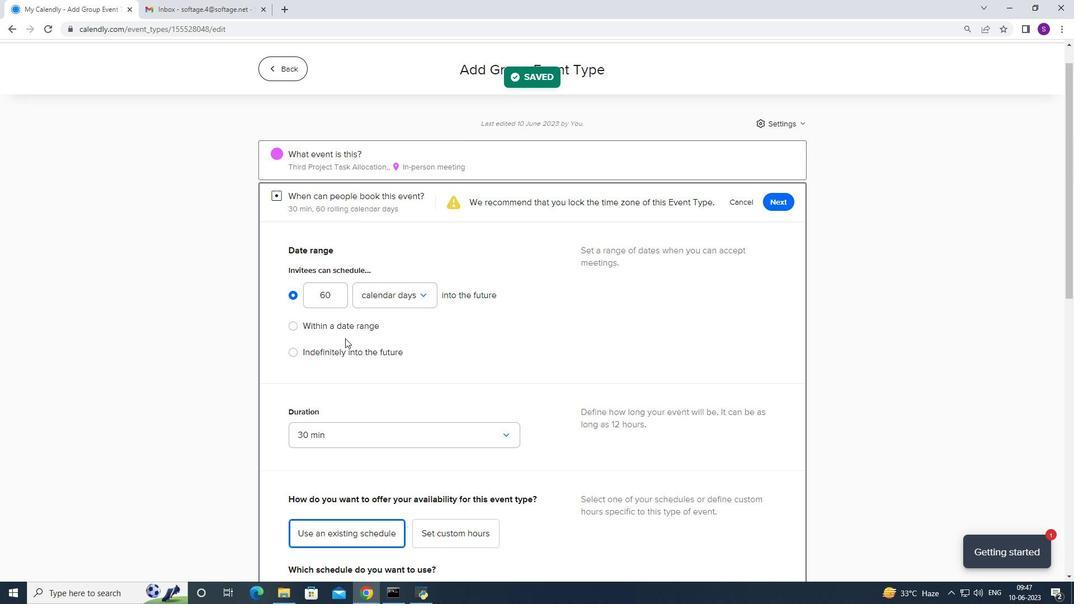 
Action: Mouse moved to (367, 329)
Screenshot: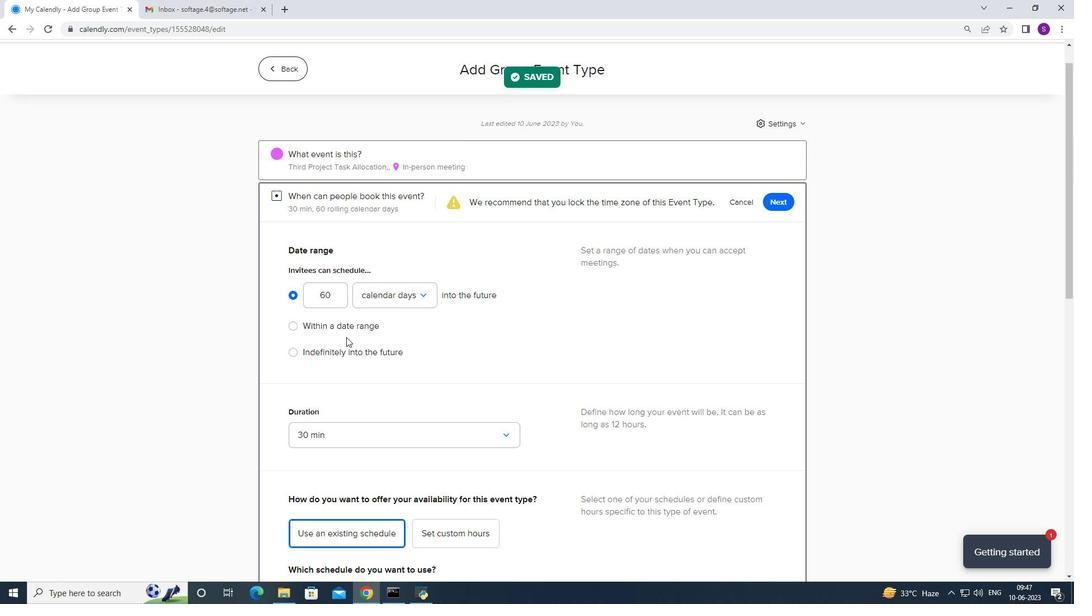
Action: Mouse pressed left at (367, 329)
Screenshot: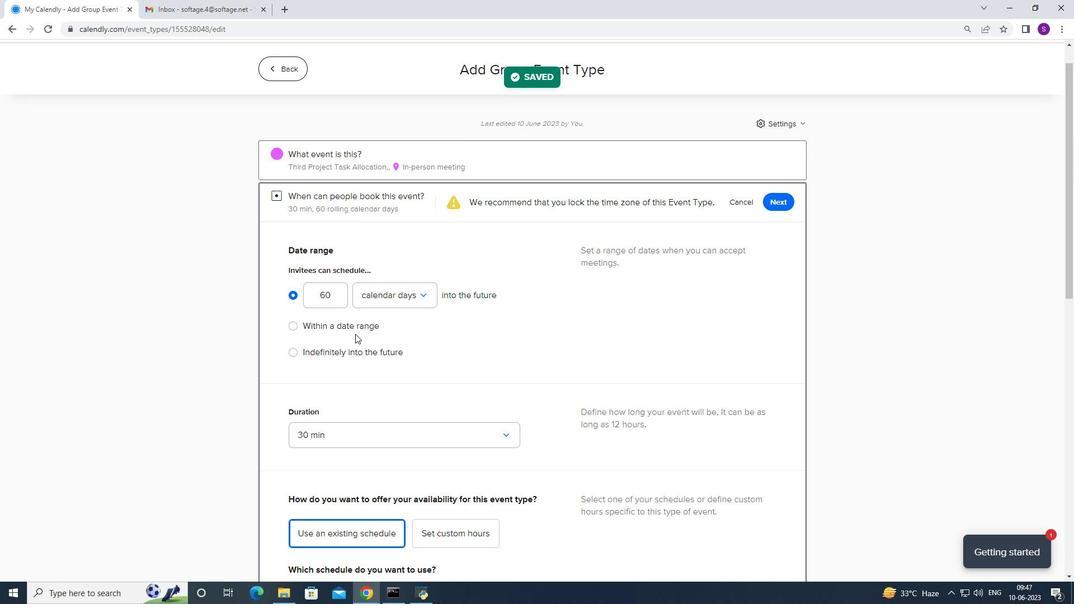 
Action: Mouse moved to (401, 325)
Screenshot: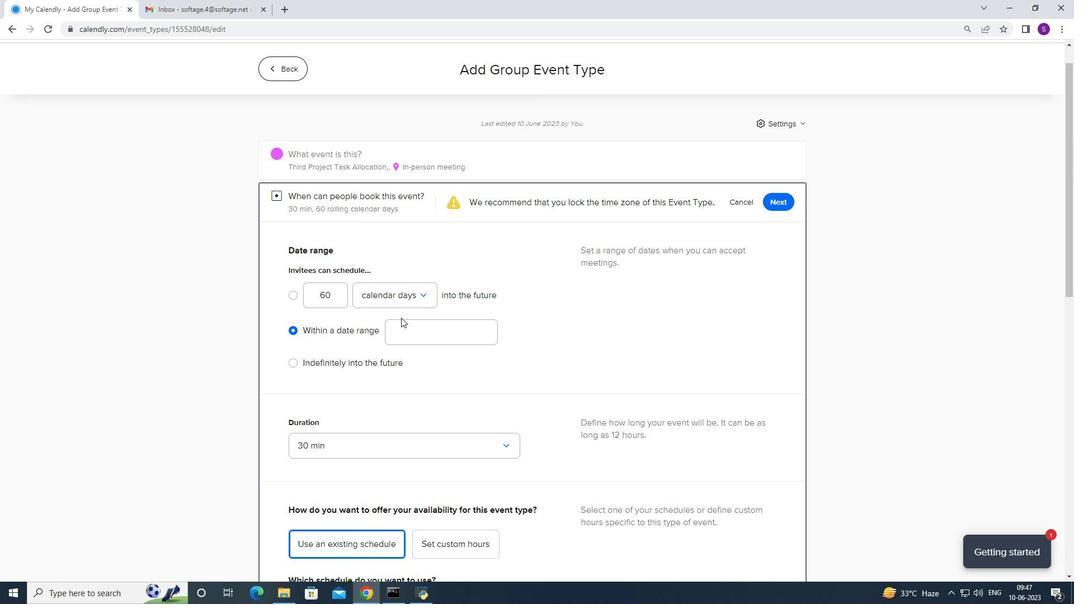 
Action: Mouse pressed left at (401, 325)
Screenshot: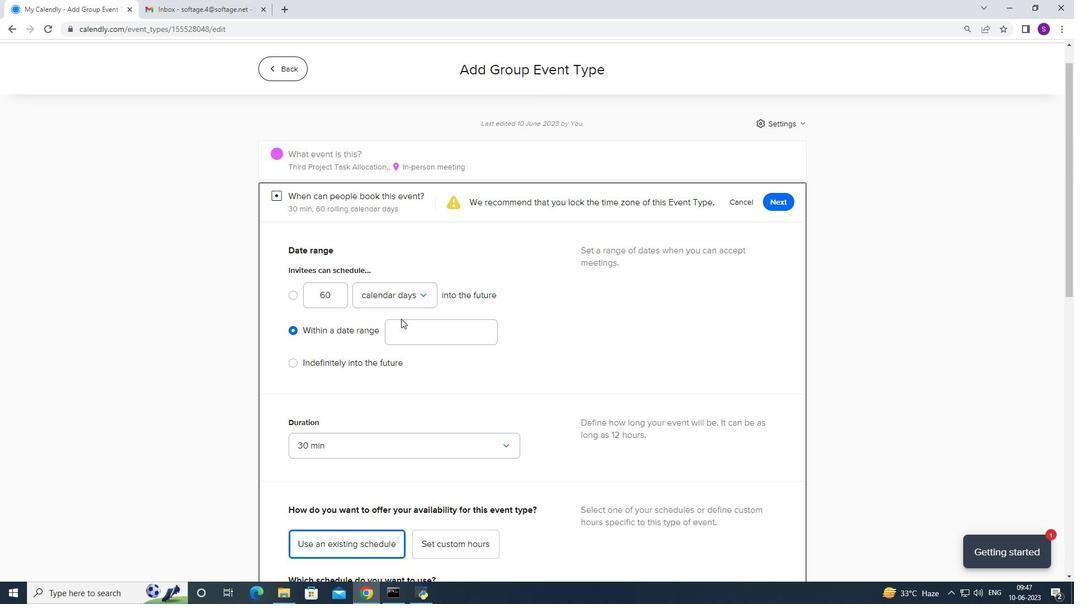 
Action: Mouse moved to (468, 377)
Screenshot: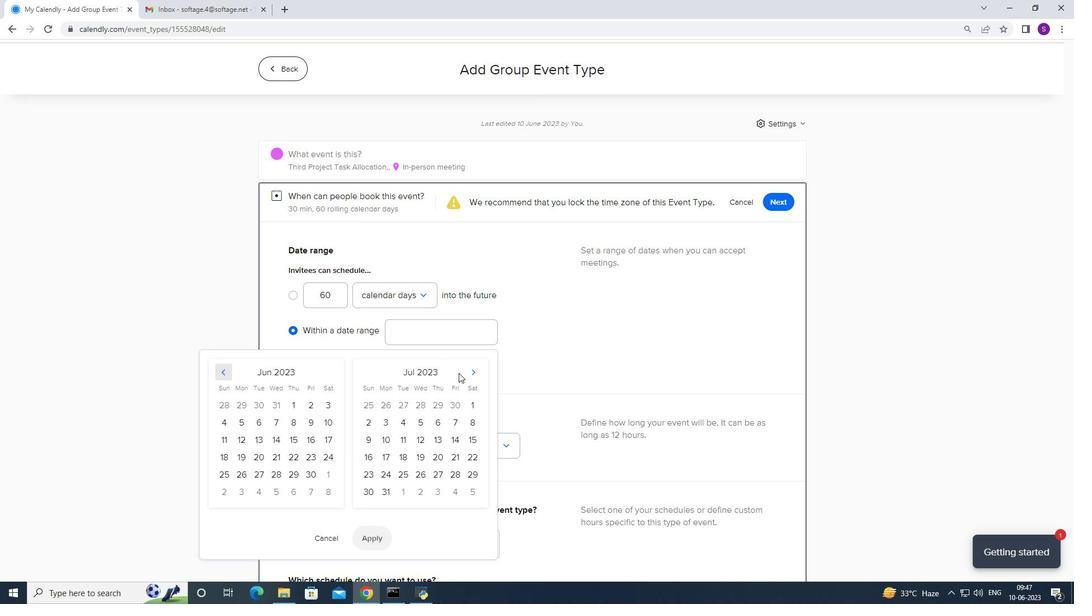 
Action: Mouse pressed left at (468, 377)
Screenshot: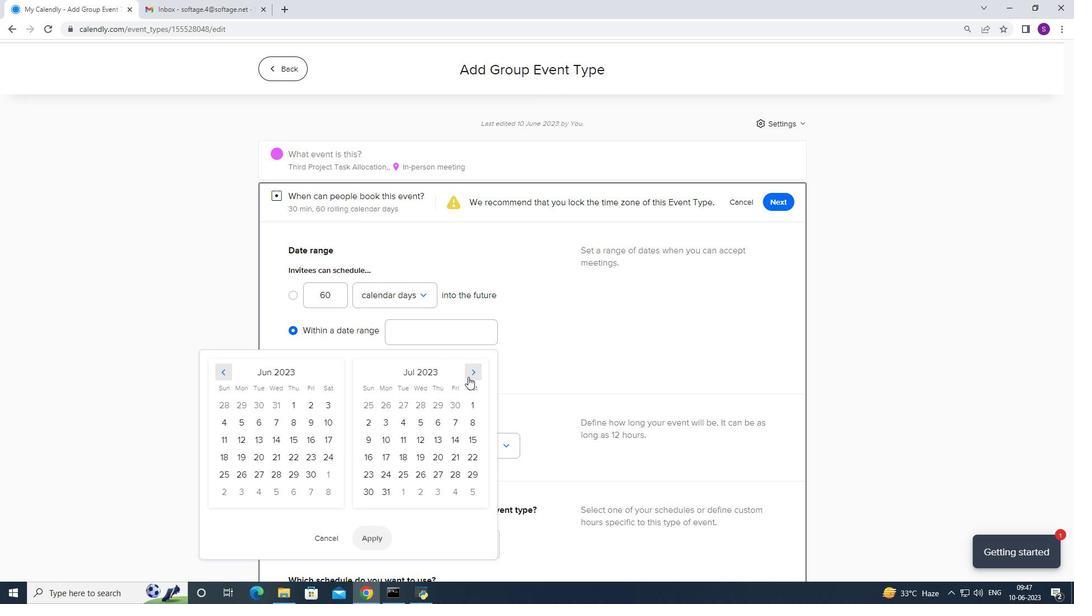 
Action: Mouse moved to (468, 377)
Screenshot: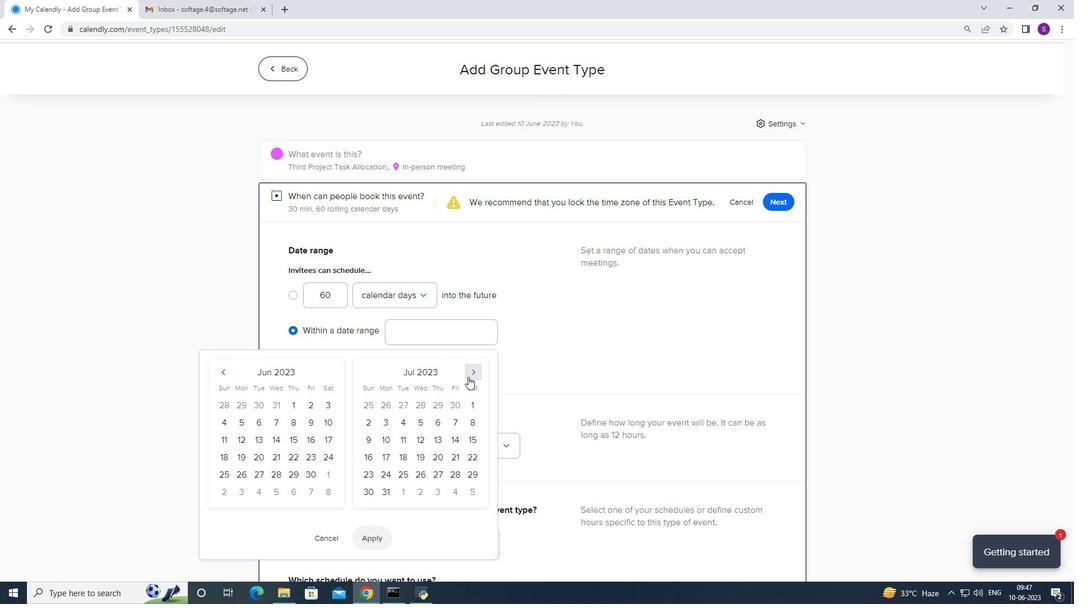 
Action: Mouse pressed left at (468, 377)
Screenshot: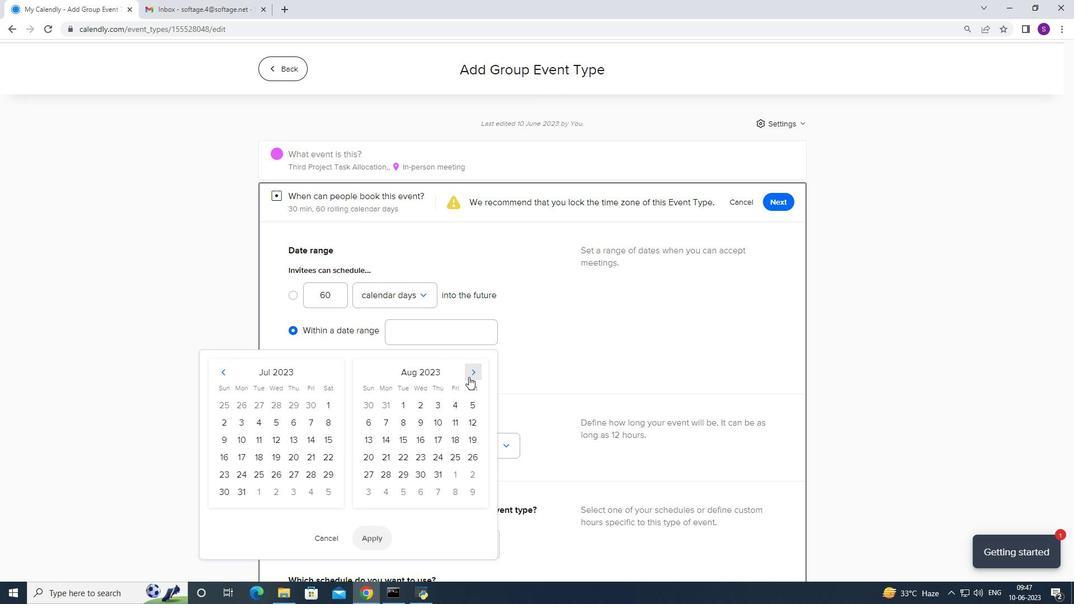 
Action: Mouse pressed left at (468, 377)
Screenshot: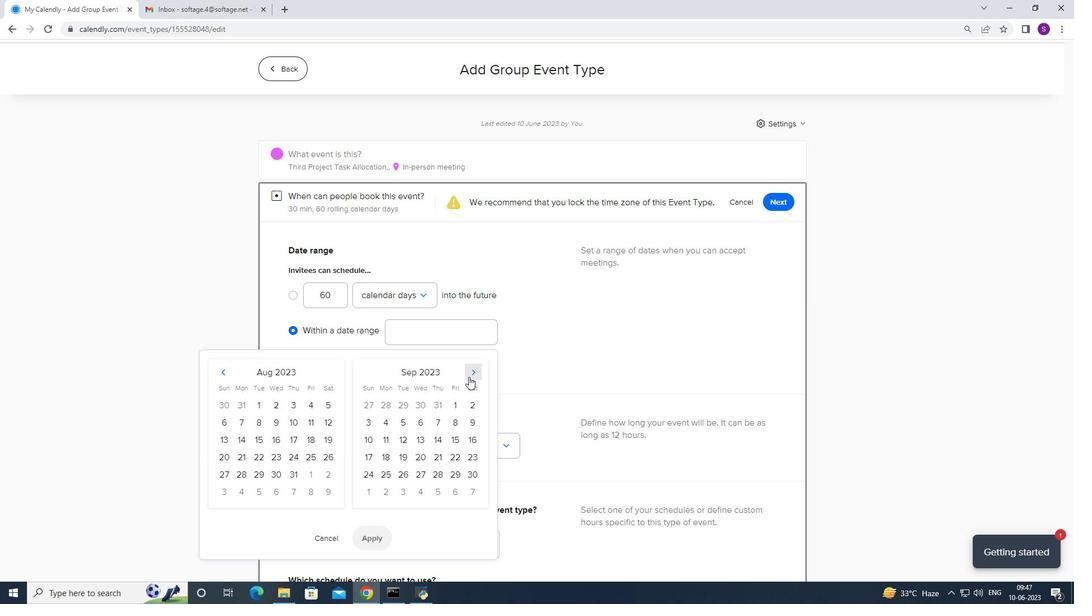
Action: Mouse pressed left at (468, 377)
Screenshot: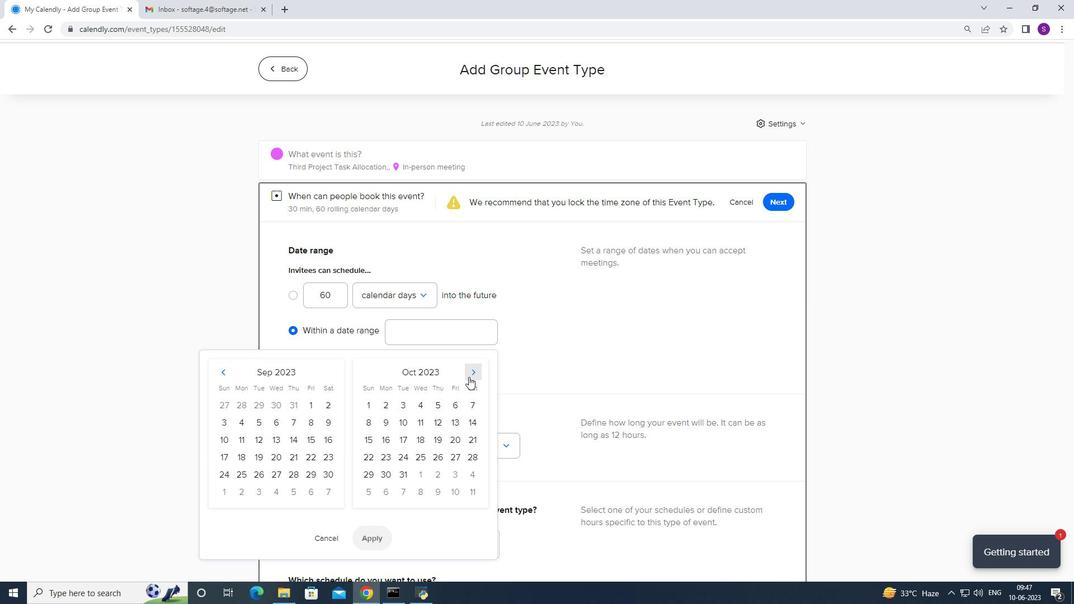 
Action: Mouse pressed left at (468, 377)
Screenshot: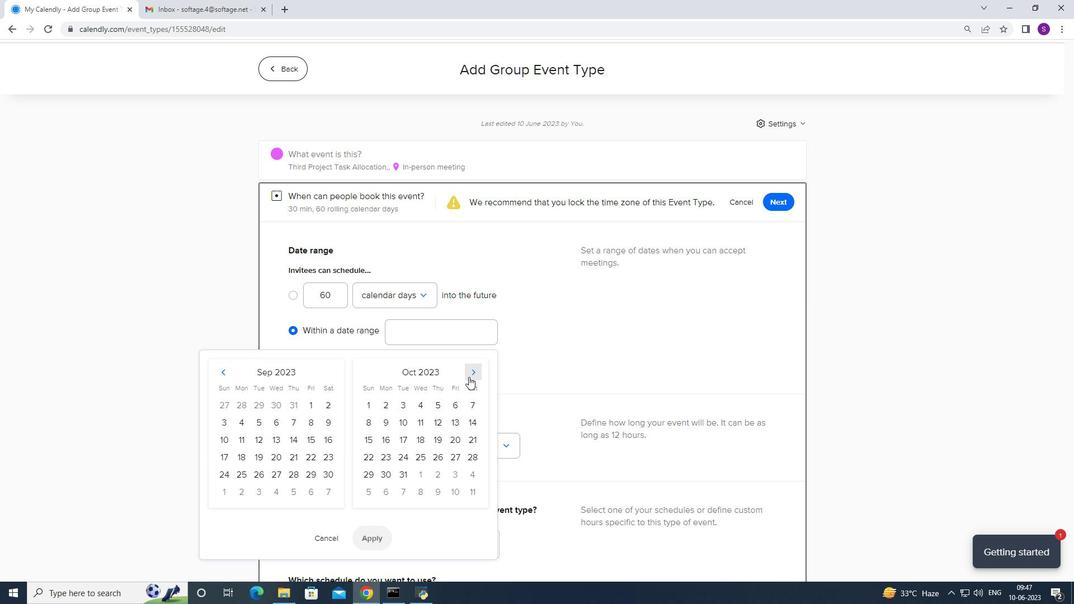 
Action: Mouse pressed left at (468, 377)
Screenshot: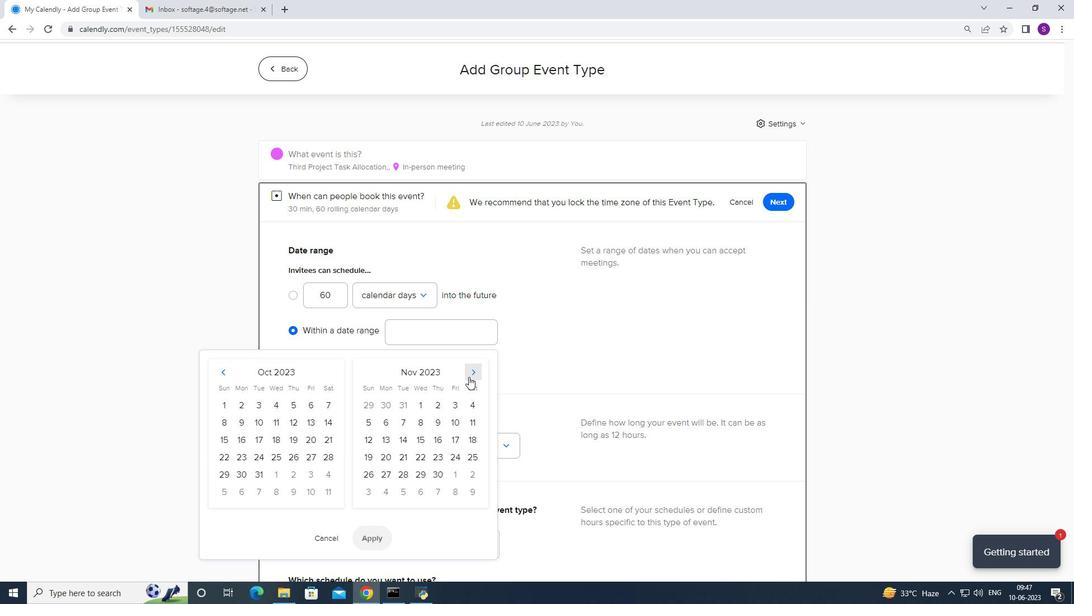 
Action: Mouse pressed left at (468, 377)
Screenshot: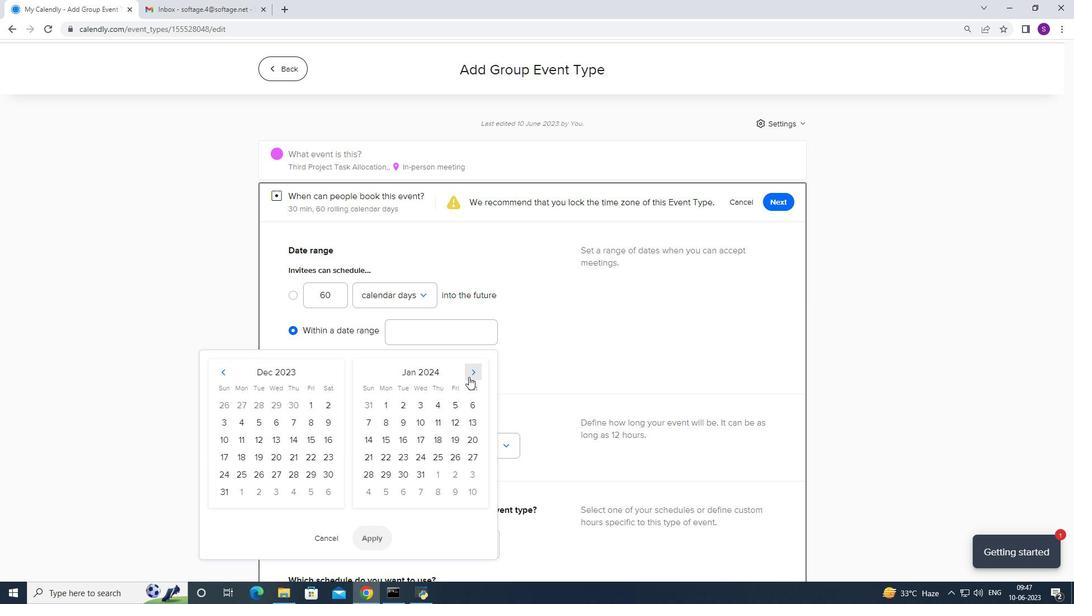 
Action: Mouse pressed left at (468, 377)
Screenshot: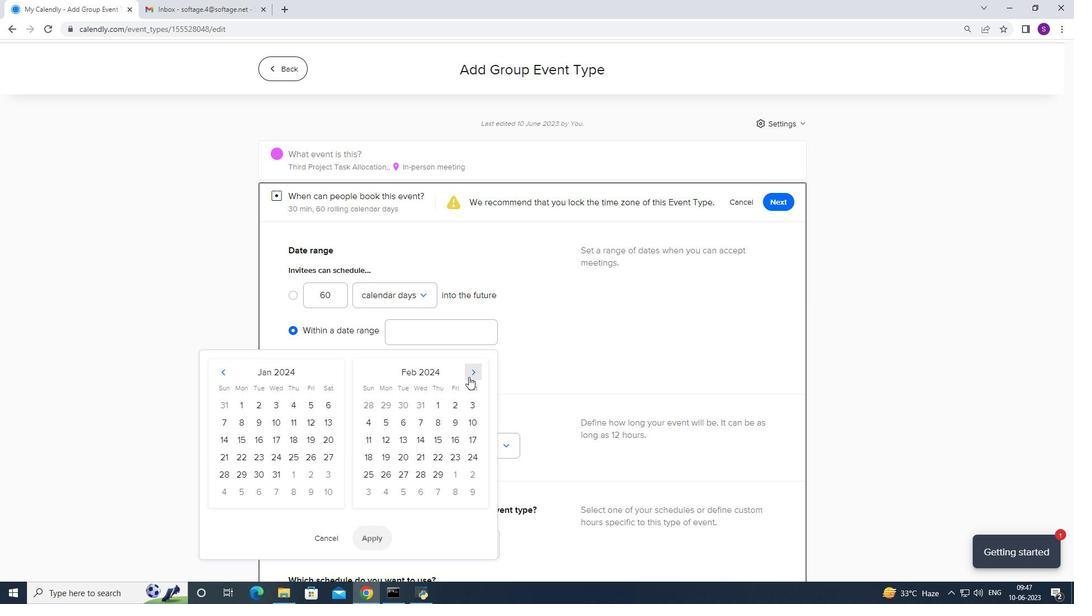 
Action: Mouse moved to (425, 446)
Screenshot: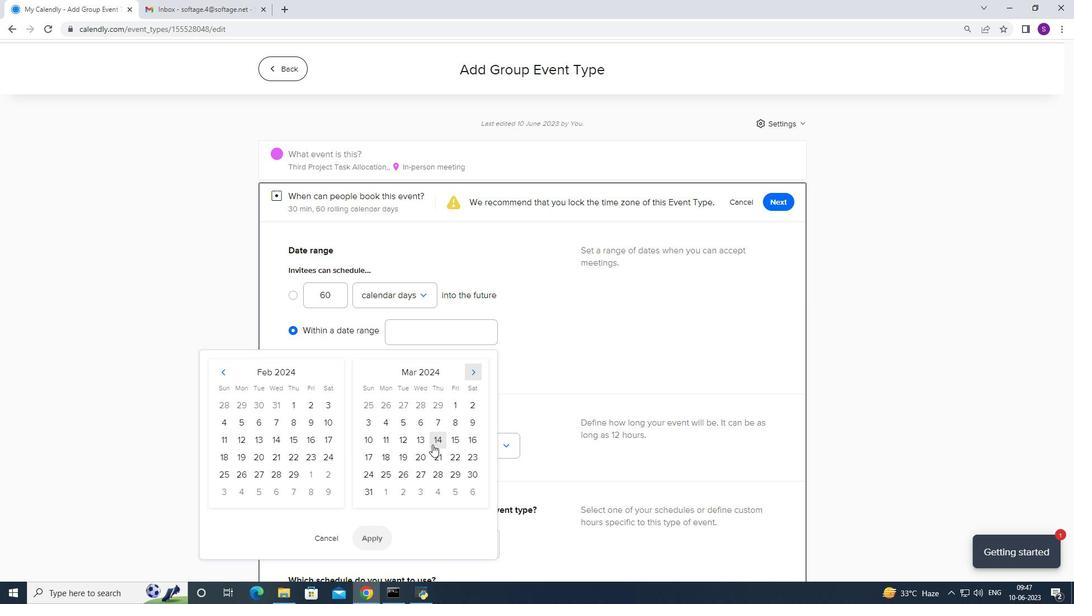 
Action: Mouse pressed left at (425, 446)
Screenshot: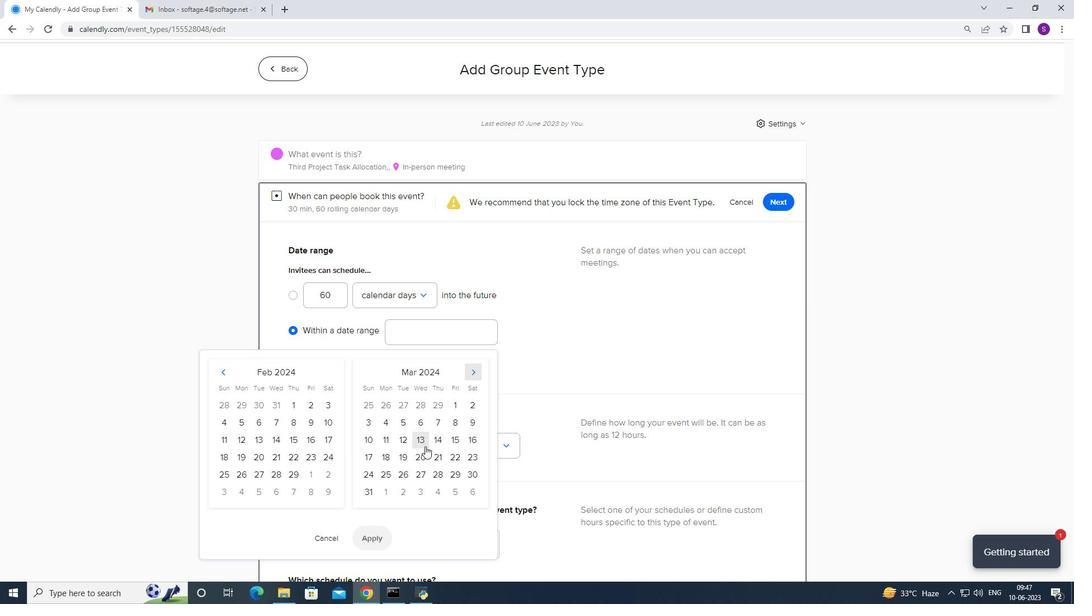
Action: Mouse moved to (428, 445)
Screenshot: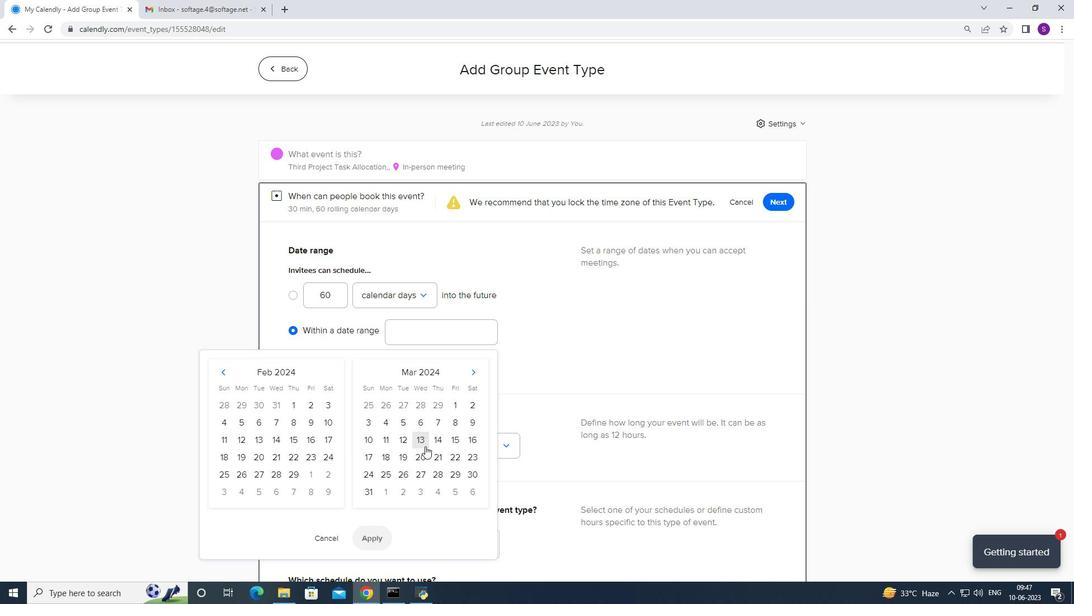 
Action: Mouse pressed left at (428, 445)
Screenshot: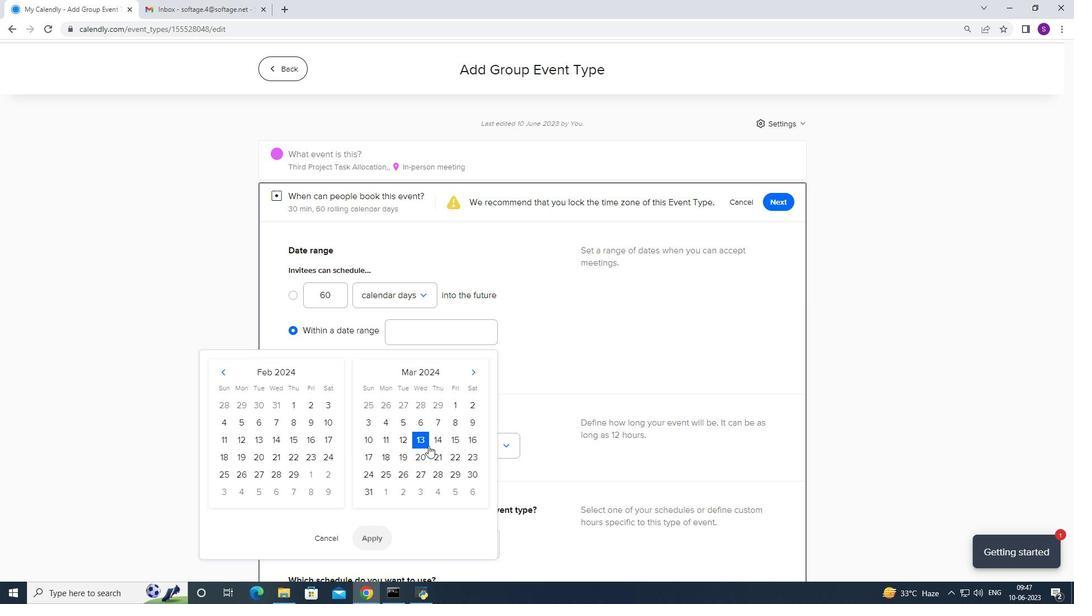 
Action: Mouse moved to (450, 439)
Screenshot: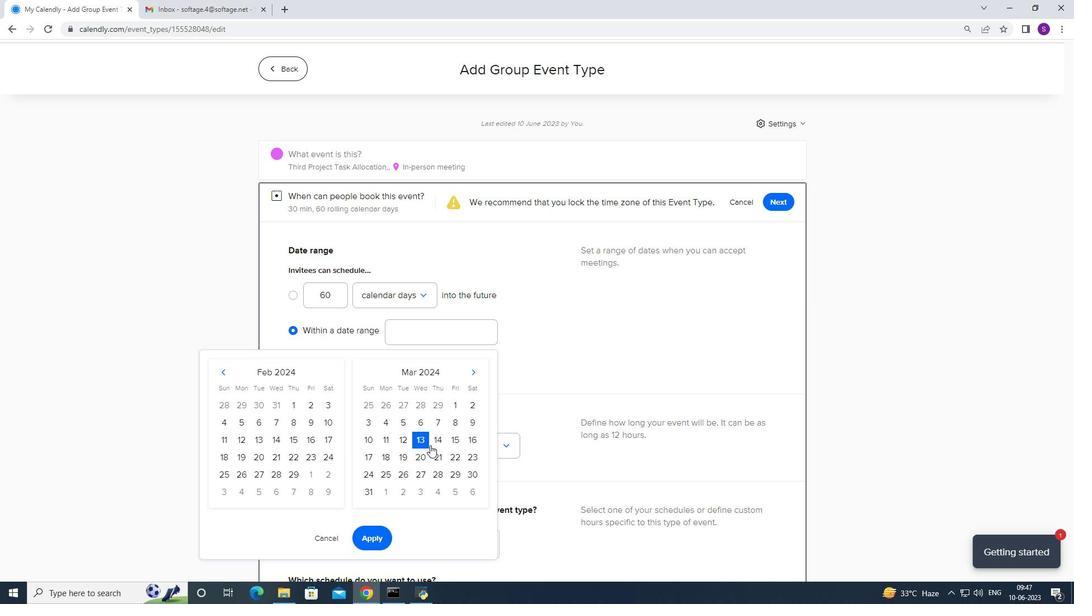 
Action: Mouse pressed left at (450, 439)
Screenshot: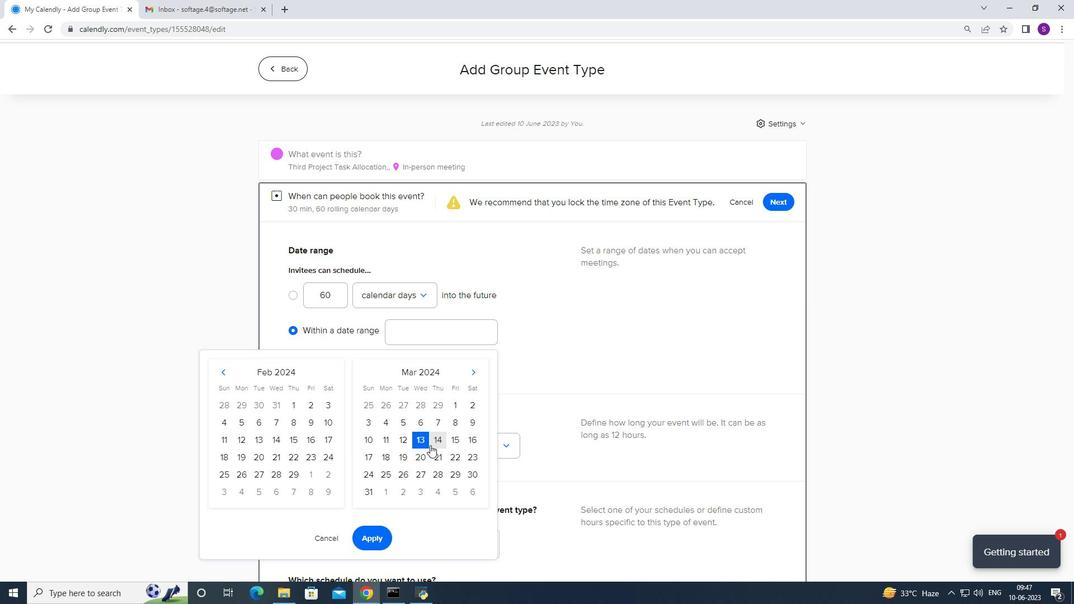 
Action: Mouse moved to (437, 442)
Screenshot: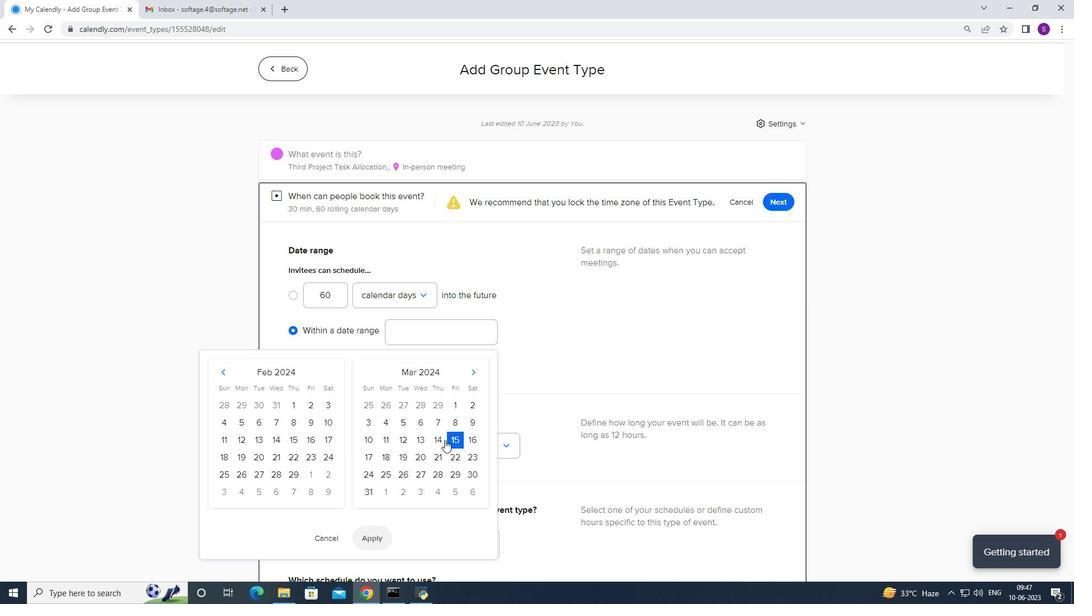 
Action: Mouse pressed left at (437, 442)
Screenshot: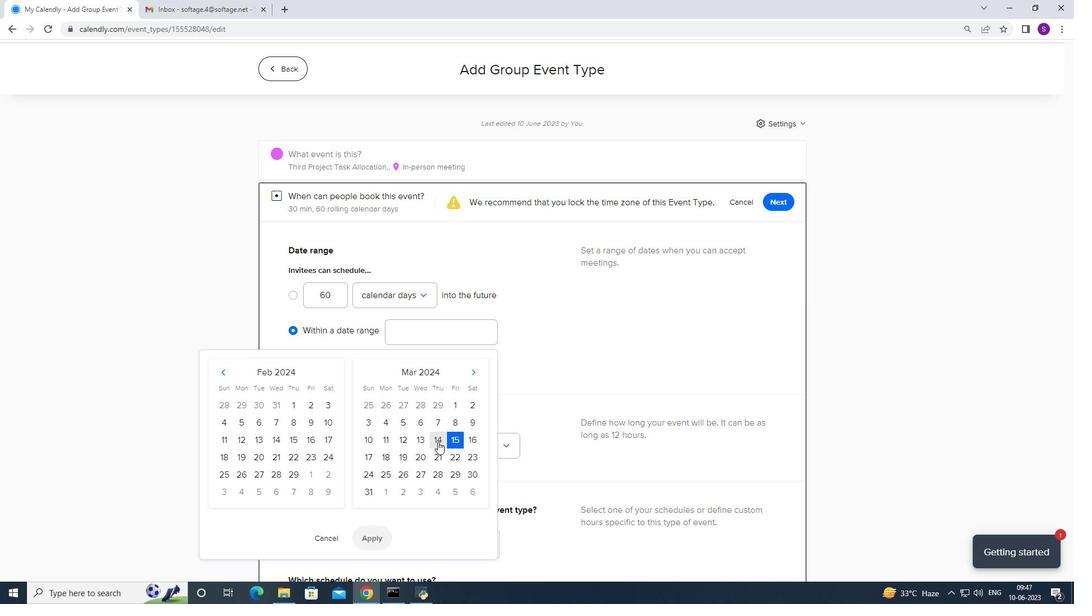 
Action: Mouse moved to (422, 446)
Screenshot: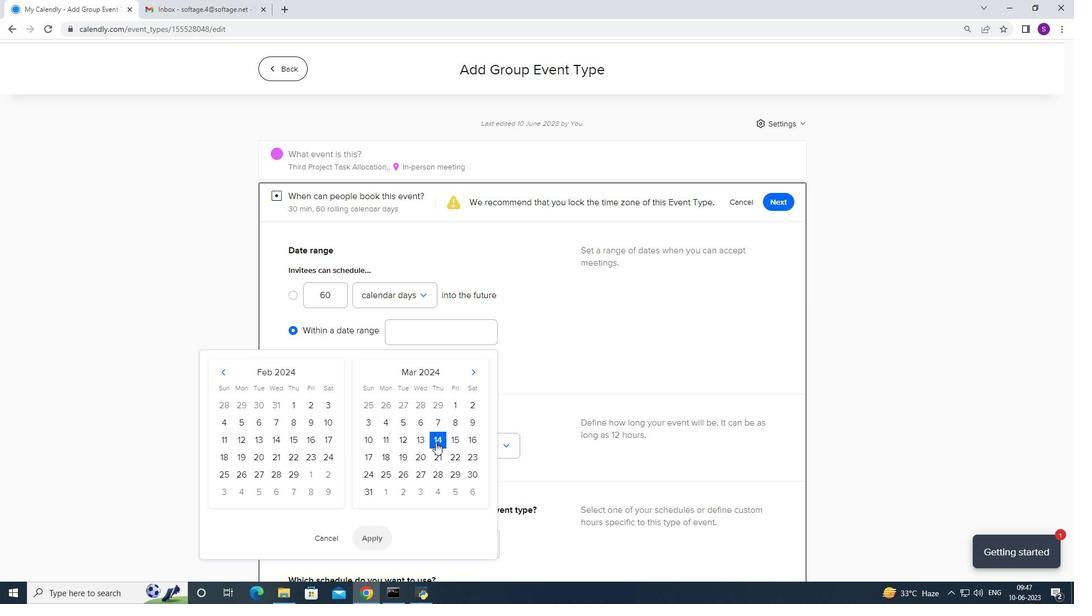 
Action: Mouse pressed left at (422, 446)
Screenshot: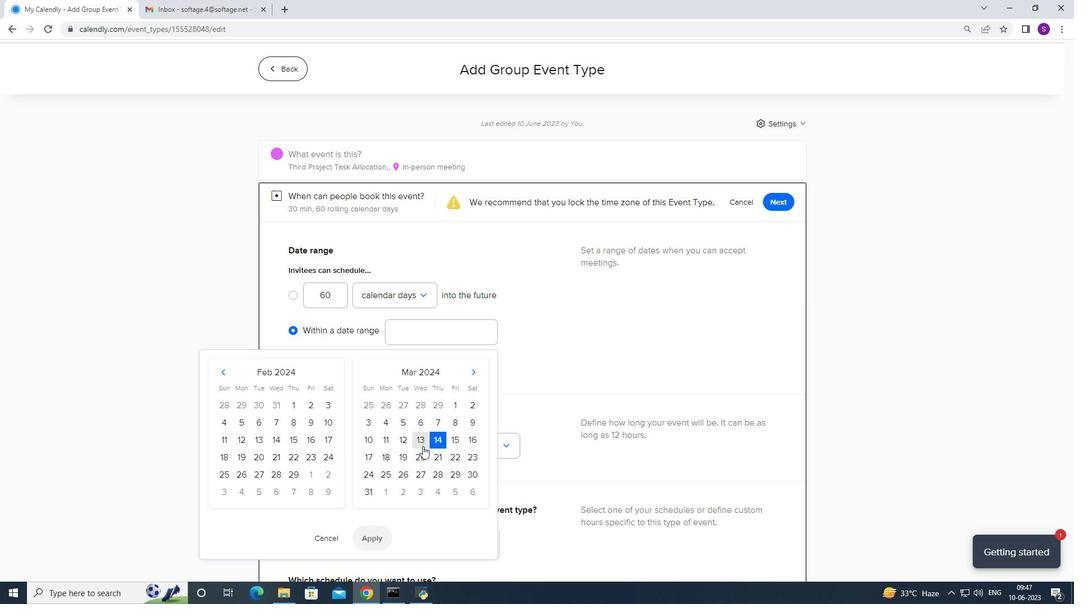
Action: Mouse moved to (433, 443)
Screenshot: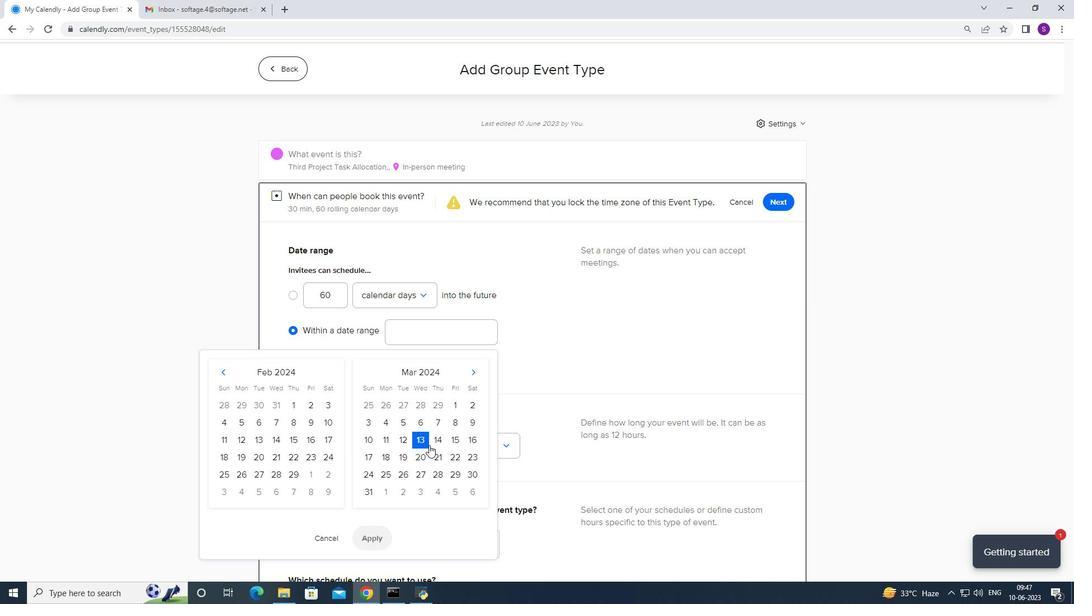 
Action: Mouse pressed left at (433, 443)
Screenshot: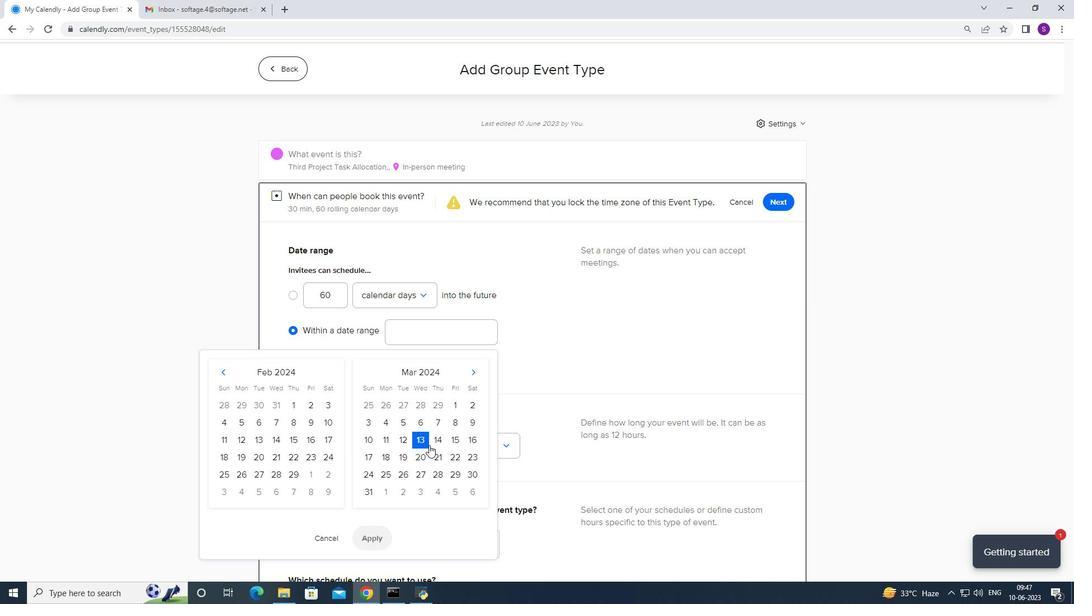 
Action: Mouse moved to (346, 547)
Screenshot: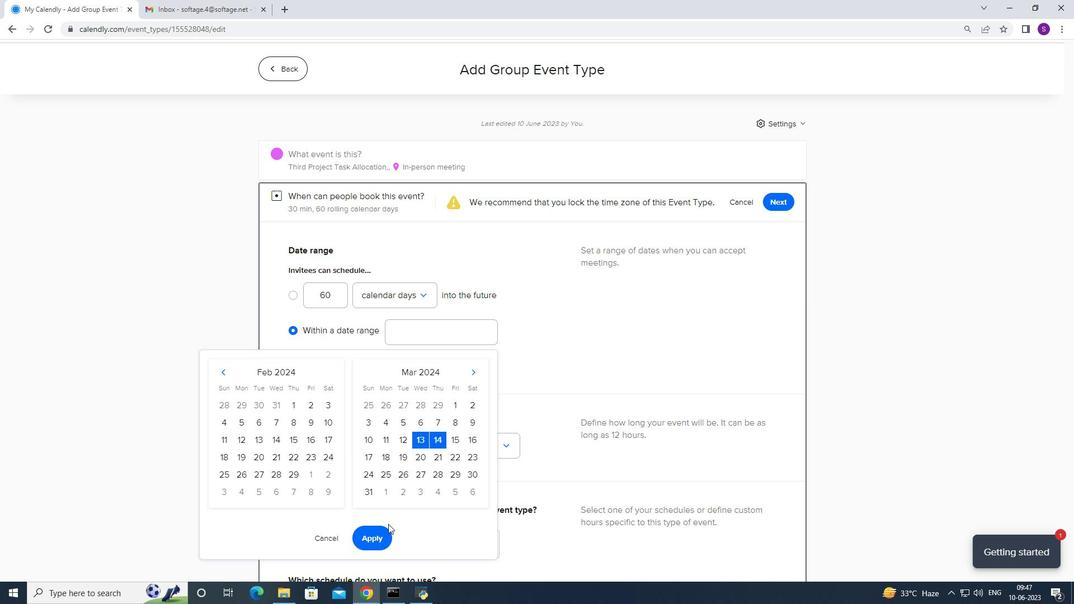
Action: Mouse pressed left at (346, 547)
Screenshot: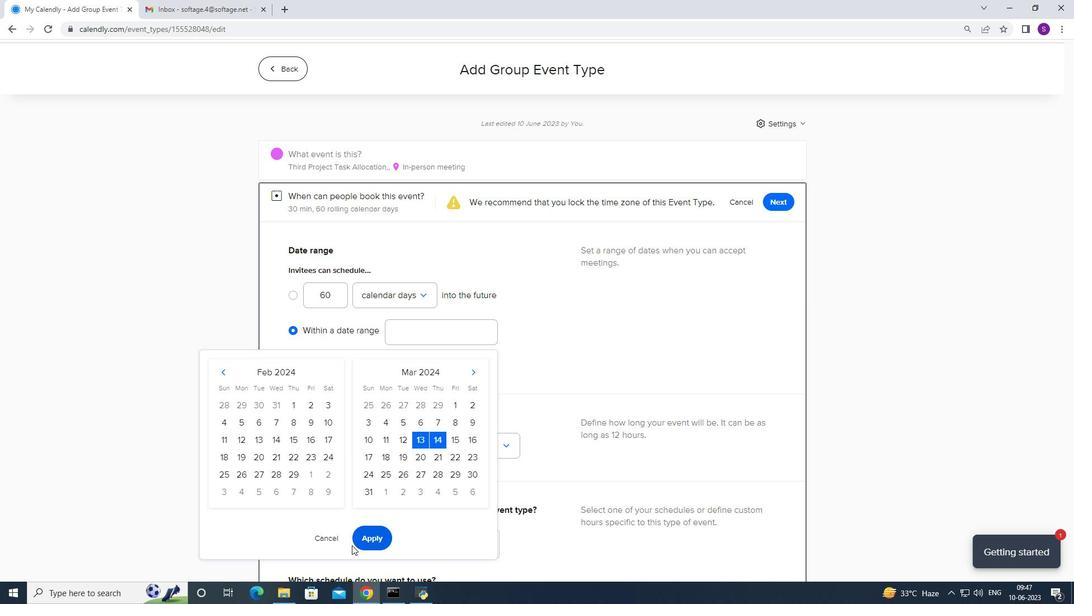 
Action: Mouse moved to (359, 542)
Screenshot: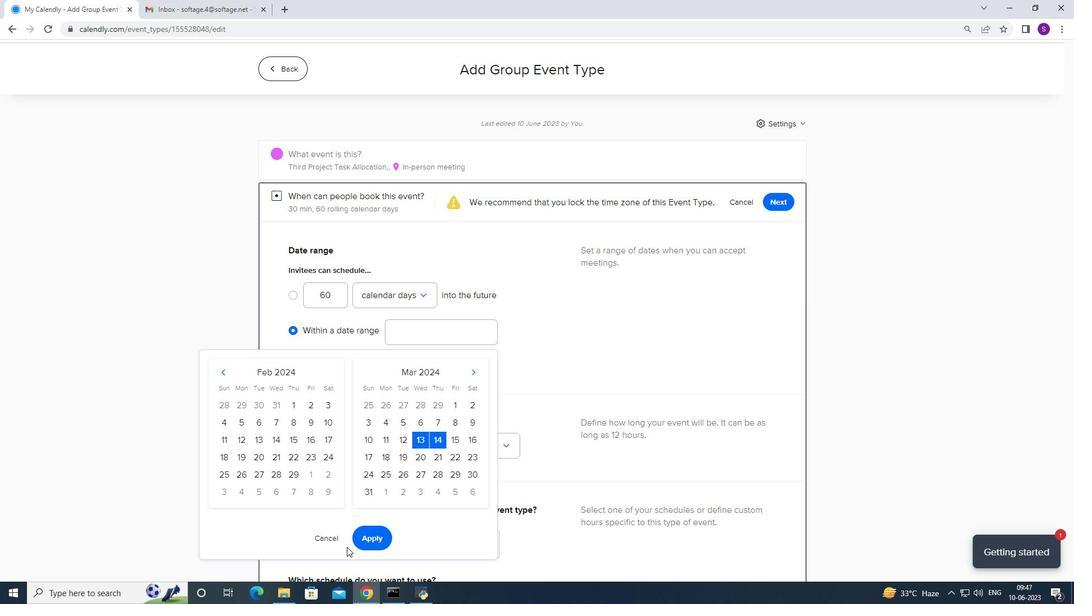
Action: Mouse pressed left at (359, 542)
Screenshot: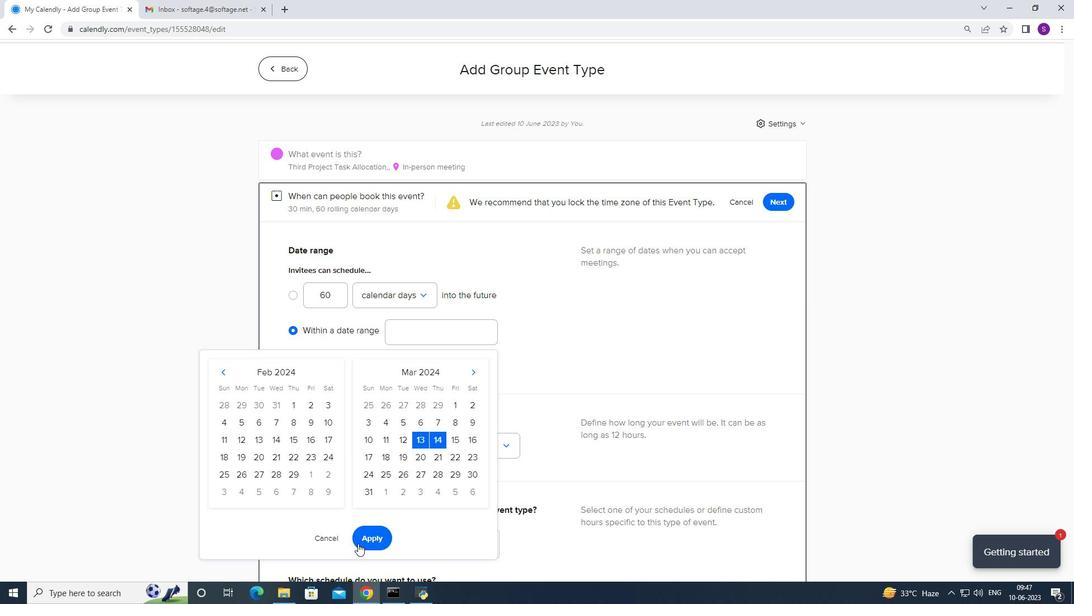 
Action: Mouse moved to (389, 516)
Screenshot: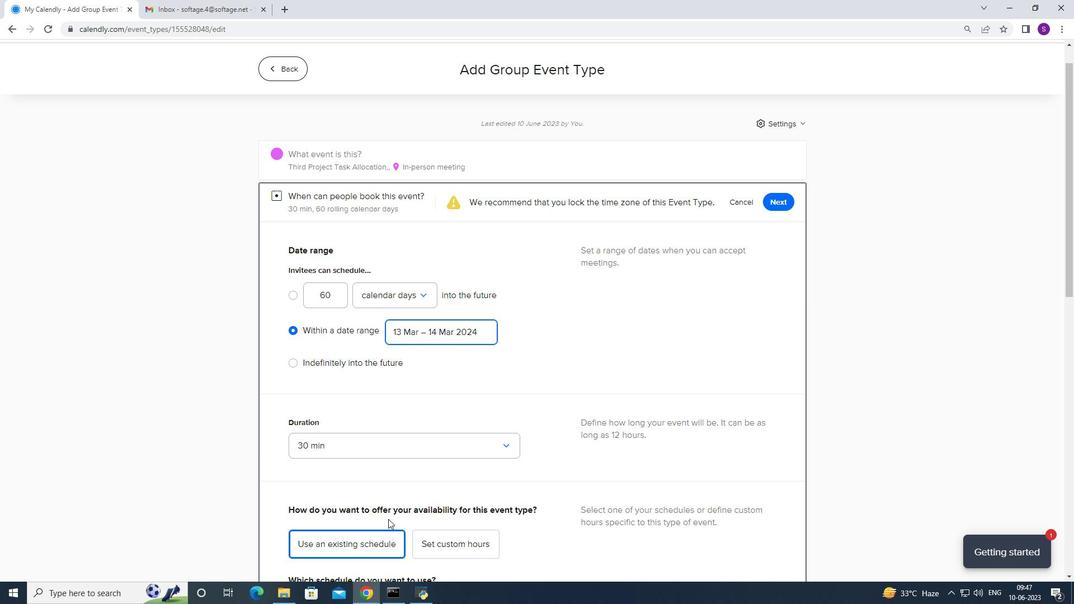 
Action: Mouse scrolled (389, 516) with delta (0, 0)
Screenshot: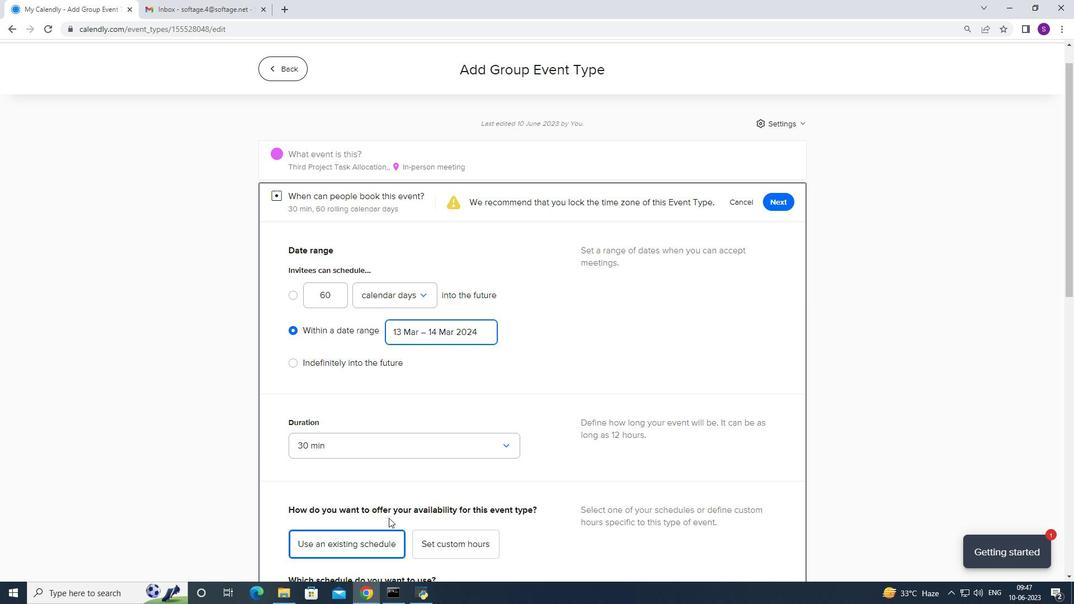 
Action: Mouse scrolled (389, 515) with delta (0, -1)
Screenshot: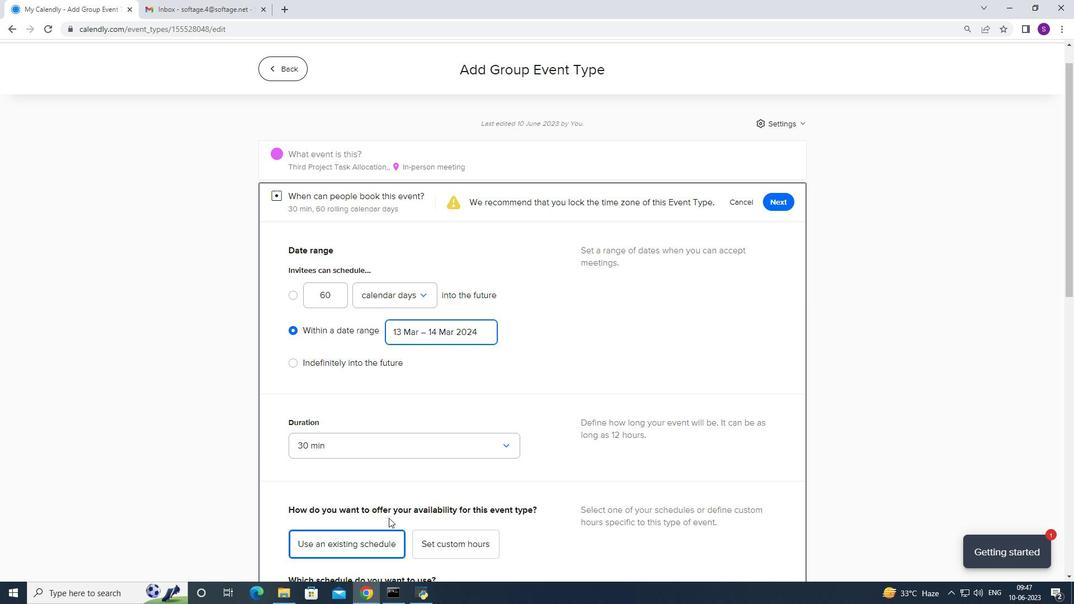 
Action: Mouse scrolled (389, 515) with delta (0, -1)
Screenshot: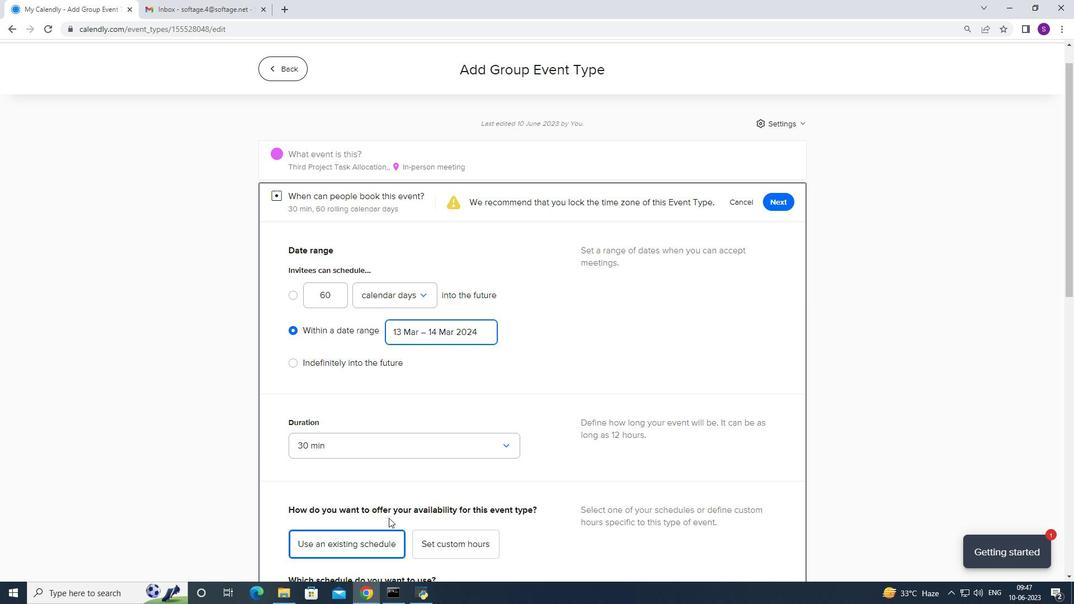 
Action: Mouse scrolled (389, 515) with delta (0, -1)
Screenshot: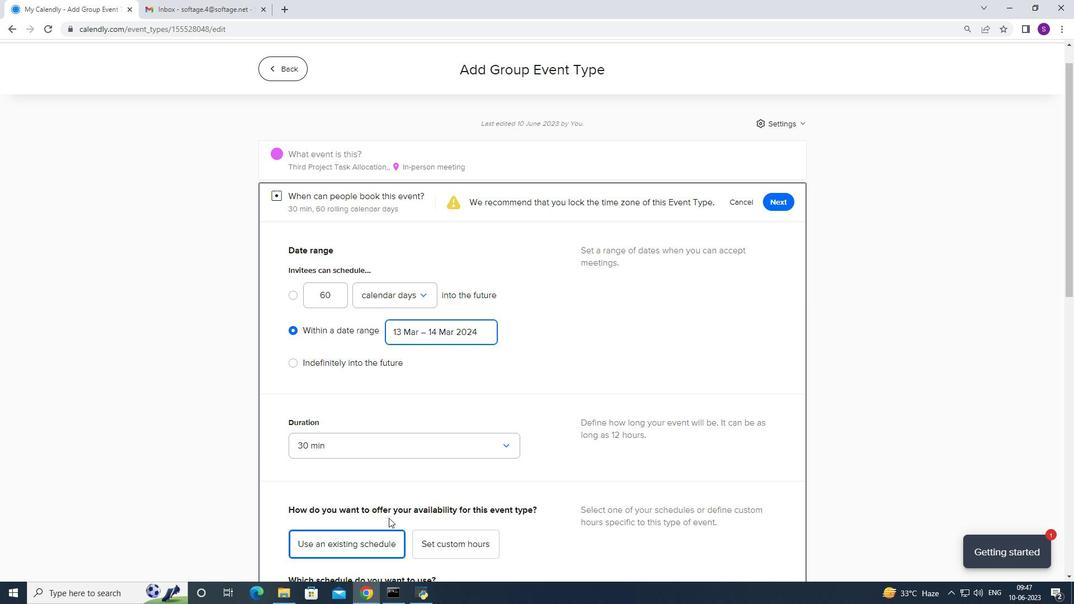 
Action: Mouse moved to (389, 509)
Screenshot: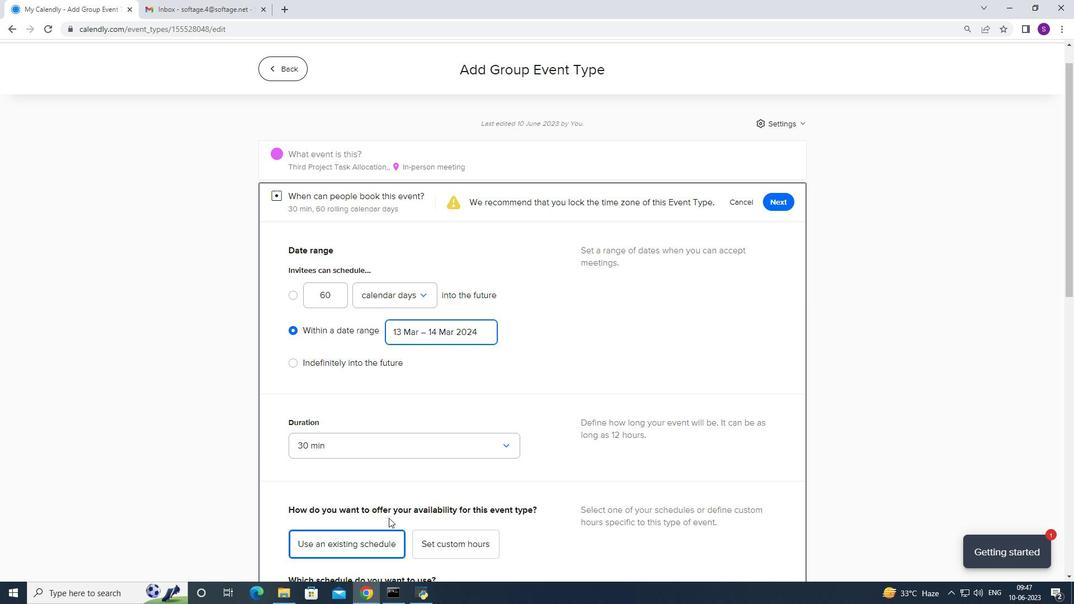 
Action: Mouse scrolled (389, 509) with delta (0, 0)
Screenshot: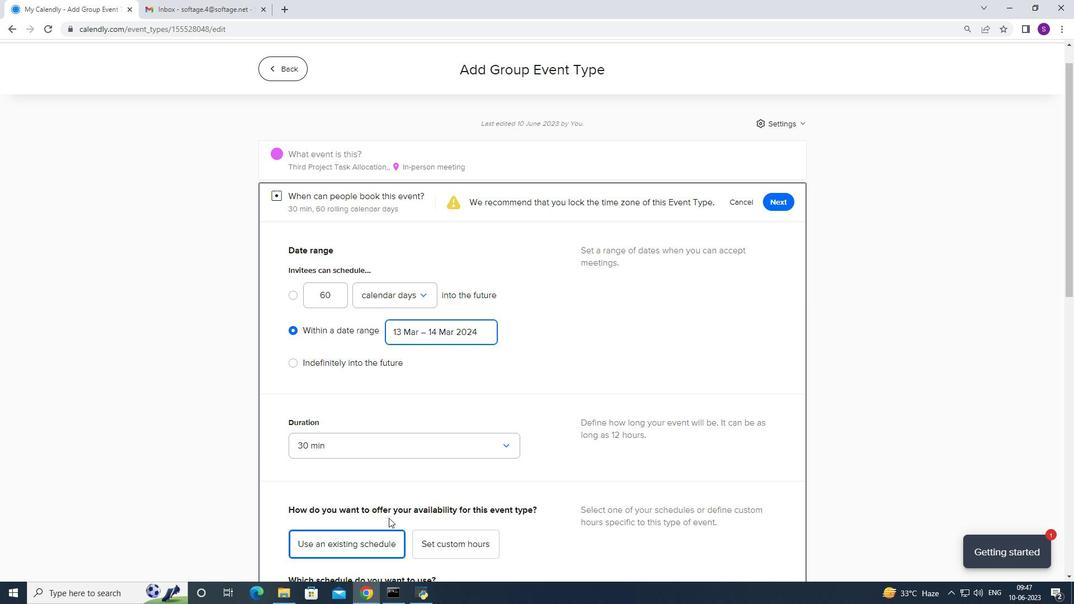 
Action: Mouse moved to (389, 497)
Screenshot: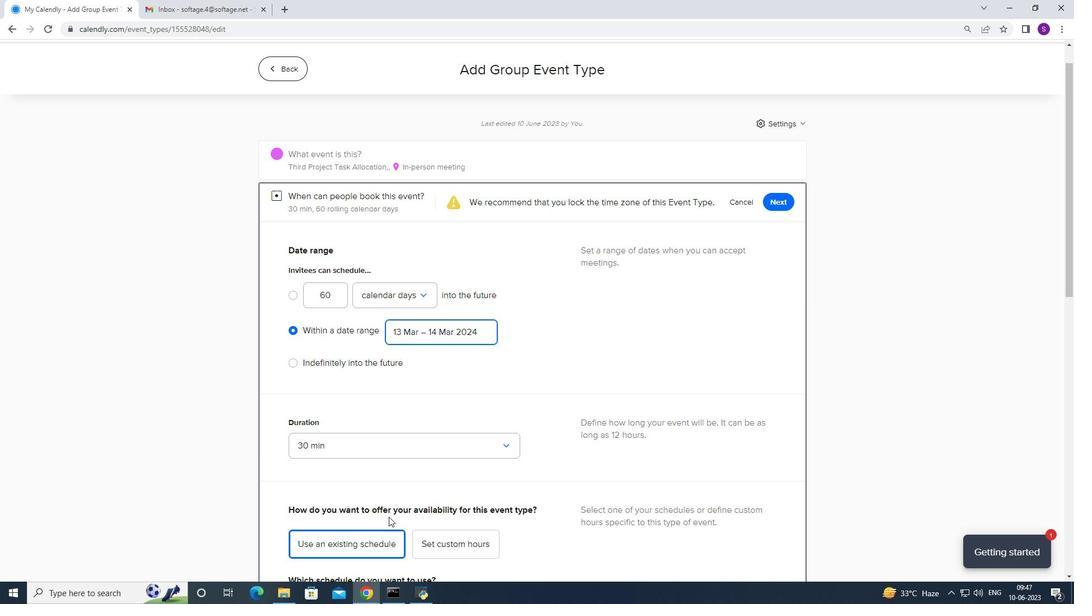 
Action: Mouse scrolled (389, 497) with delta (0, -1)
Screenshot: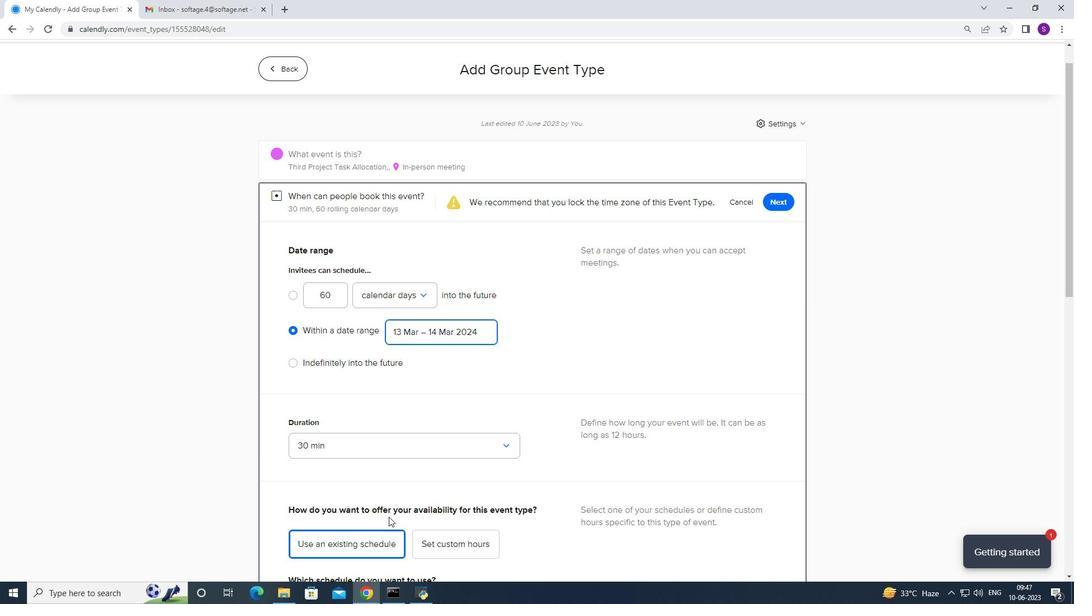 
Action: Mouse moved to (391, 497)
Screenshot: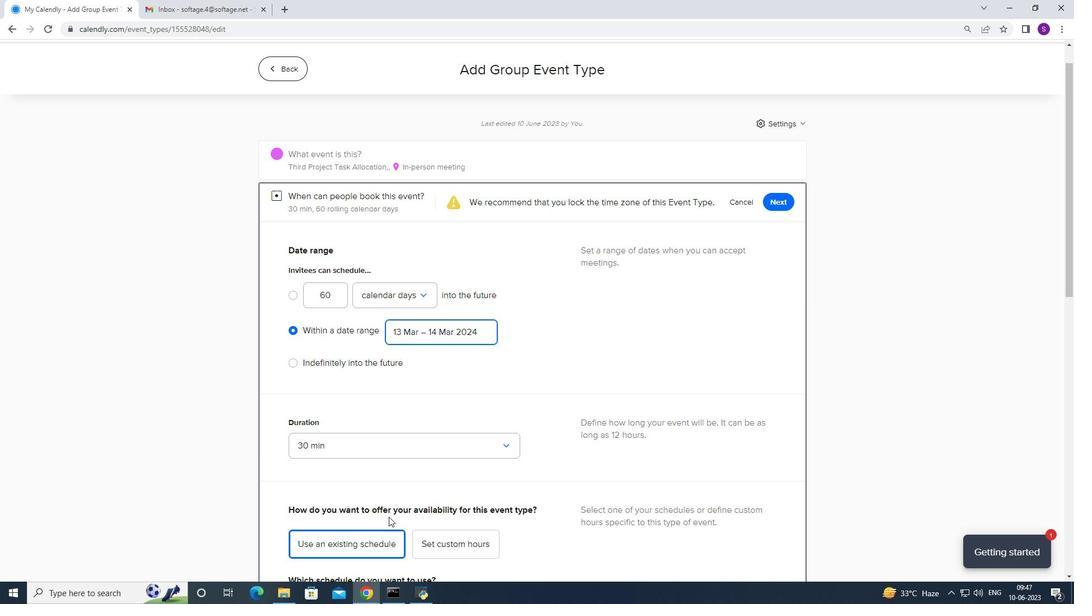 
Action: Mouse scrolled (389, 497) with delta (0, 0)
Screenshot: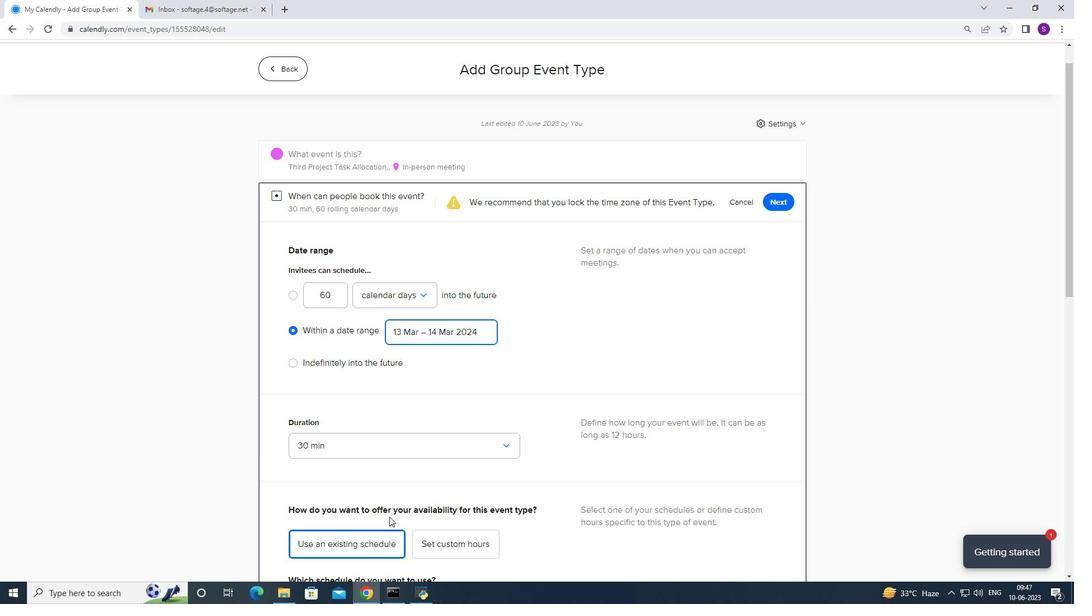 
Action: Mouse moved to (400, 494)
Screenshot: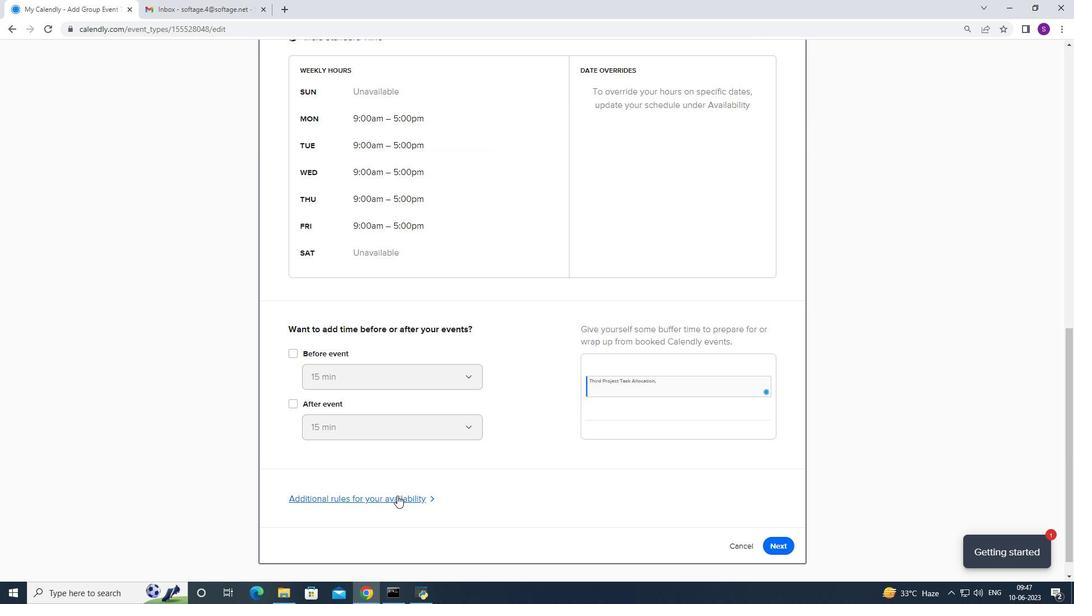 
Action: Mouse scrolled (400, 494) with delta (0, 0)
Screenshot: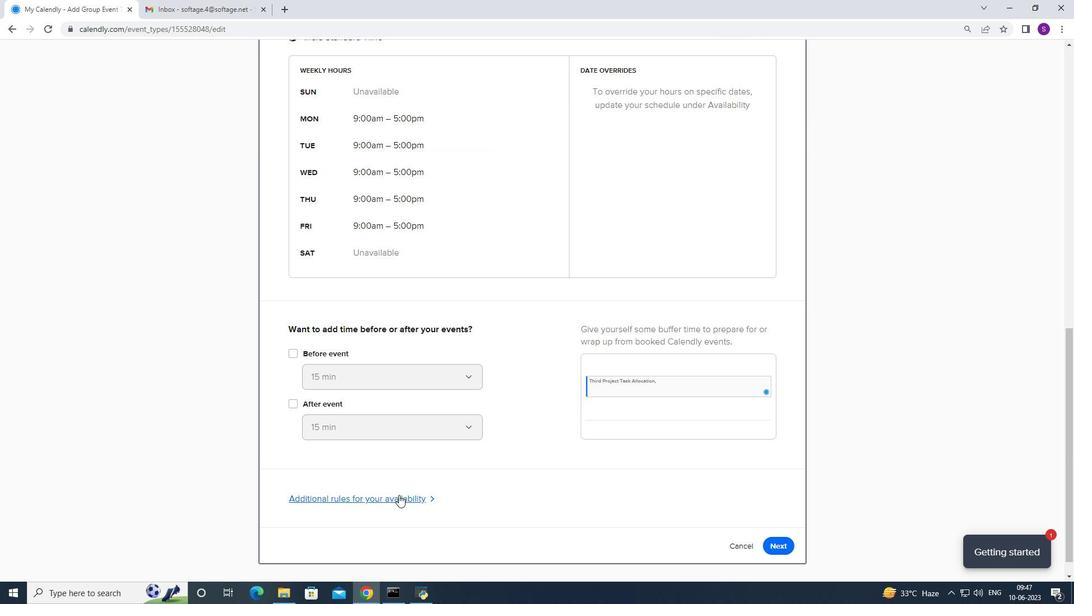 
Action: Mouse scrolled (400, 494) with delta (0, 0)
Screenshot: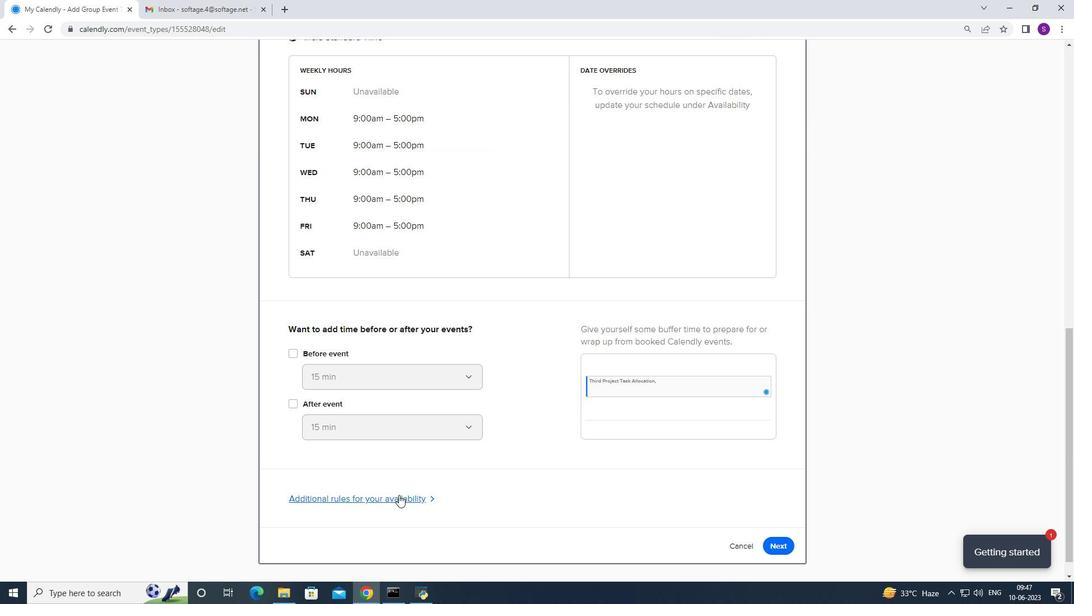 
Action: Mouse scrolled (400, 494) with delta (0, 0)
Screenshot: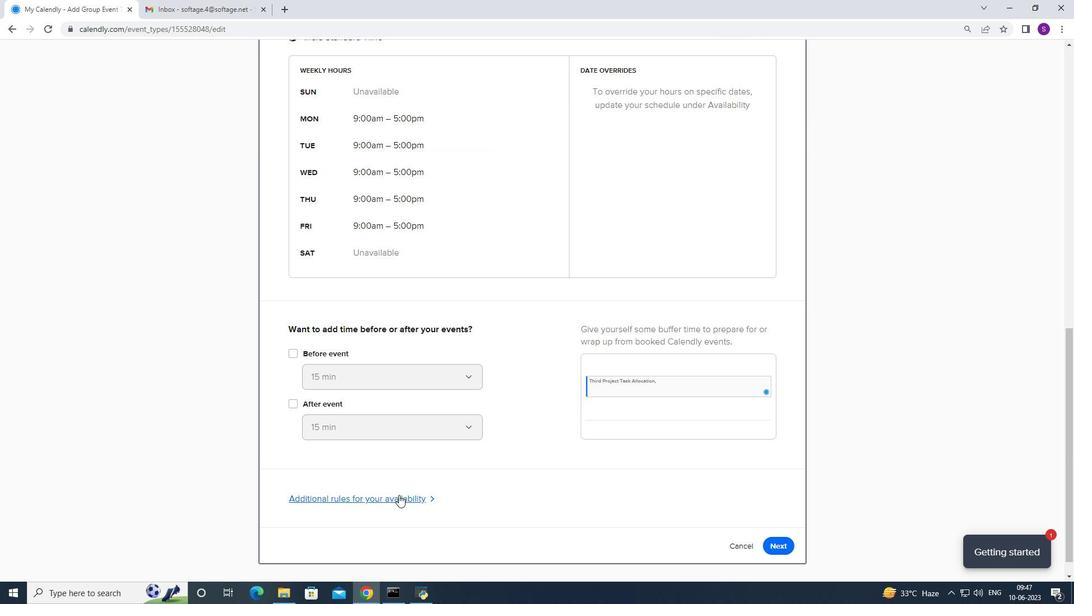 
Action: Mouse scrolled (400, 494) with delta (0, 0)
Screenshot: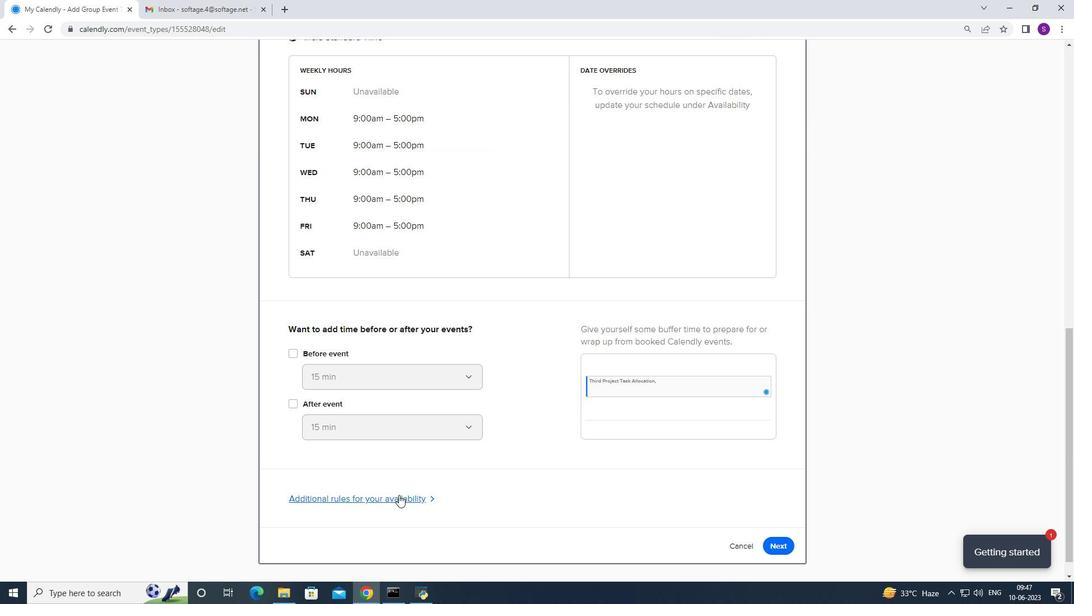 
Action: Mouse scrolled (400, 494) with delta (0, 0)
Screenshot: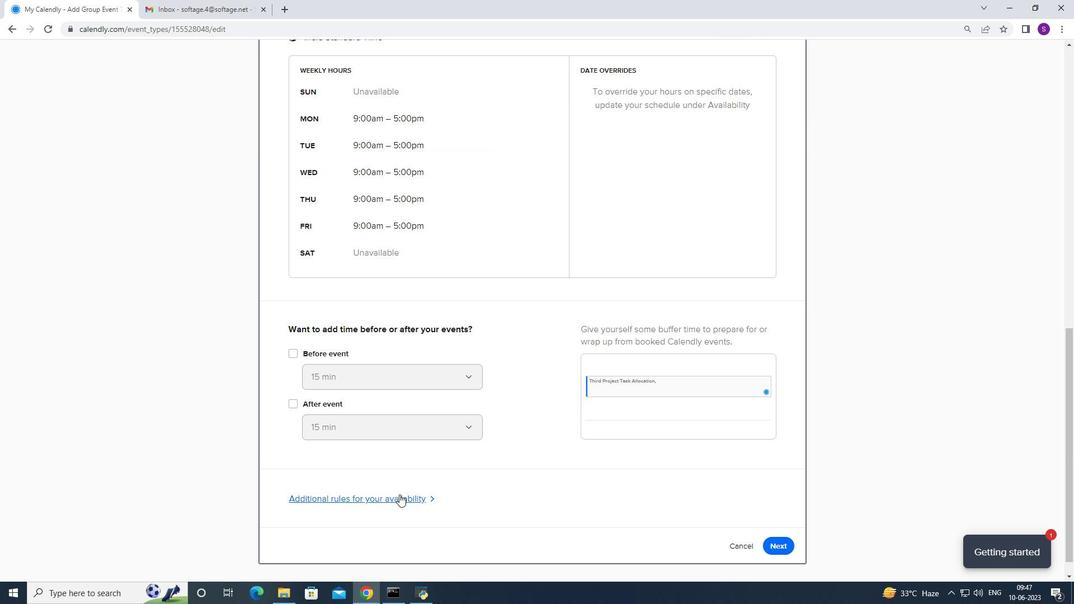 
Action: Mouse scrolled (400, 494) with delta (0, 0)
Screenshot: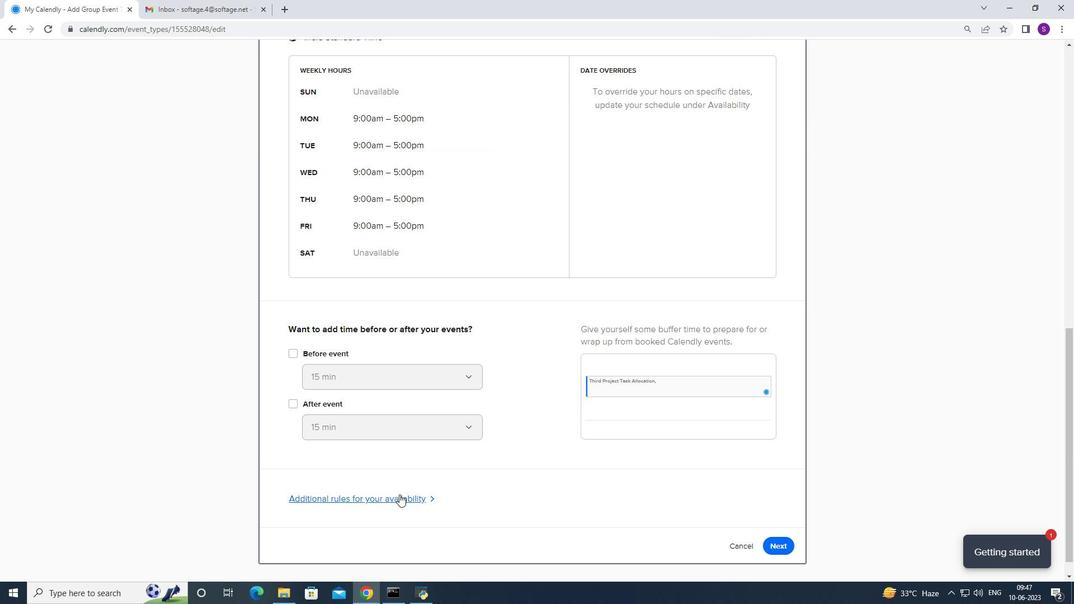 
Action: Mouse moved to (401, 494)
Screenshot: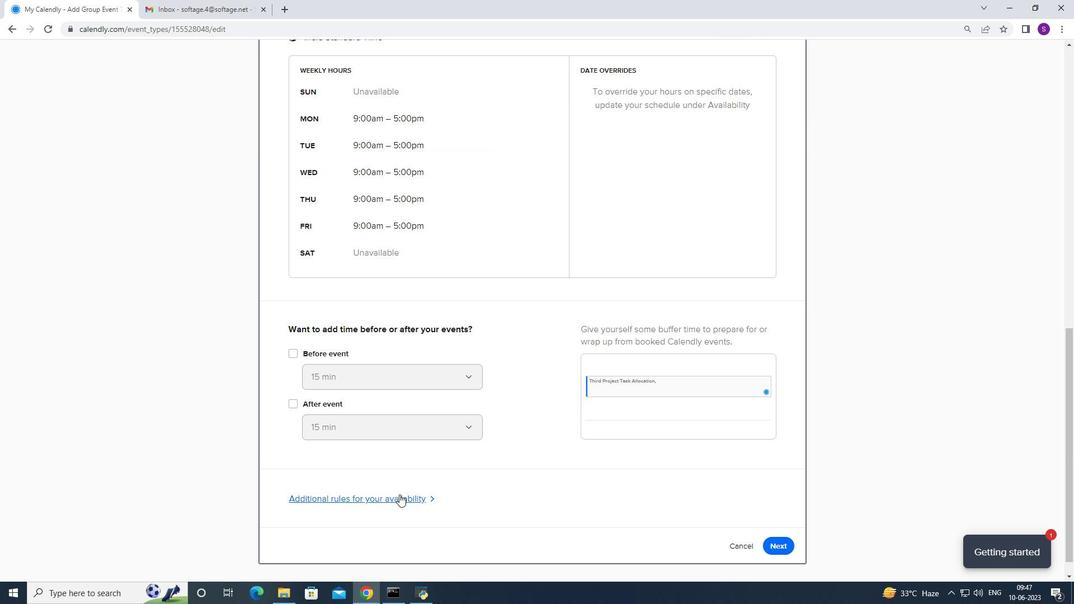 
Action: Mouse scrolled (401, 493) with delta (0, 0)
Screenshot: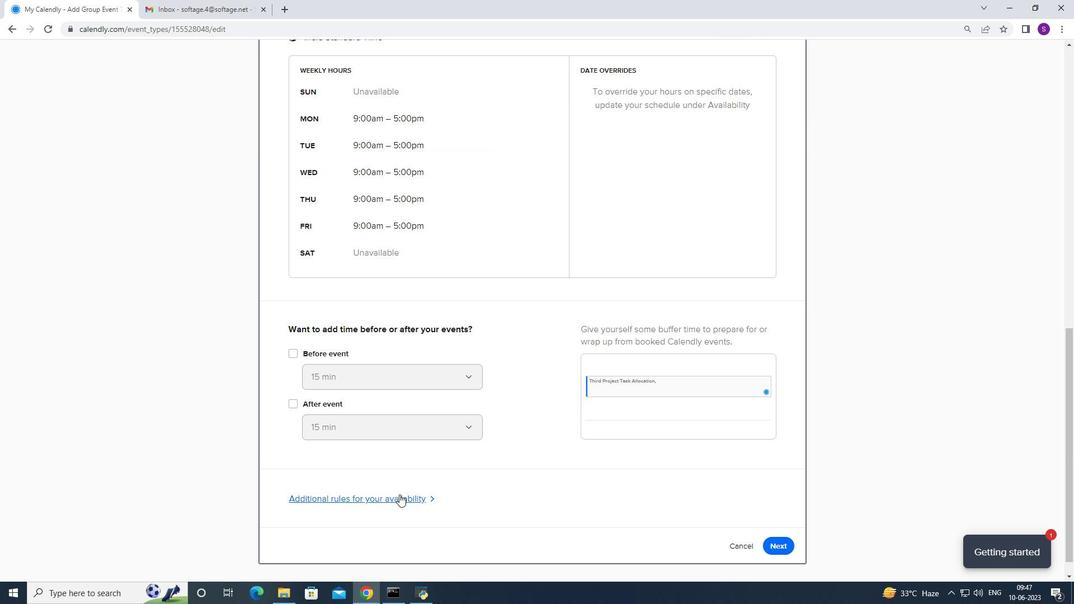 
Action: Mouse moved to (781, 523)
Screenshot: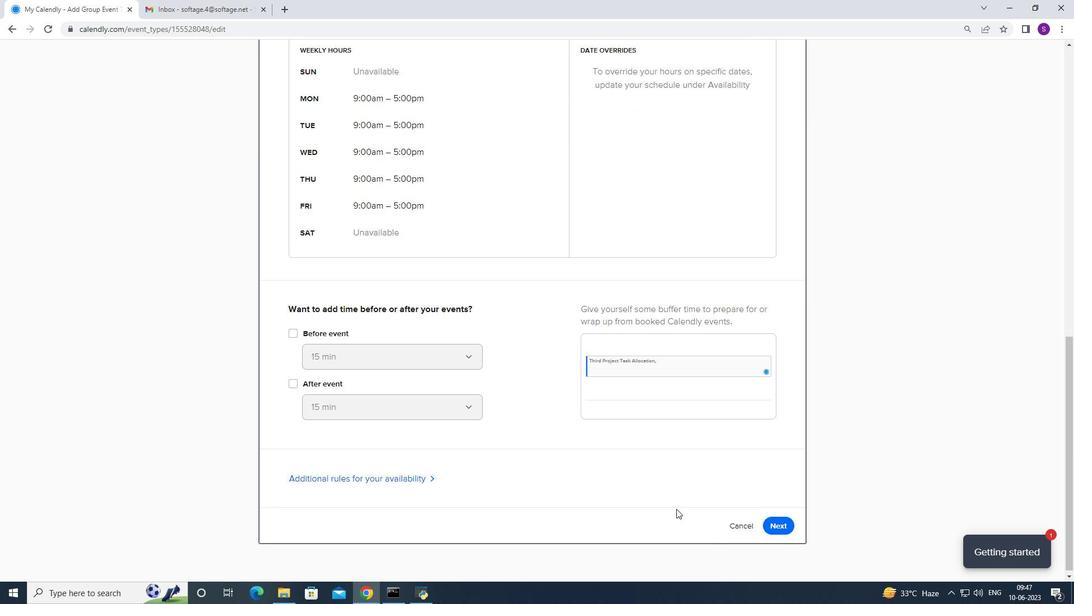 
Action: Mouse pressed left at (781, 523)
Screenshot: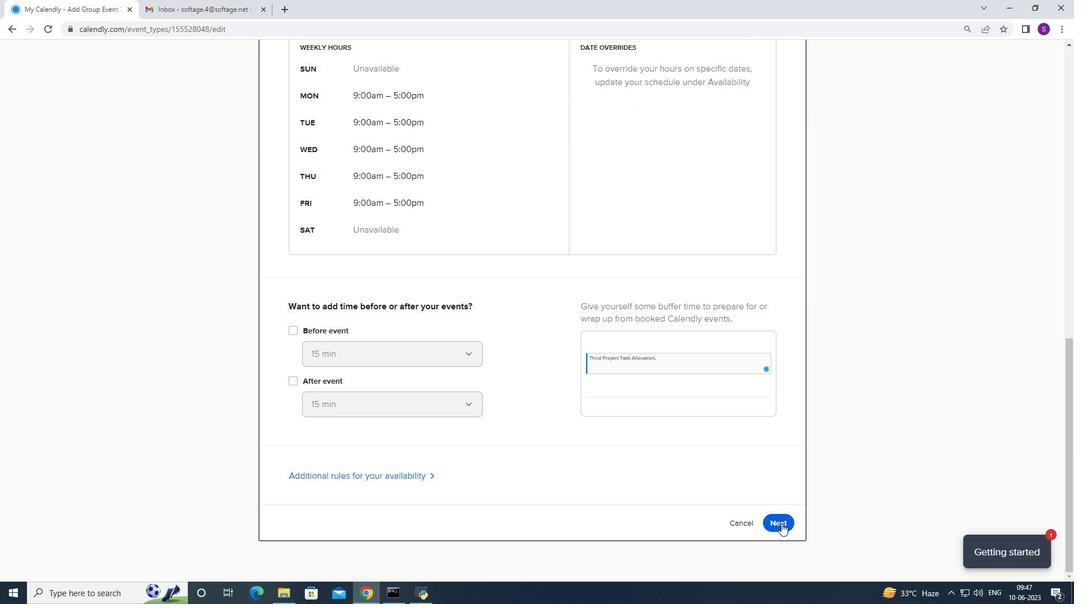 
Action: Mouse moved to (768, 109)
Screenshot: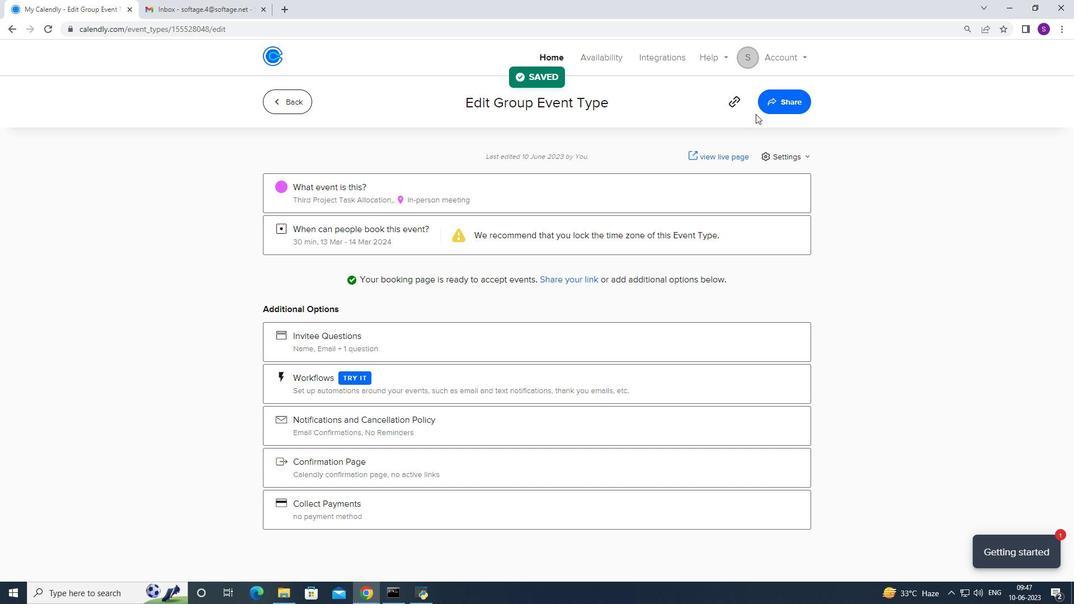 
Action: Mouse pressed left at (768, 109)
Screenshot: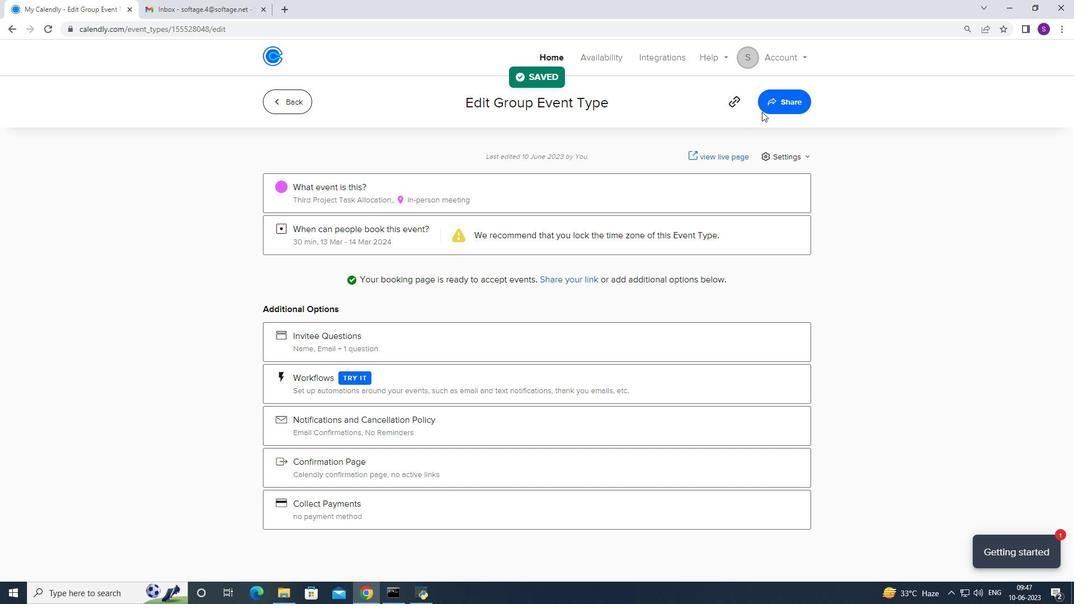 
Action: Mouse moved to (679, 205)
Screenshot: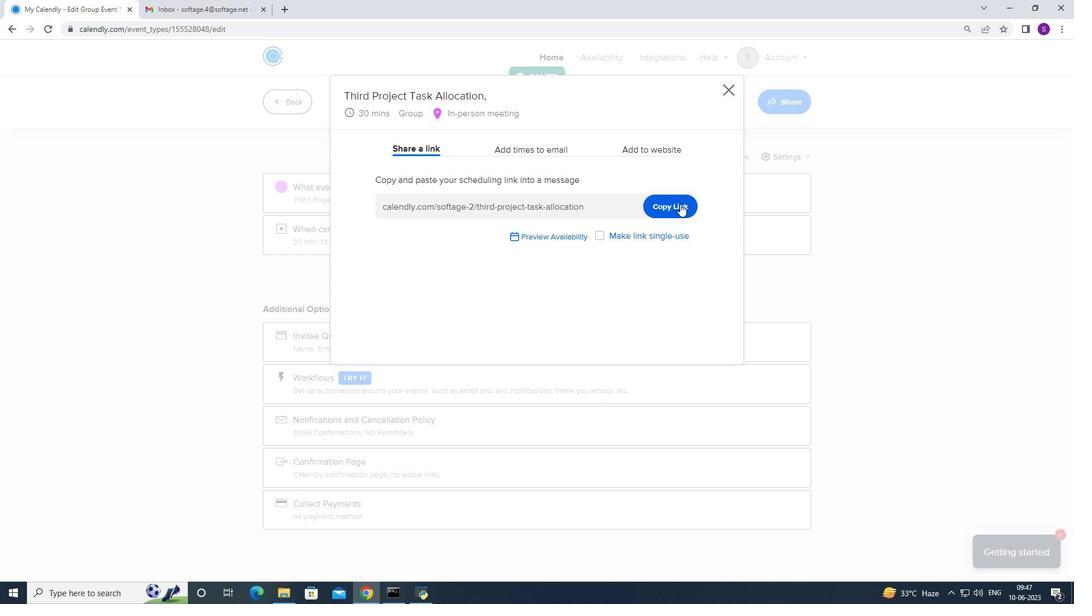 
Action: Mouse pressed left at (679, 205)
Screenshot: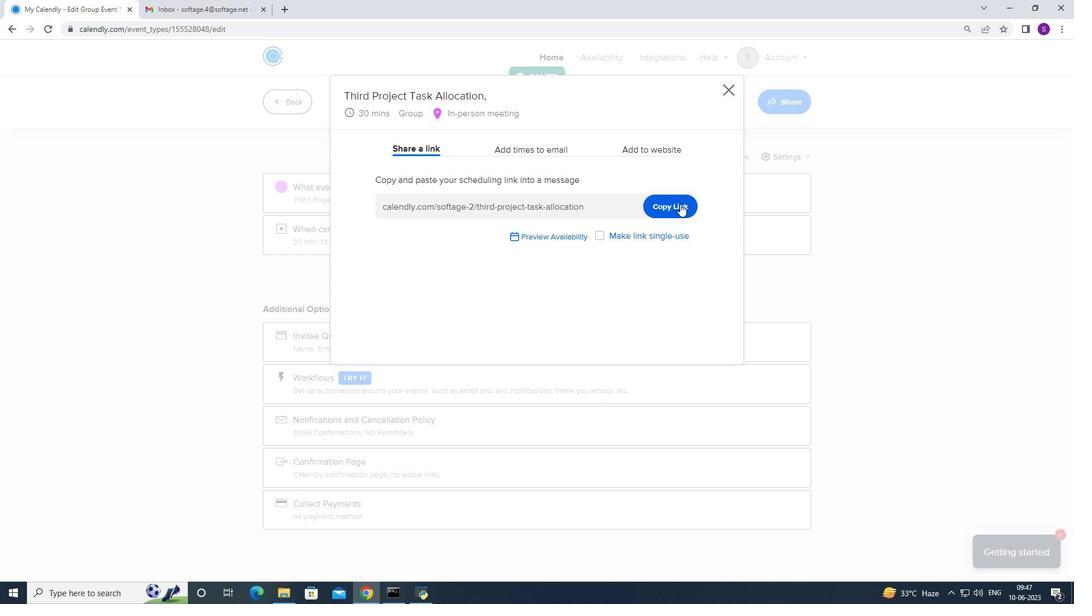 
Action: Mouse moved to (154, 5)
Screenshot: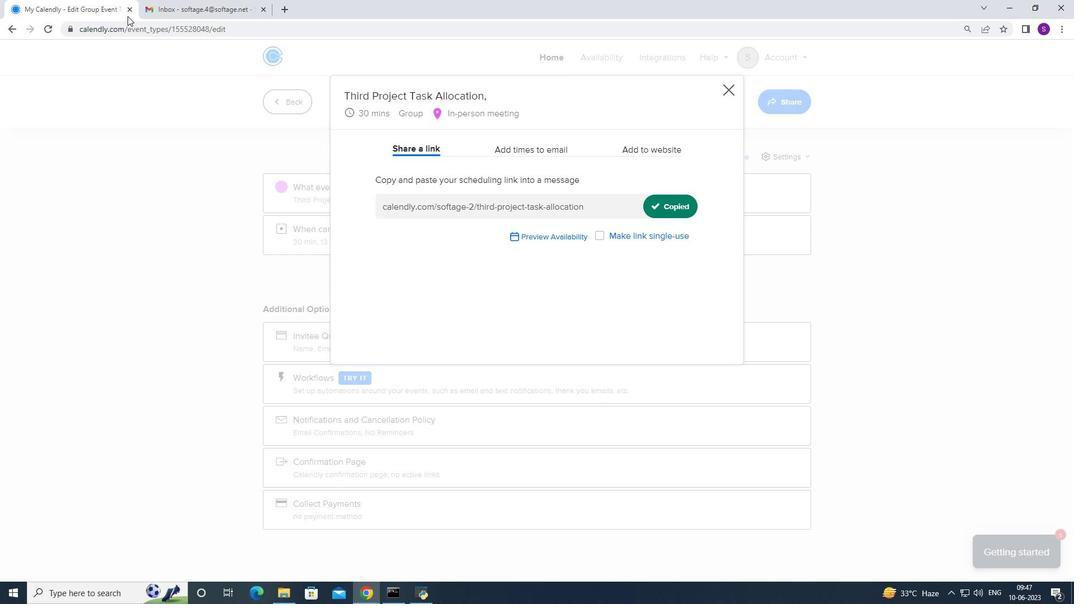 
Action: Mouse pressed left at (154, 5)
Screenshot: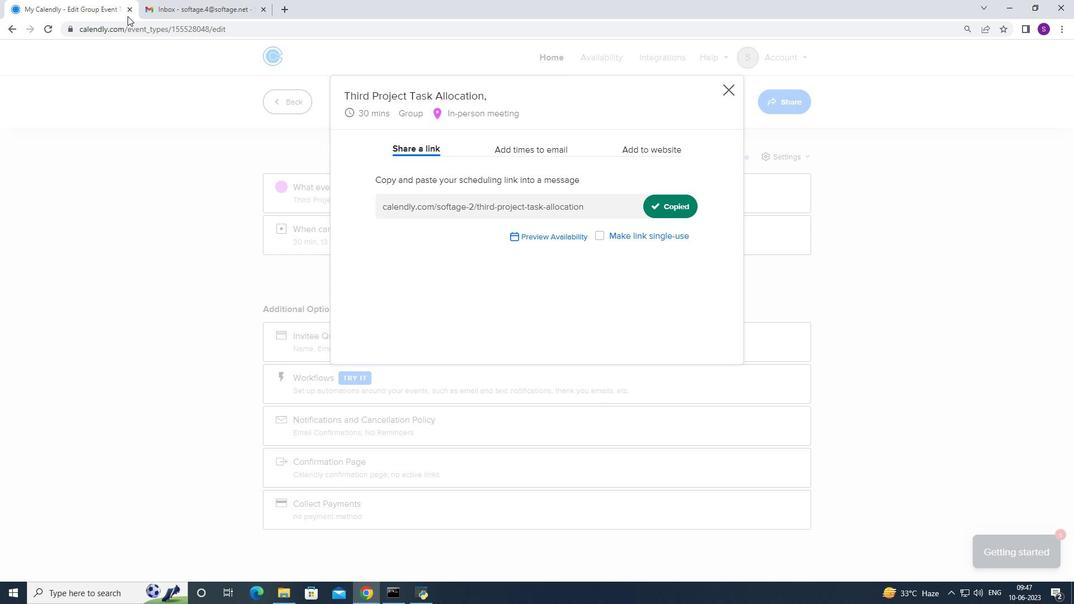 
Action: Mouse moved to (86, 85)
Screenshot: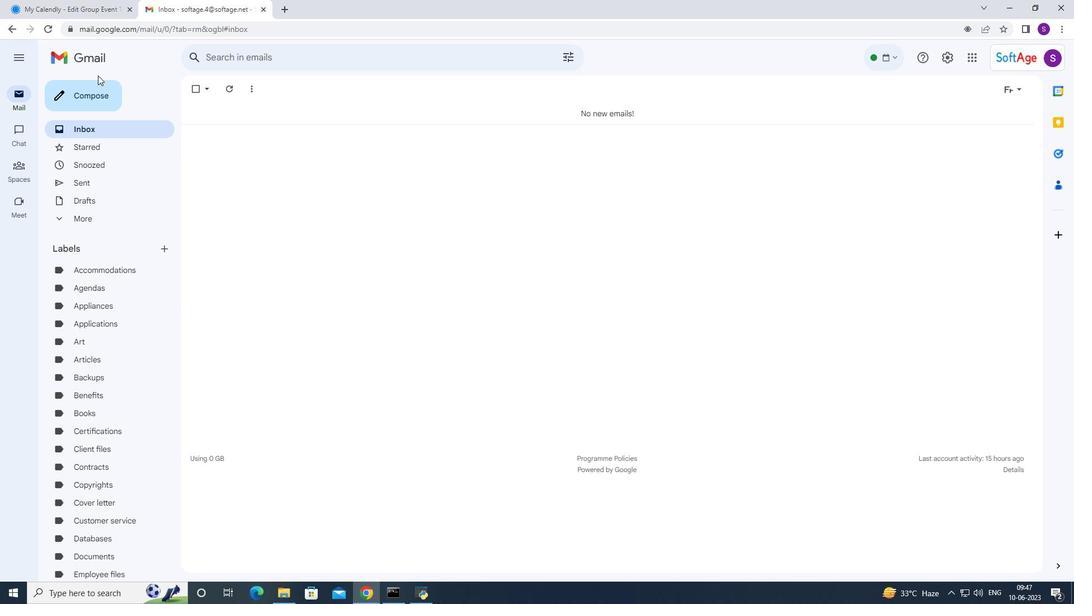 
Action: Mouse pressed left at (86, 85)
Screenshot: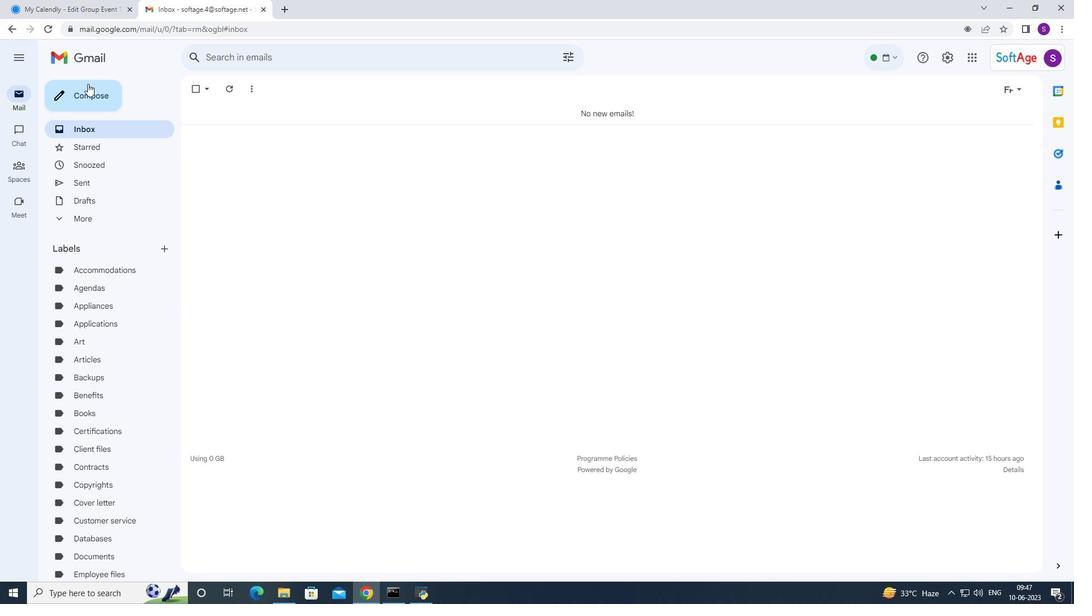 
Action: Mouse moved to (807, 349)
Screenshot: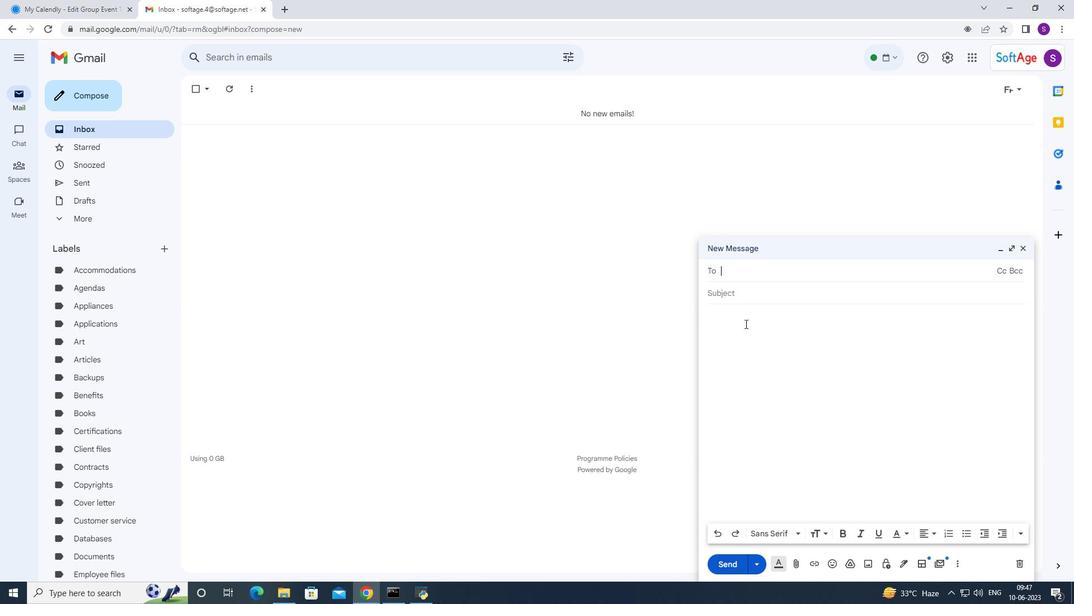 
Action: Mouse pressed right at (807, 349)
Screenshot: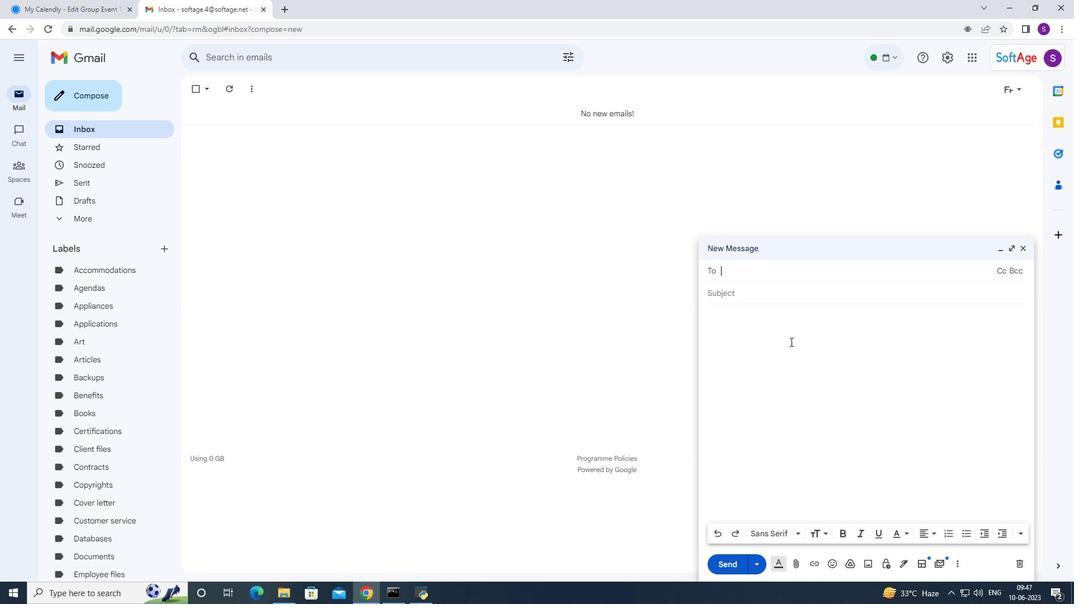 
Action: Mouse moved to (835, 438)
Screenshot: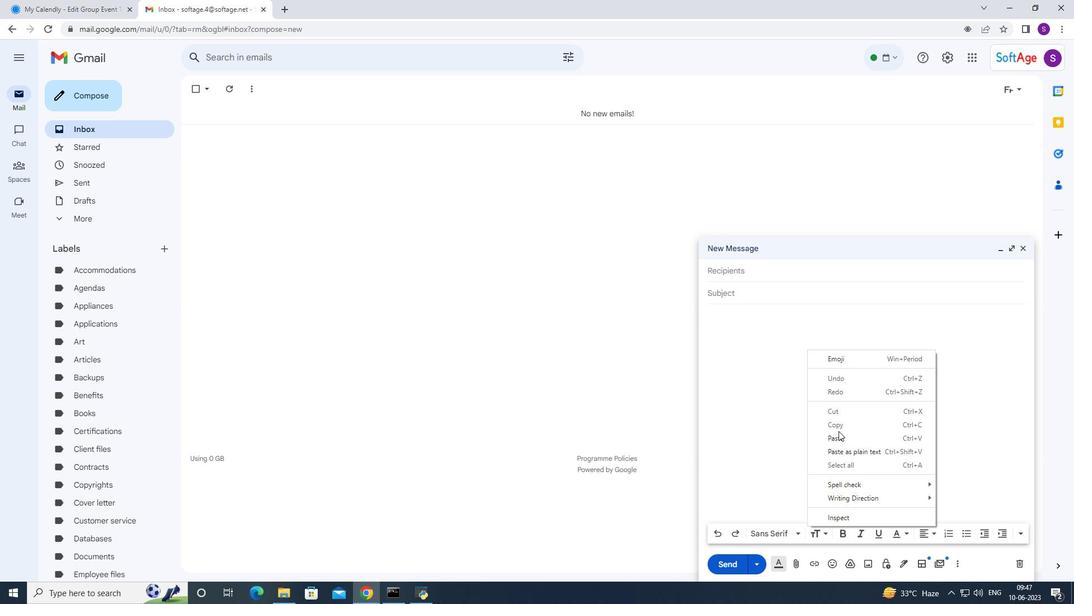 
Action: Mouse pressed left at (835, 438)
Screenshot: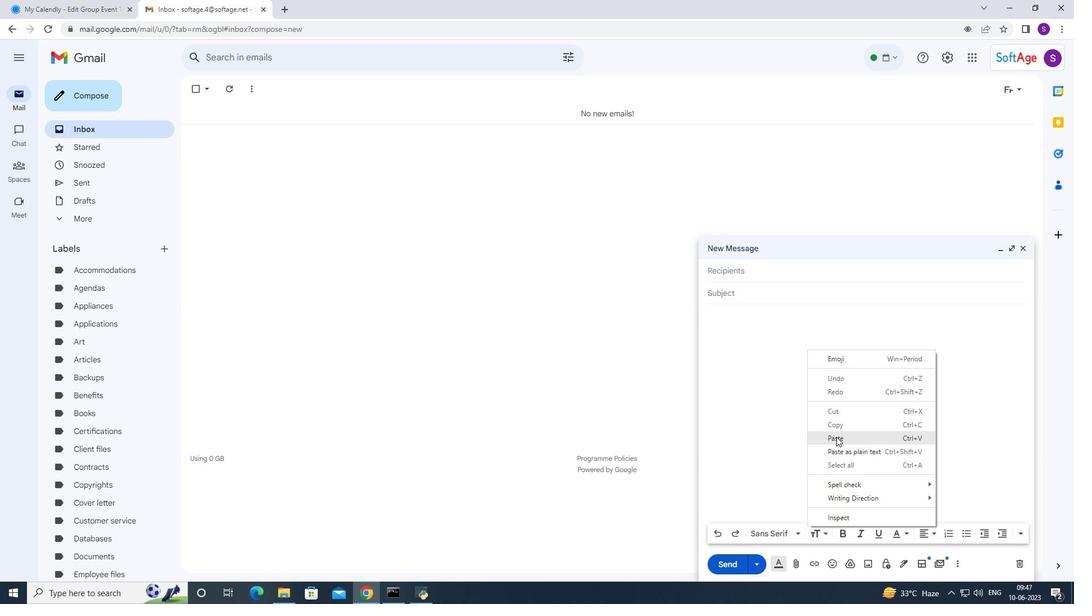 
Action: Mouse moved to (765, 277)
Screenshot: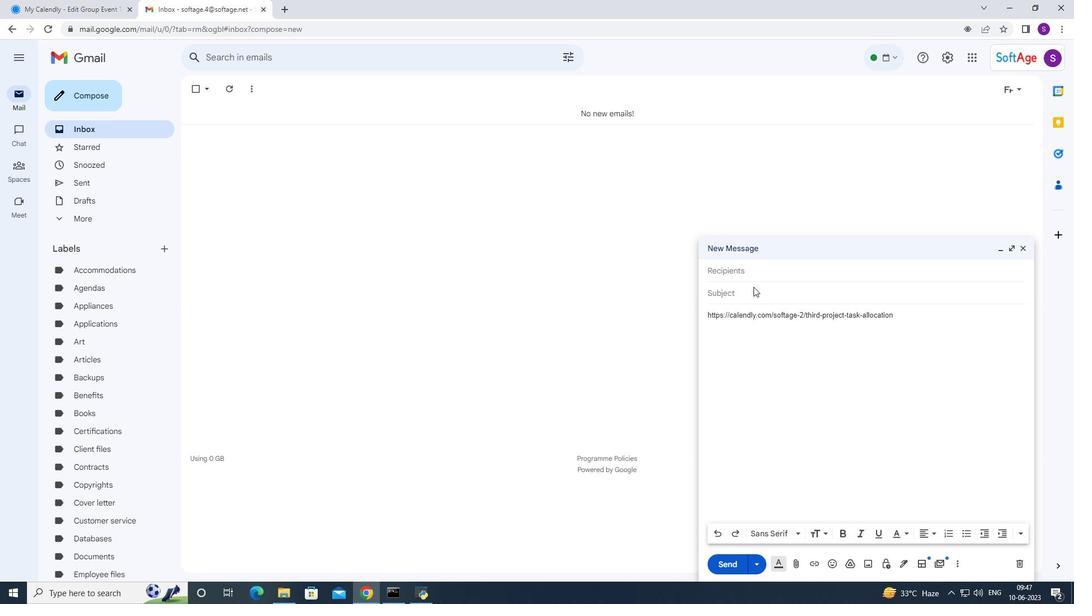 
Action: Mouse pressed left at (765, 277)
Screenshot: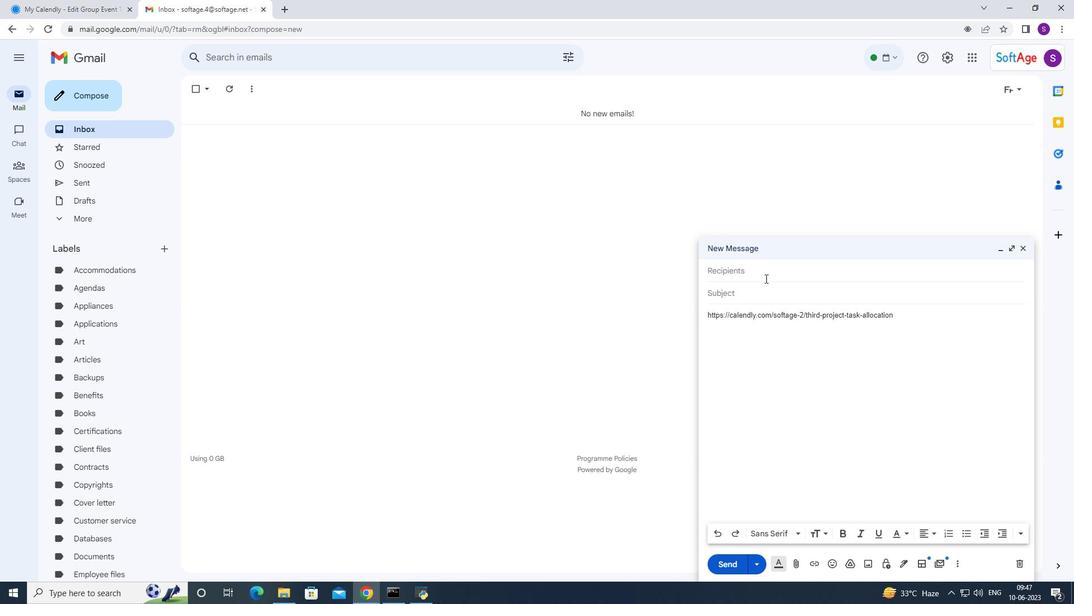 
Action: Key pressed 6
Screenshot: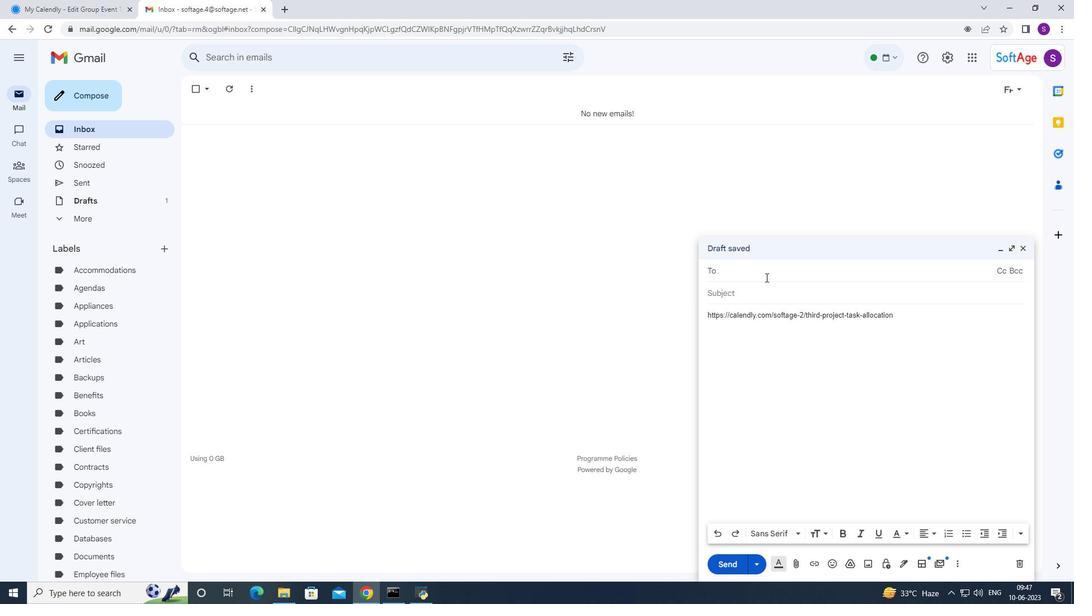 
Action: Mouse moved to (756, 299)
Screenshot: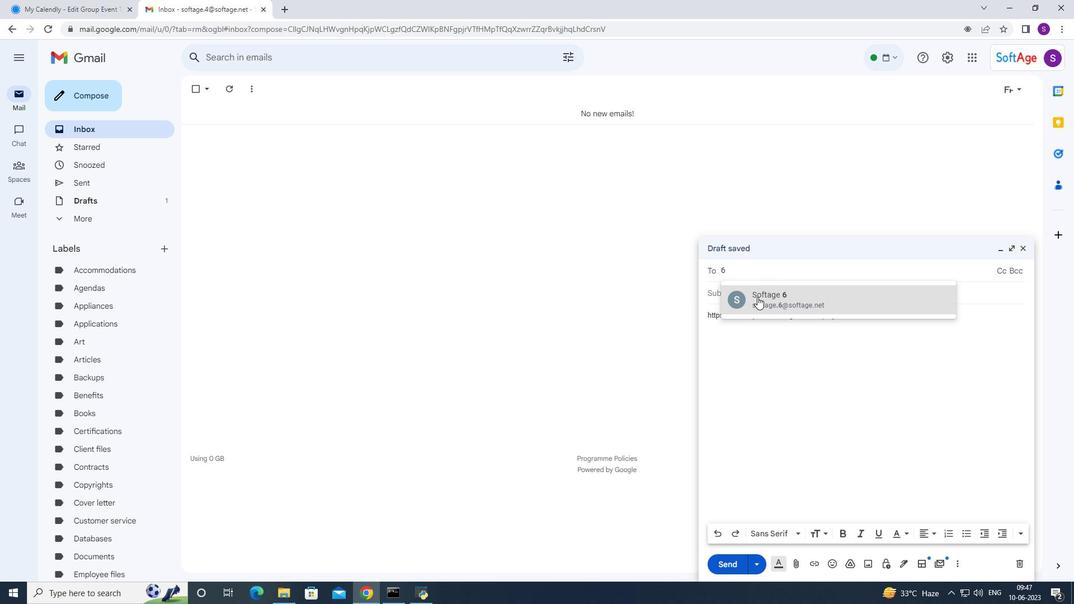 
Action: Mouse pressed left at (756, 299)
Screenshot: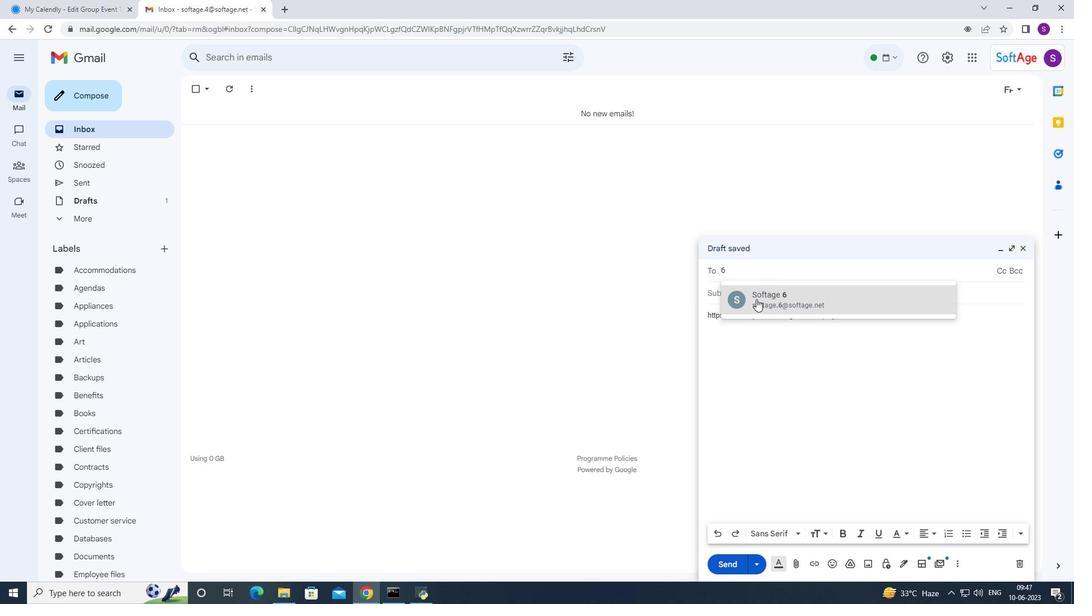 
Action: Key pressed 7
Screenshot: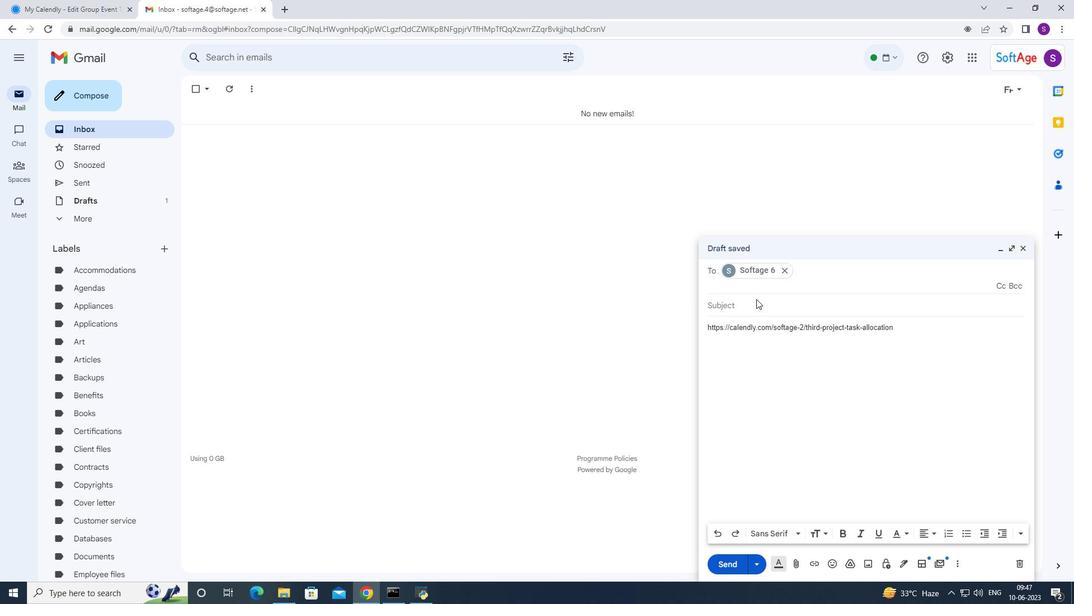 
Action: Mouse moved to (833, 294)
Screenshot: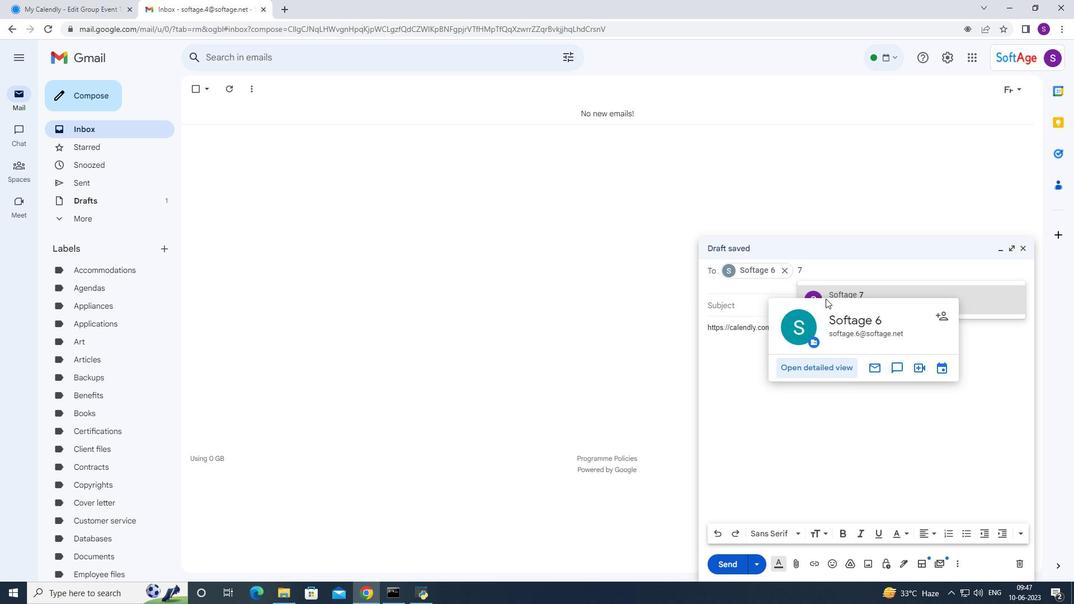 
Action: Mouse pressed left at (833, 294)
Screenshot: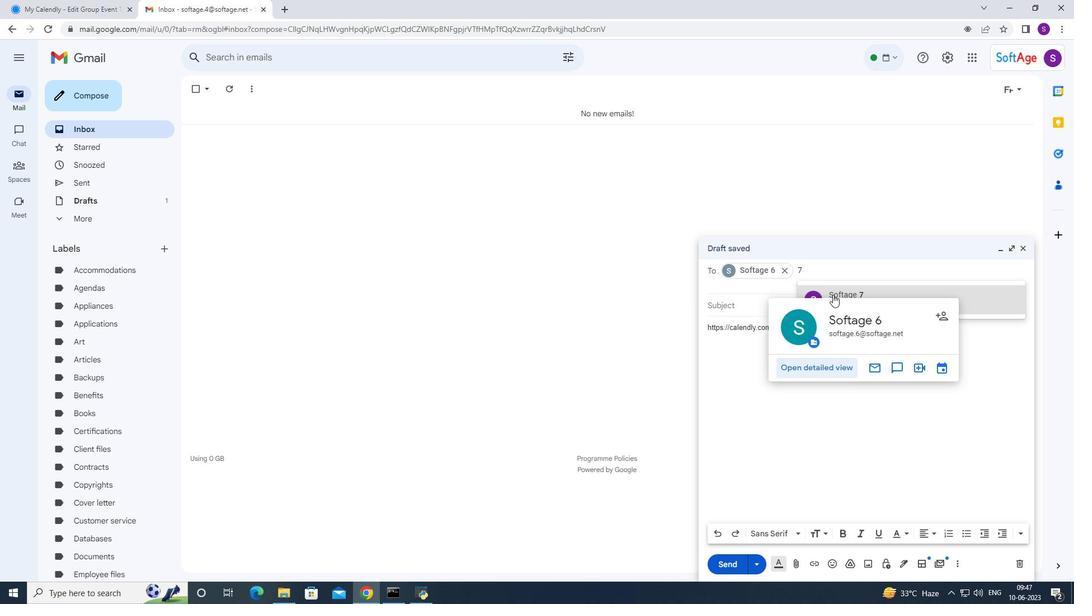 
Action: Mouse moved to (767, 368)
Screenshot: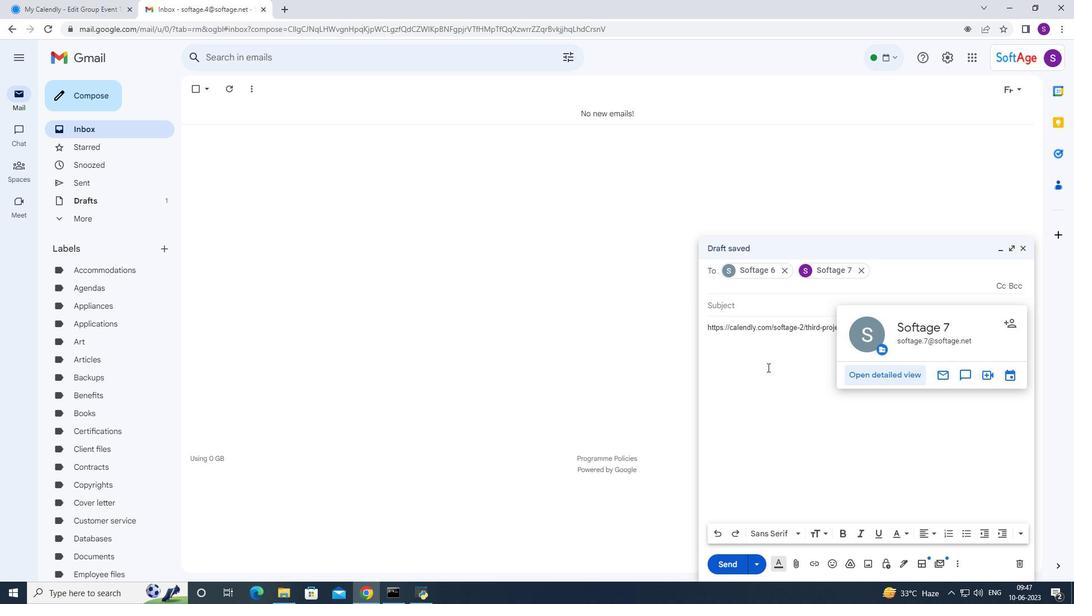 
Action: Mouse pressed left at (767, 368)
Screenshot: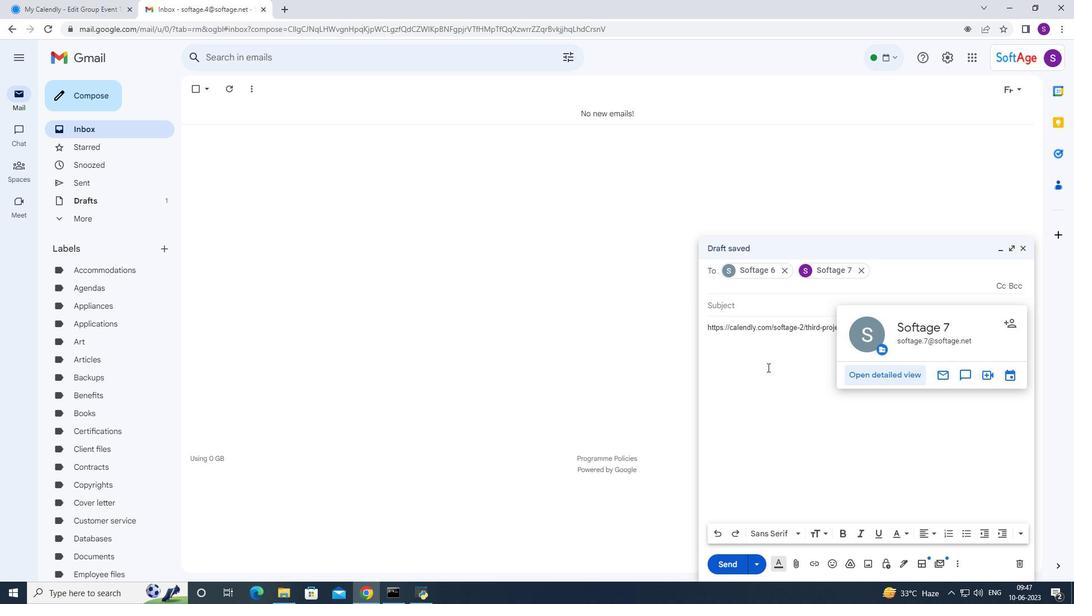 
Action: Mouse moved to (732, 558)
Screenshot: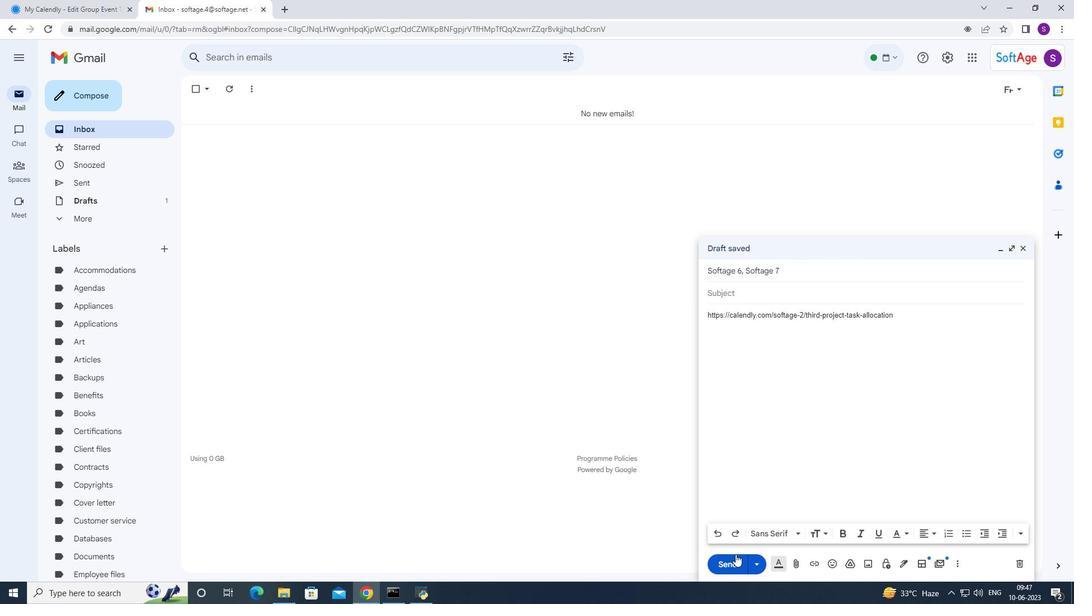 
Action: Mouse pressed left at (732, 558)
Screenshot: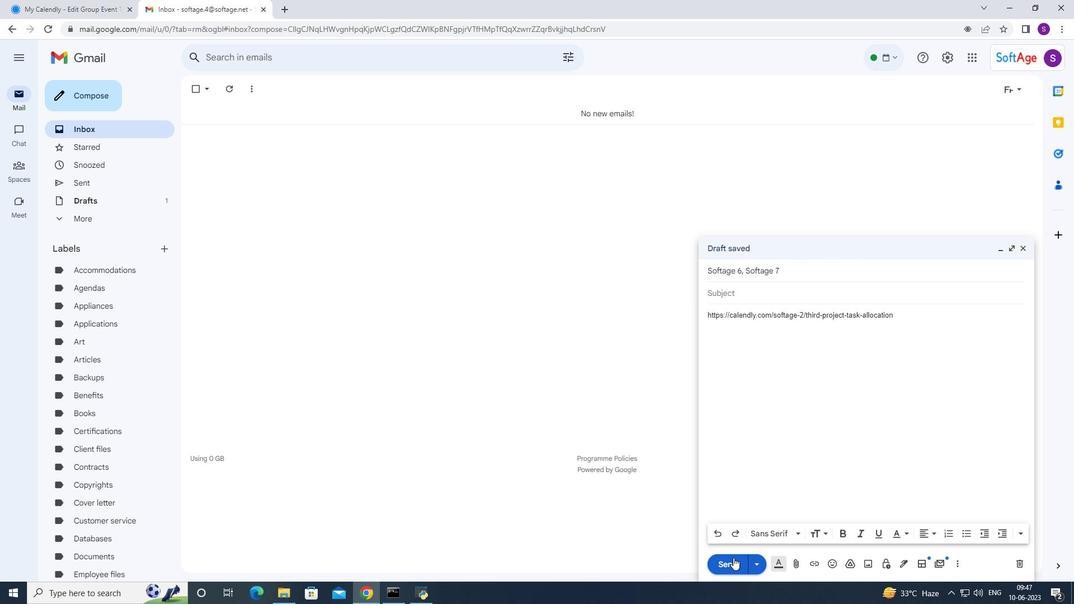 
